 Task: Create new contact,   with mail id: 'TrinityDoe@tiffany.com', first name: 'Trinity', Last name: 'Doe', Job Title: Digital Marketing Manager, Phone number (916) 555-4567. Change life cycle stage to  'Lead' and lead status to 'New'. Add new company to the associated contact: www.freddiemac.com and type: Prospect. Logged in from softage.6@softage.net
Action: Mouse moved to (114, 77)
Screenshot: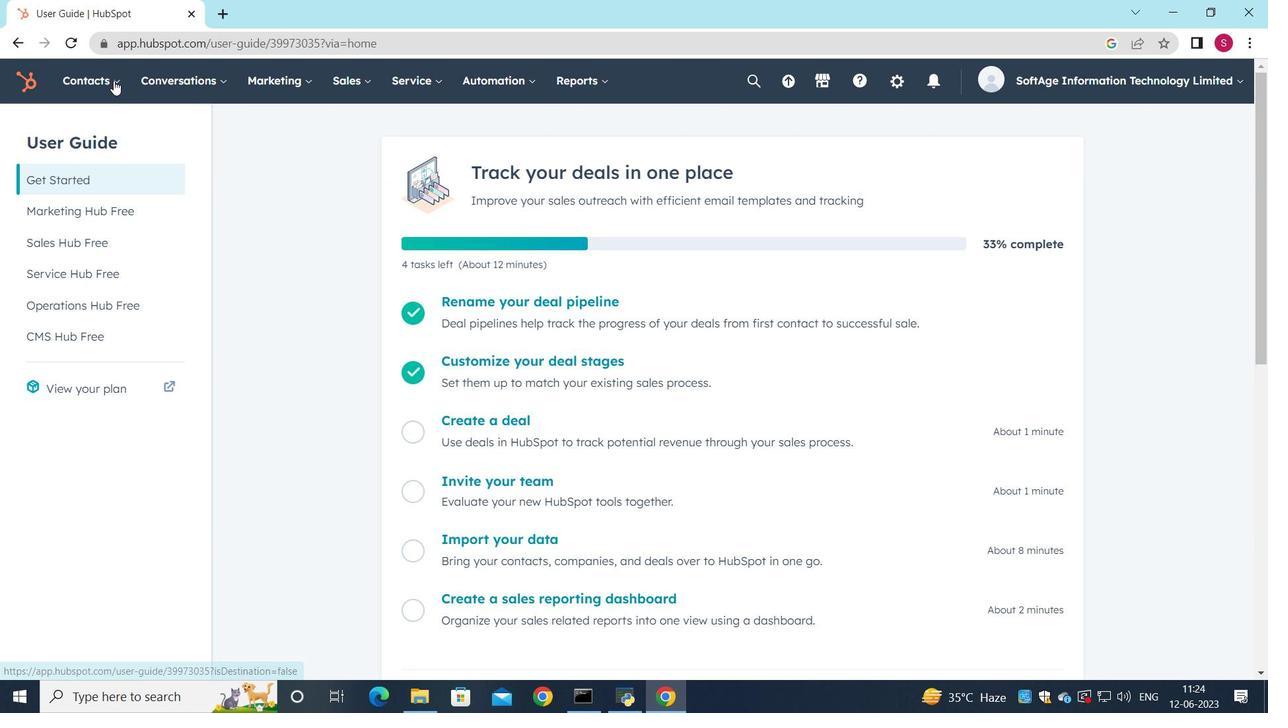 
Action: Mouse pressed left at (114, 77)
Screenshot: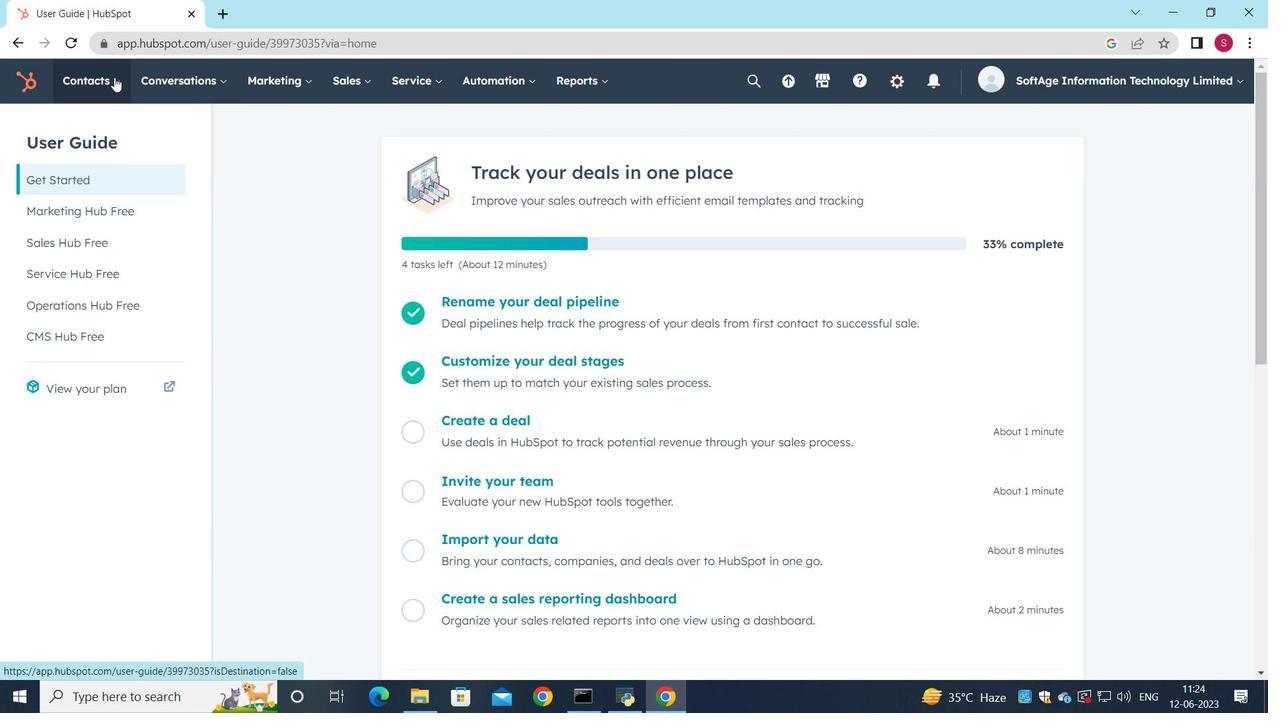 
Action: Mouse moved to (121, 132)
Screenshot: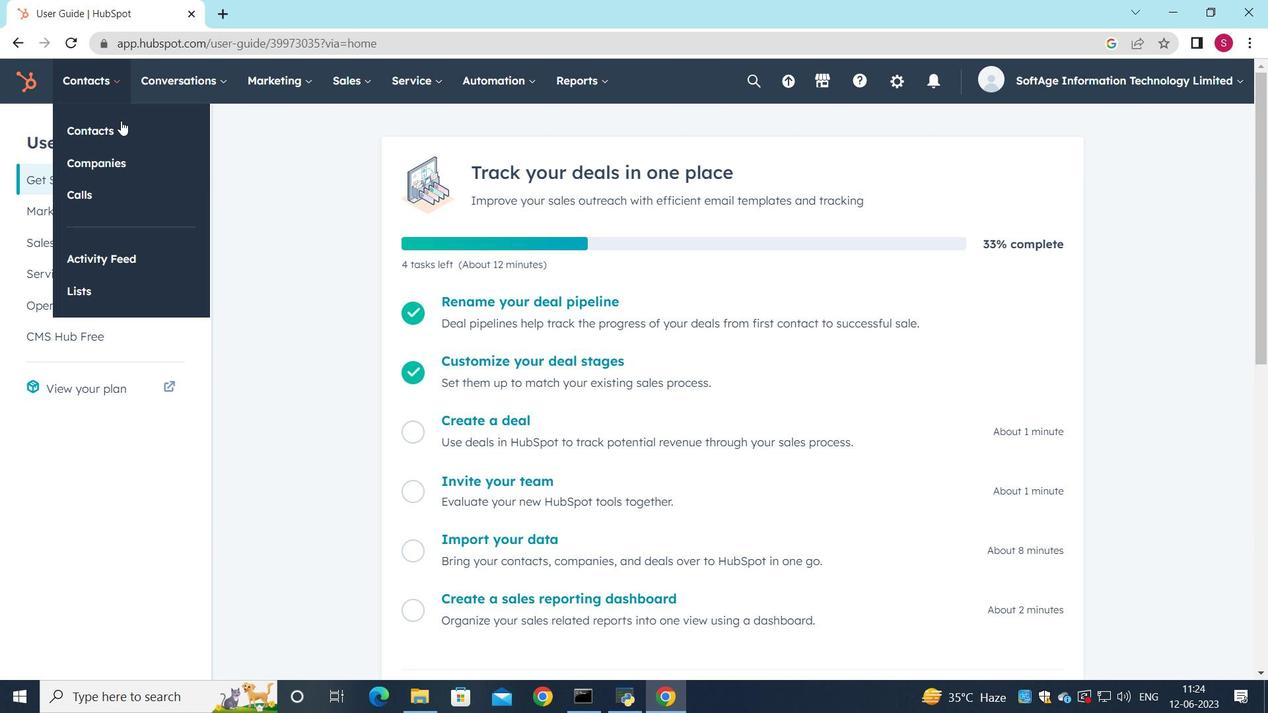 
Action: Mouse pressed left at (121, 132)
Screenshot: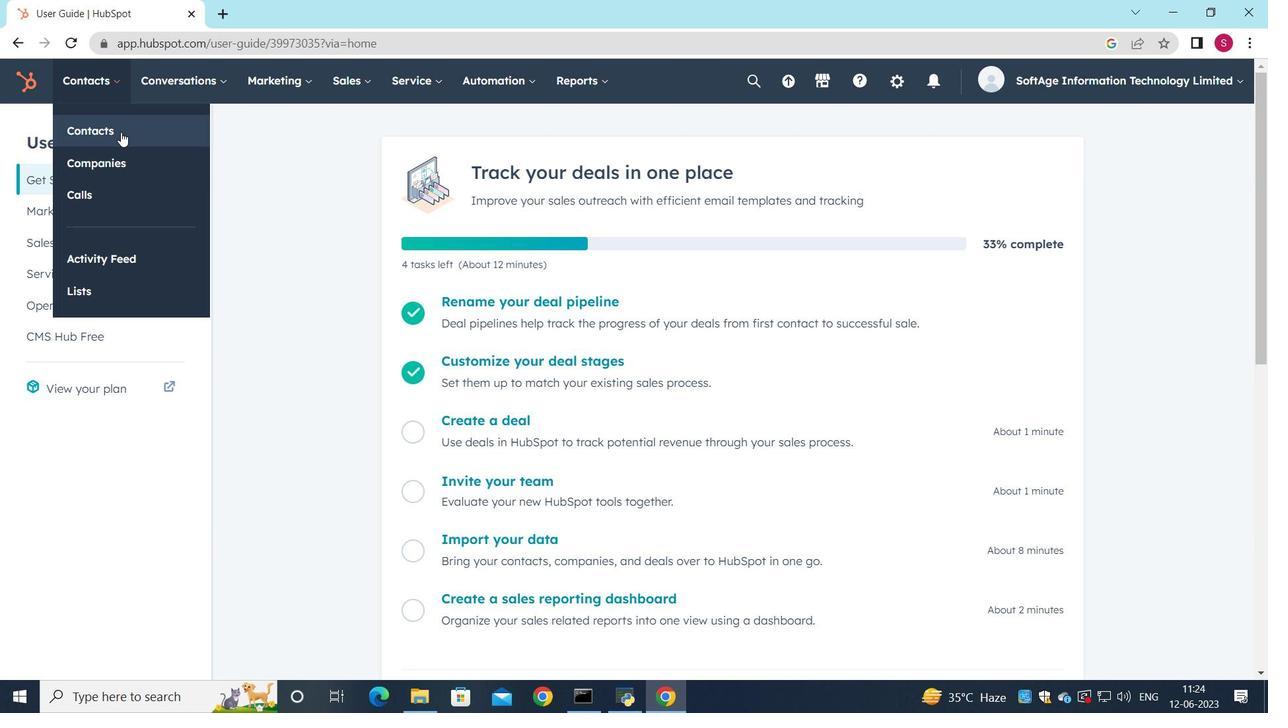 
Action: Mouse moved to (1149, 132)
Screenshot: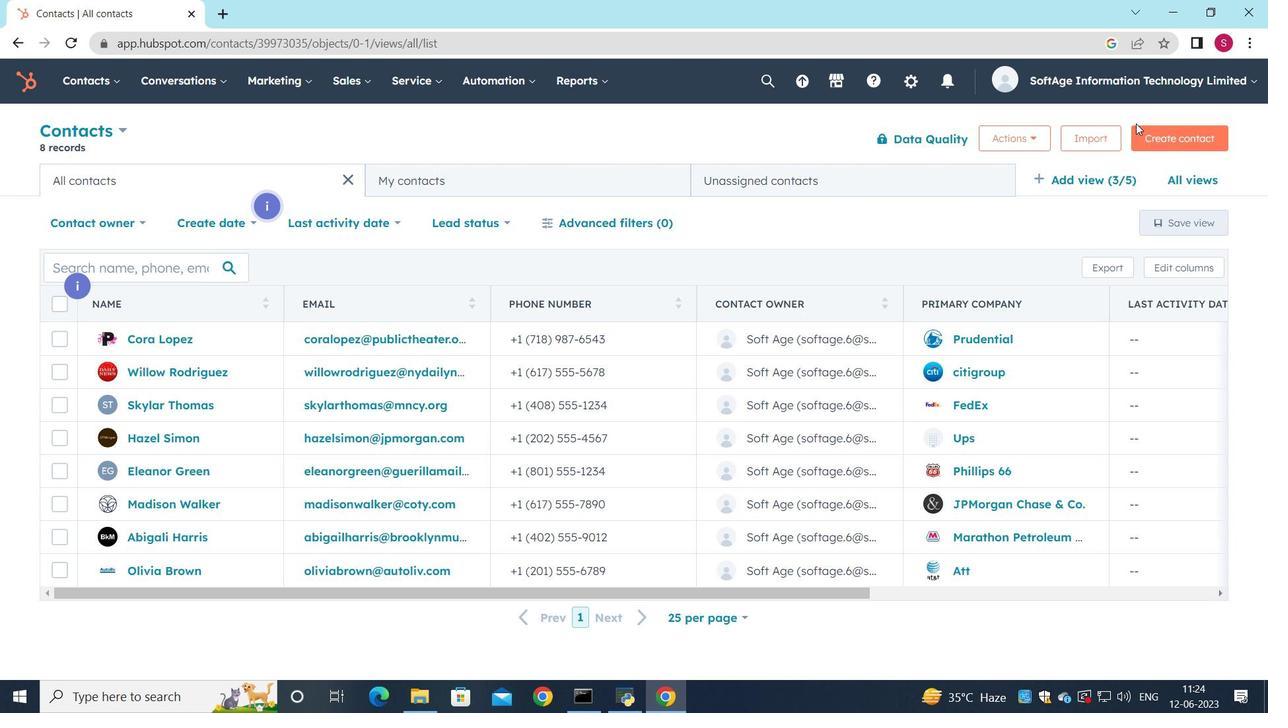 
Action: Mouse pressed left at (1149, 132)
Screenshot: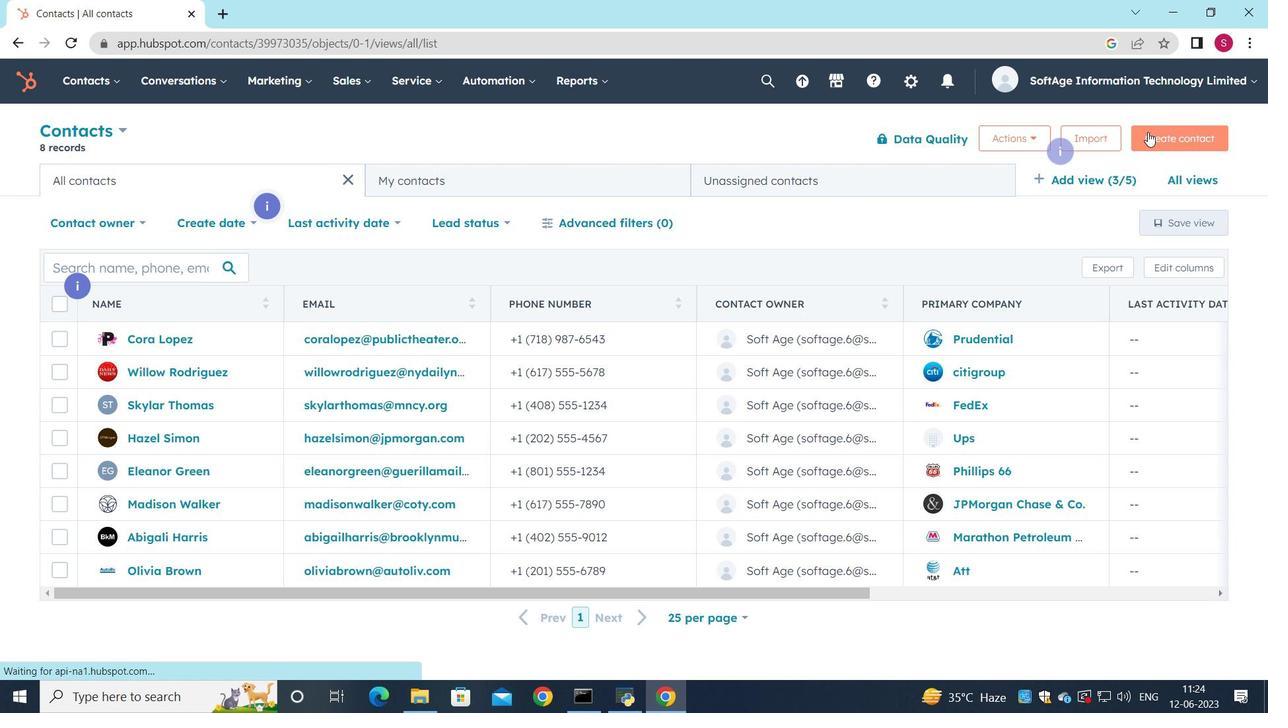 
Action: Mouse moved to (937, 225)
Screenshot: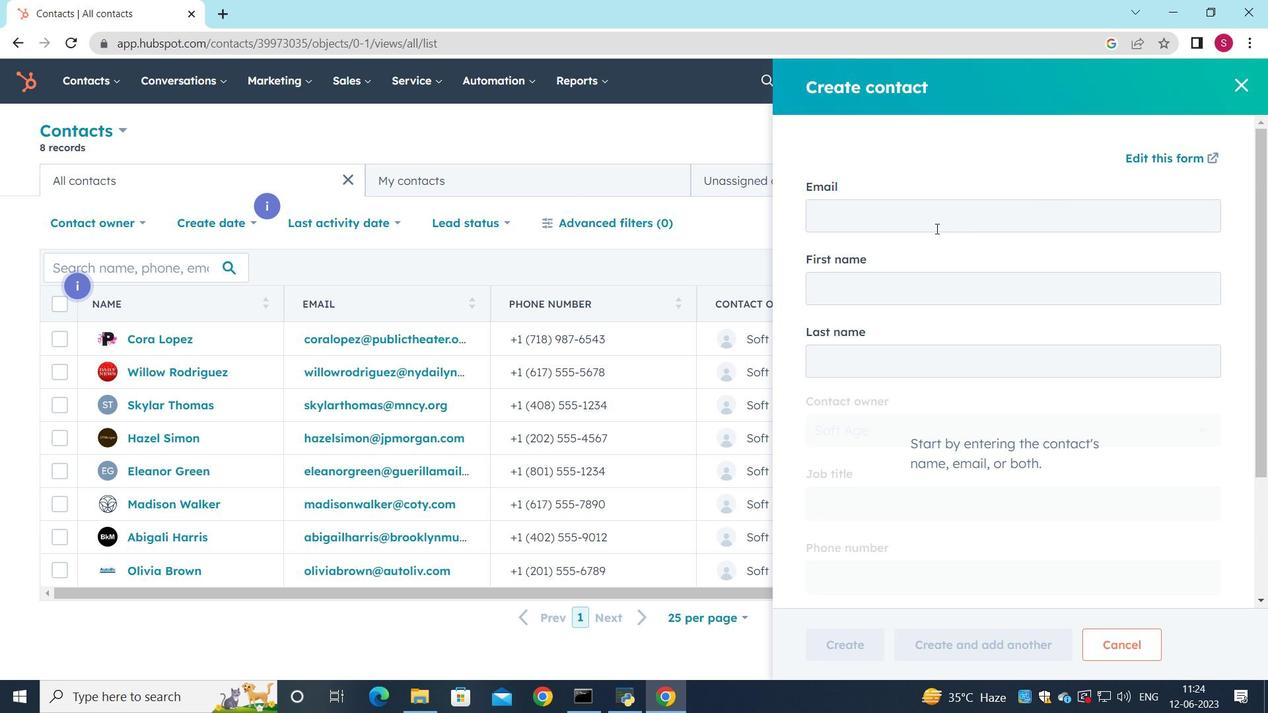 
Action: Mouse pressed left at (937, 225)
Screenshot: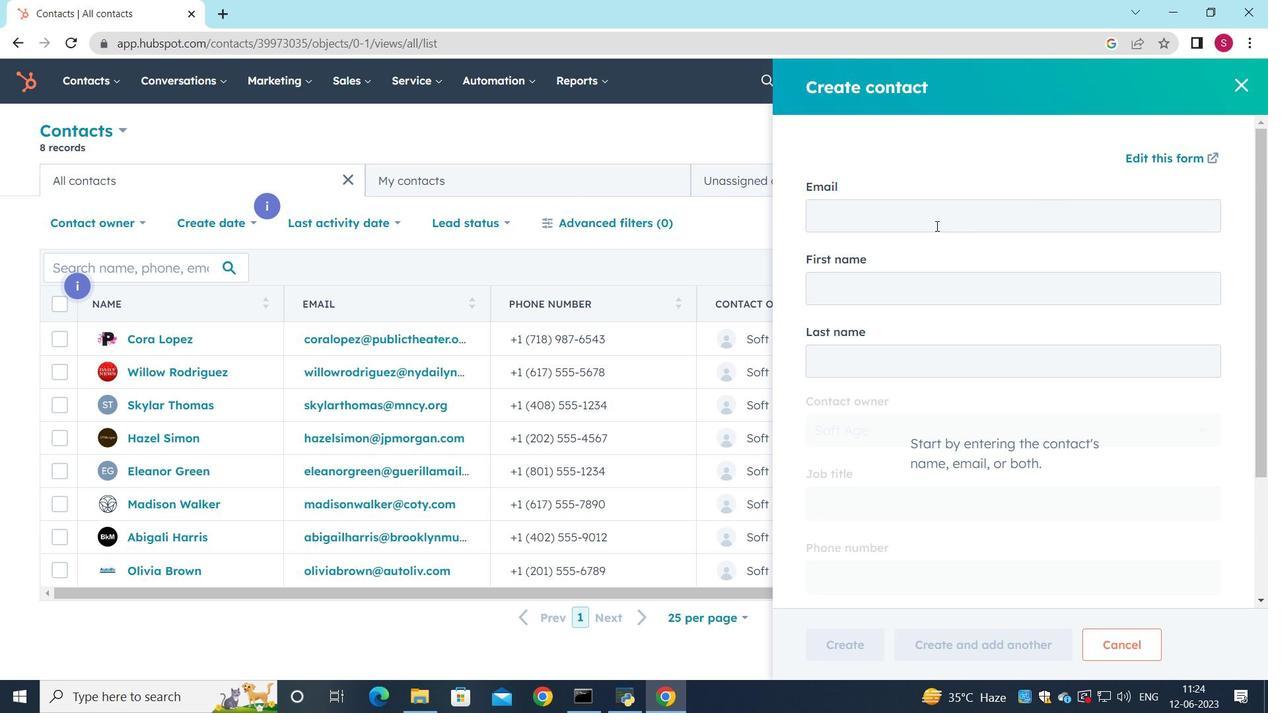 
Action: Key pressed <Key.shift><Key.shift><Key.shift><Key.shift><Key.shift><Key.shift><Key.shift><Key.shift><Key.shift><Key.shift><Key.shift><Key.shift>Trinity<Key.shift>Doe
Screenshot: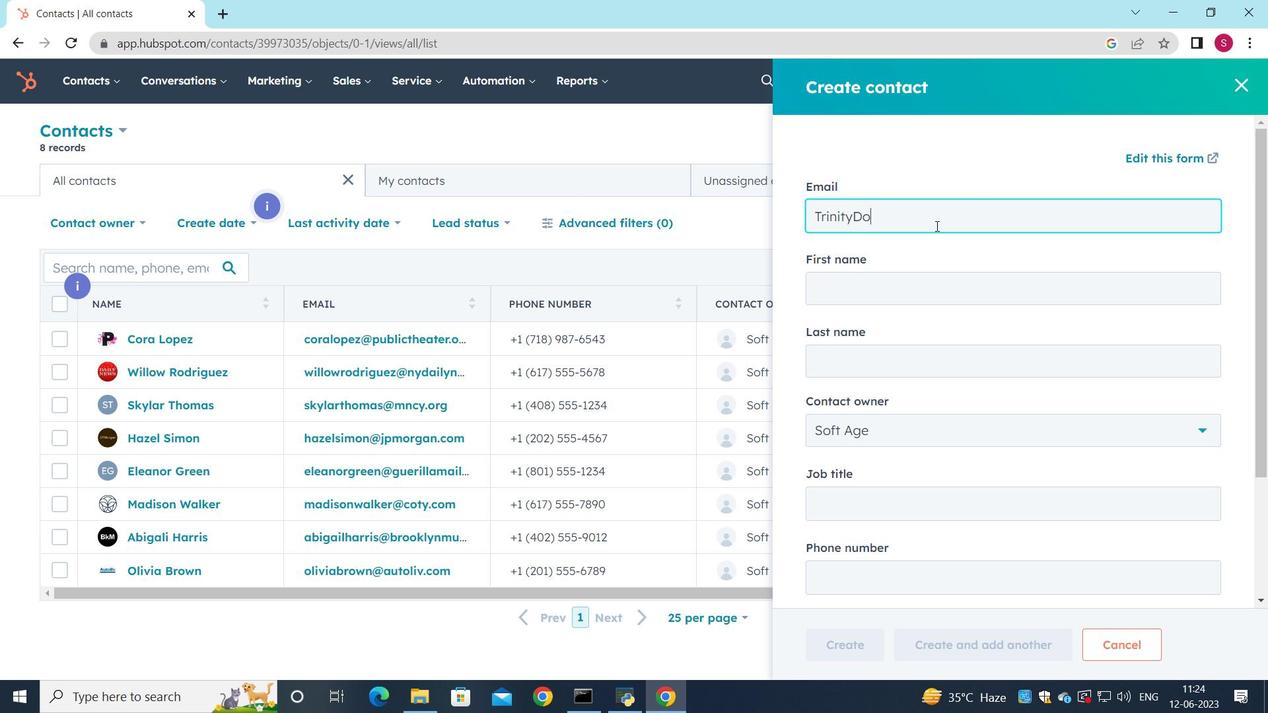 
Action: Mouse moved to (1213, 0)
Screenshot: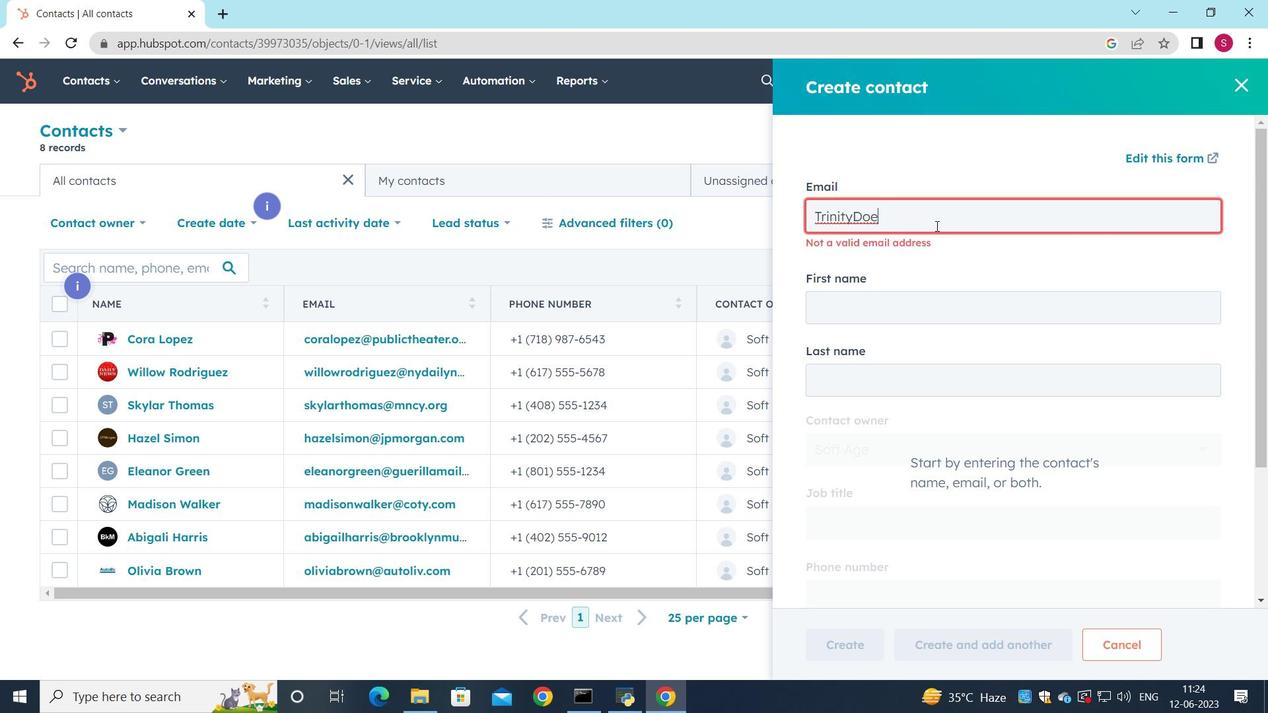 
Action: Key pressed <Key.shift><Key.shift><Key.shift><Key.shift><Key.shift><Key.shift><Key.shift>@tiffany.com
Screenshot: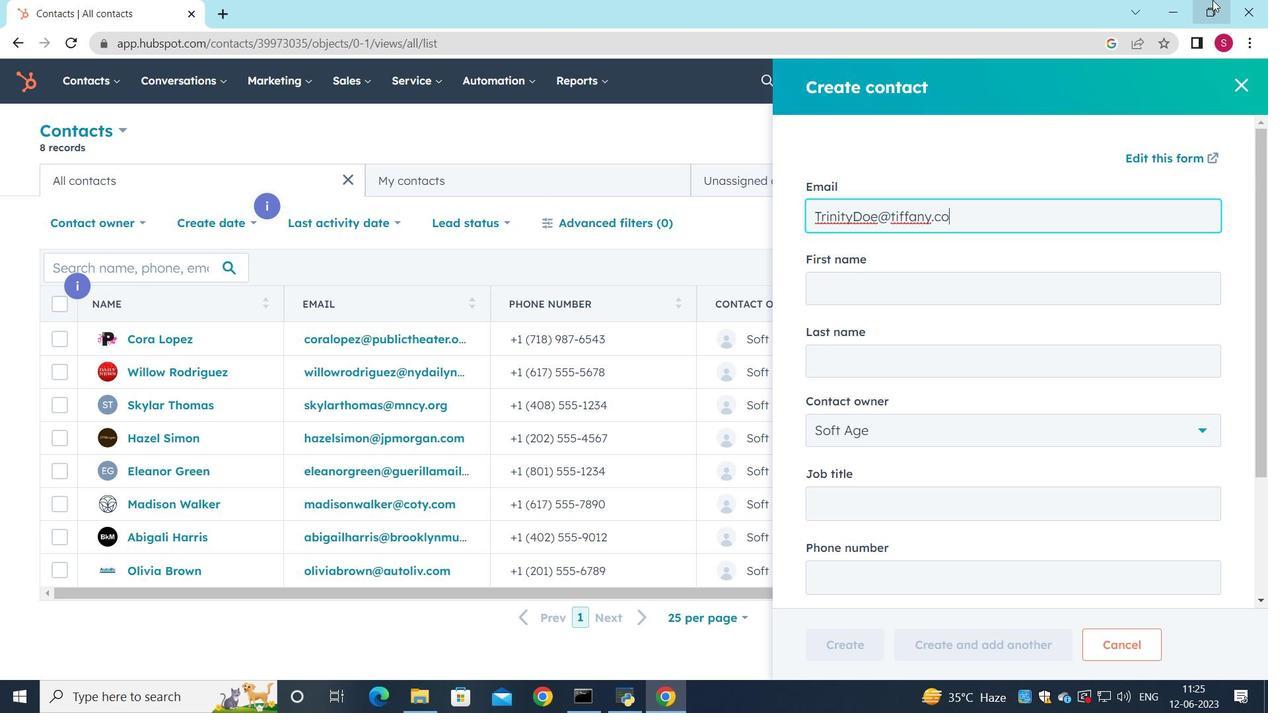 
Action: Mouse moved to (929, 301)
Screenshot: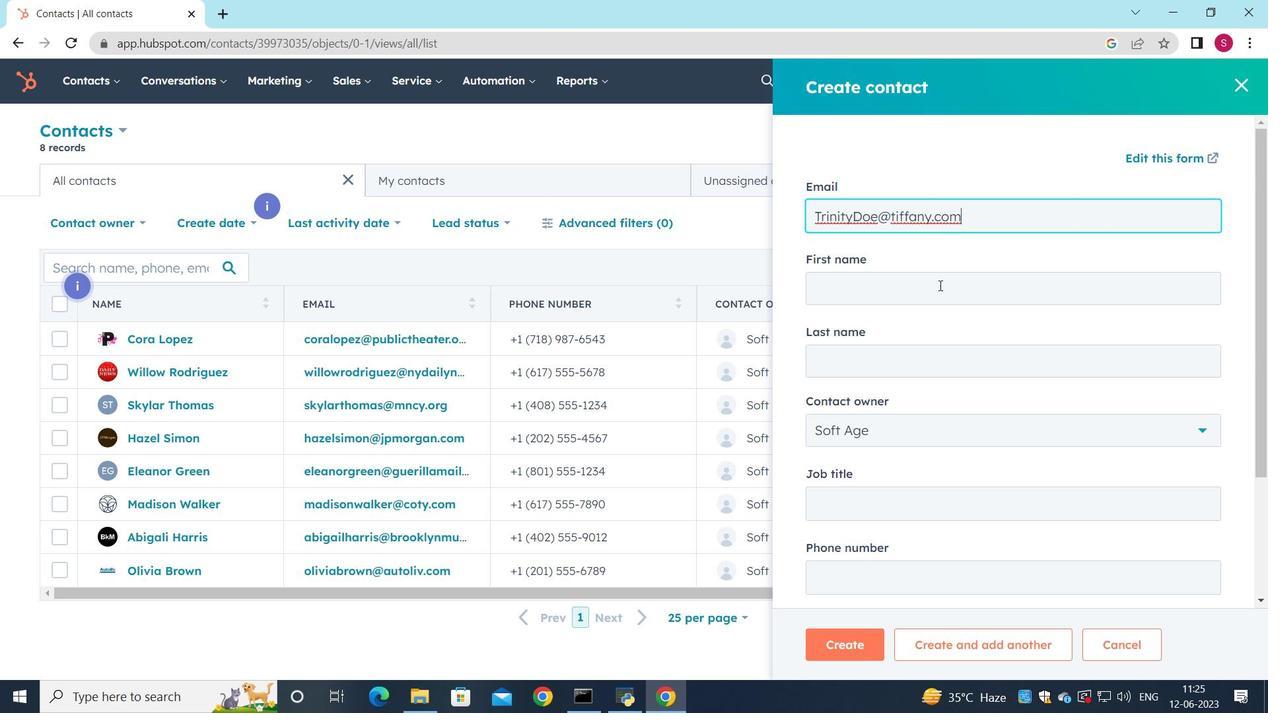 
Action: Mouse pressed left at (929, 301)
Screenshot: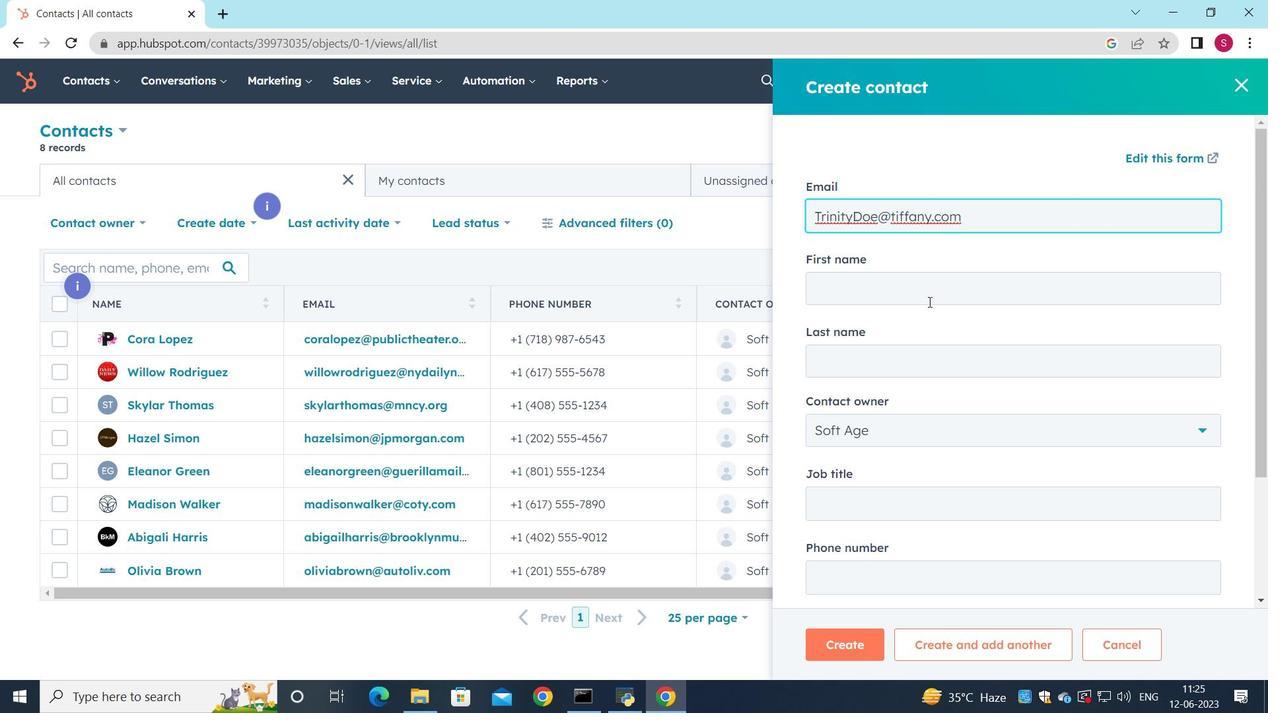 
Action: Mouse moved to (908, 151)
Screenshot: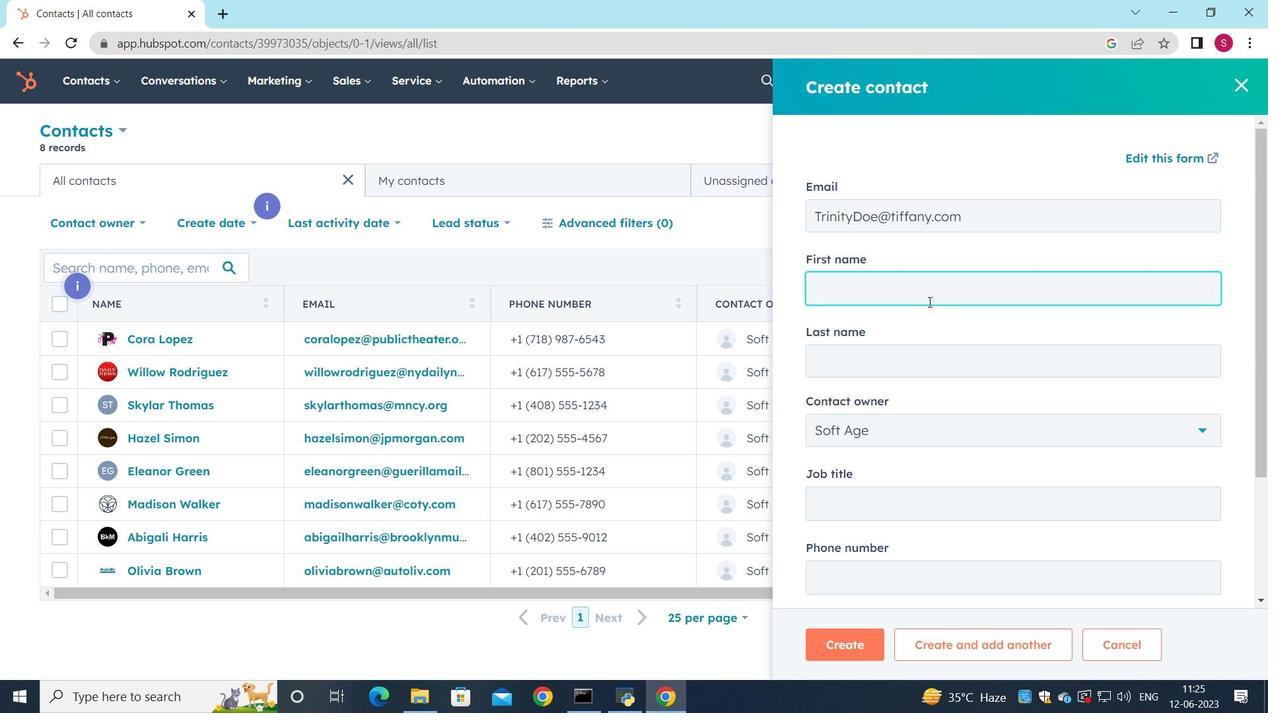 
Action: Key pressed <Key.shift><Key.shift><Key.shift><Key.shift><Key.shift><Key.shift><Key.shift><Key.shift><Key.shift><Key.shift><Key.shift><Key.shift>Trinity
Screenshot: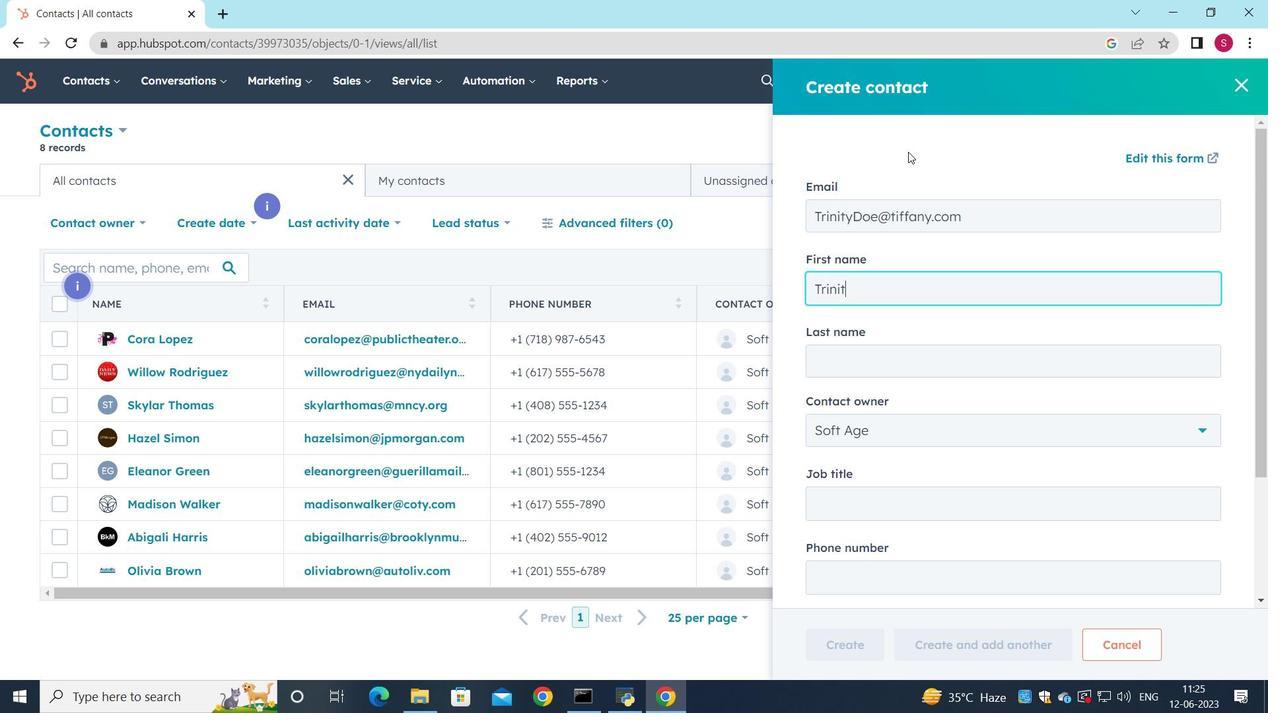 
Action: Mouse moved to (826, 358)
Screenshot: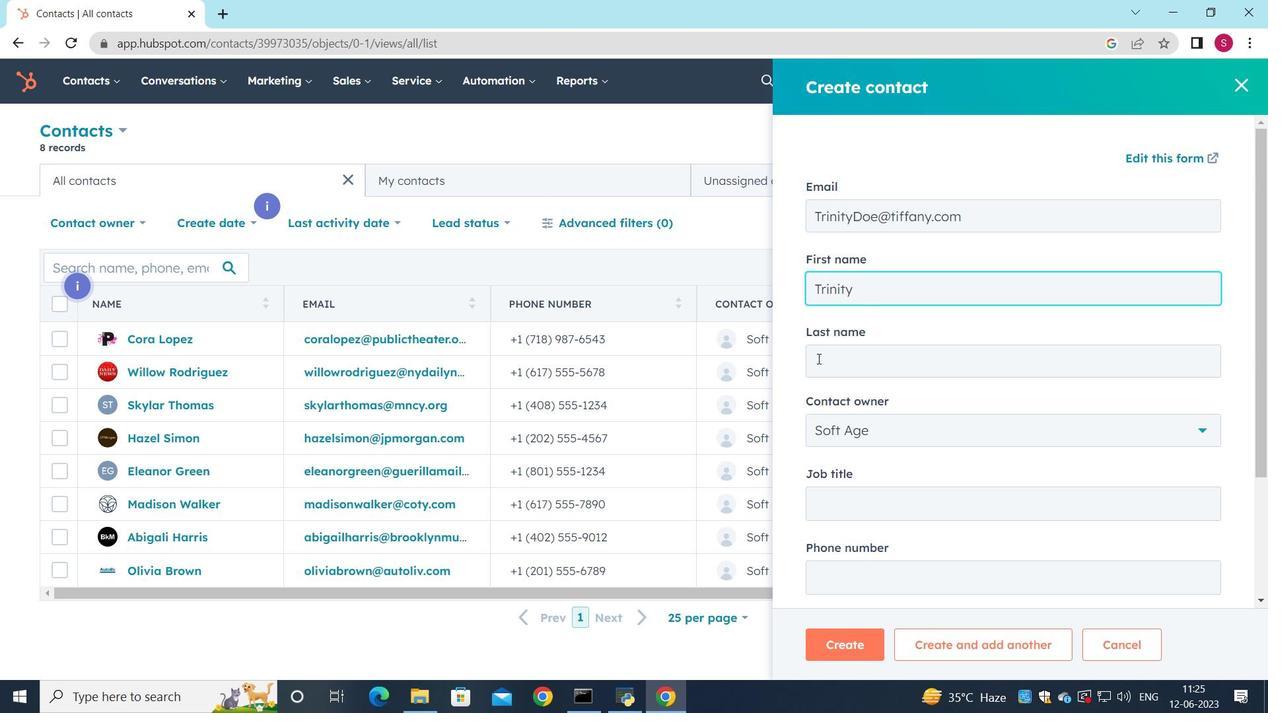 
Action: Mouse pressed left at (826, 358)
Screenshot: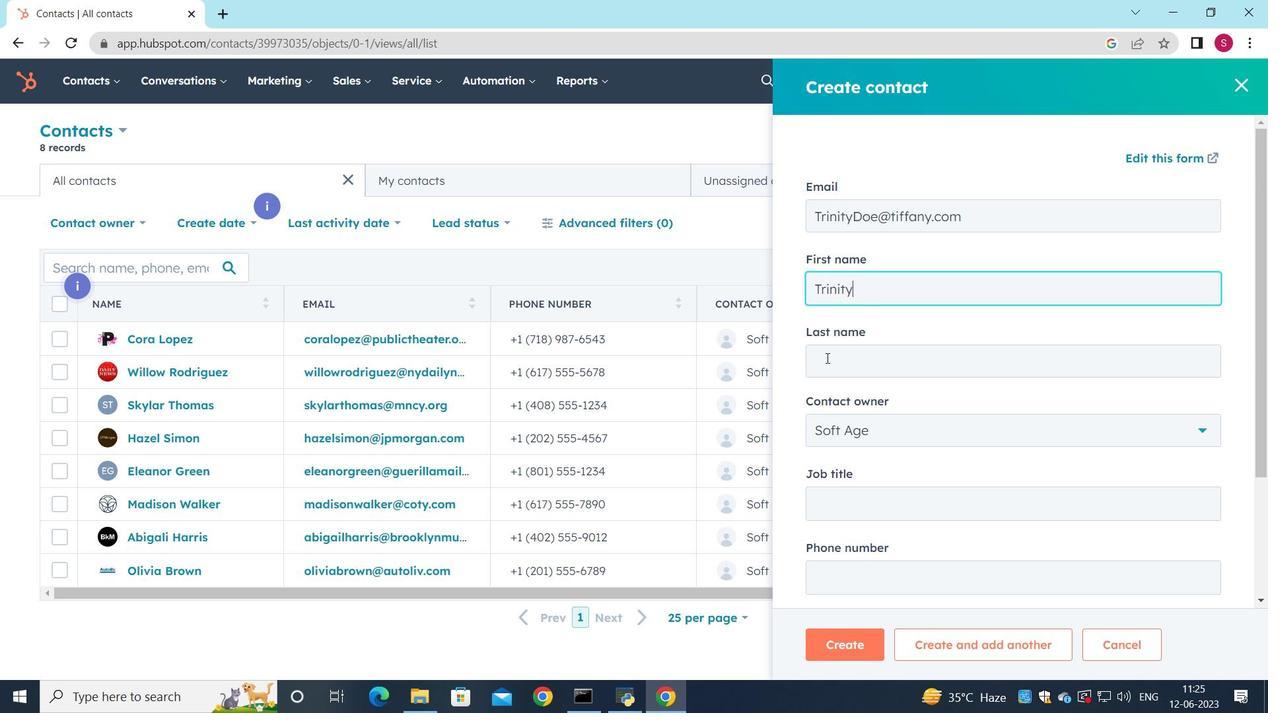 
Action: Mouse moved to (804, 348)
Screenshot: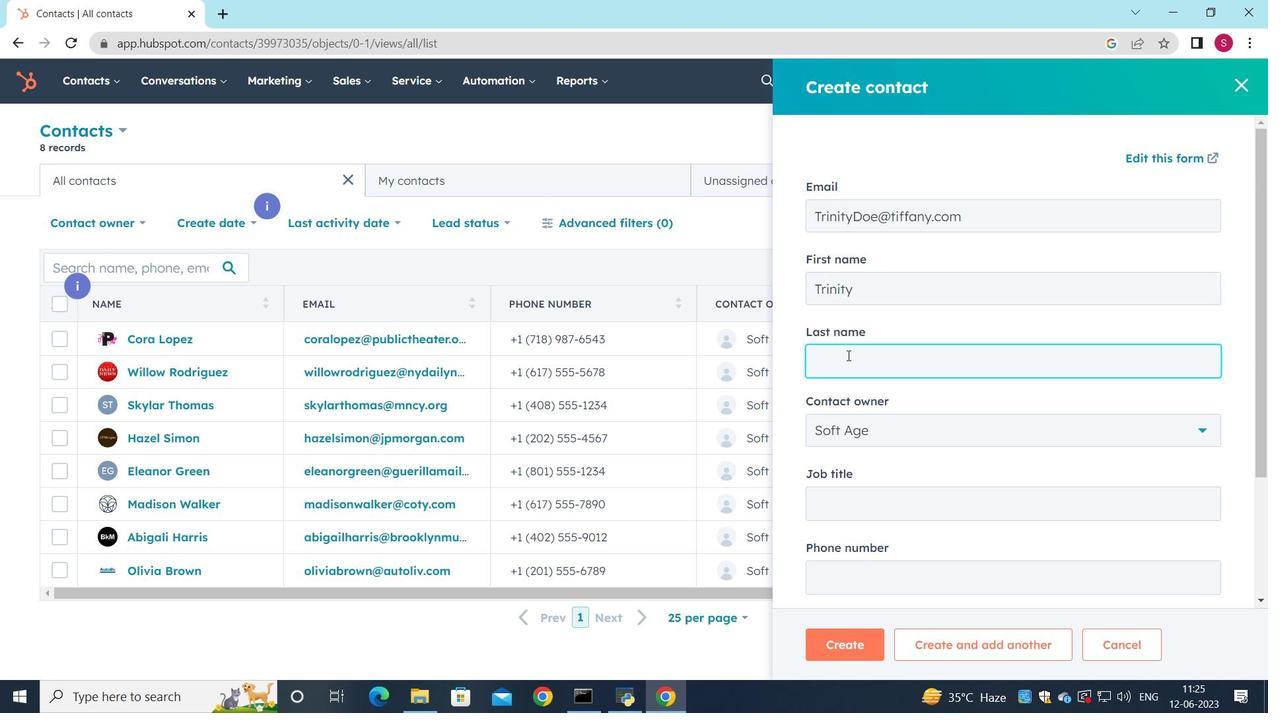 
Action: Key pressed <Key.shift>Doe
Screenshot: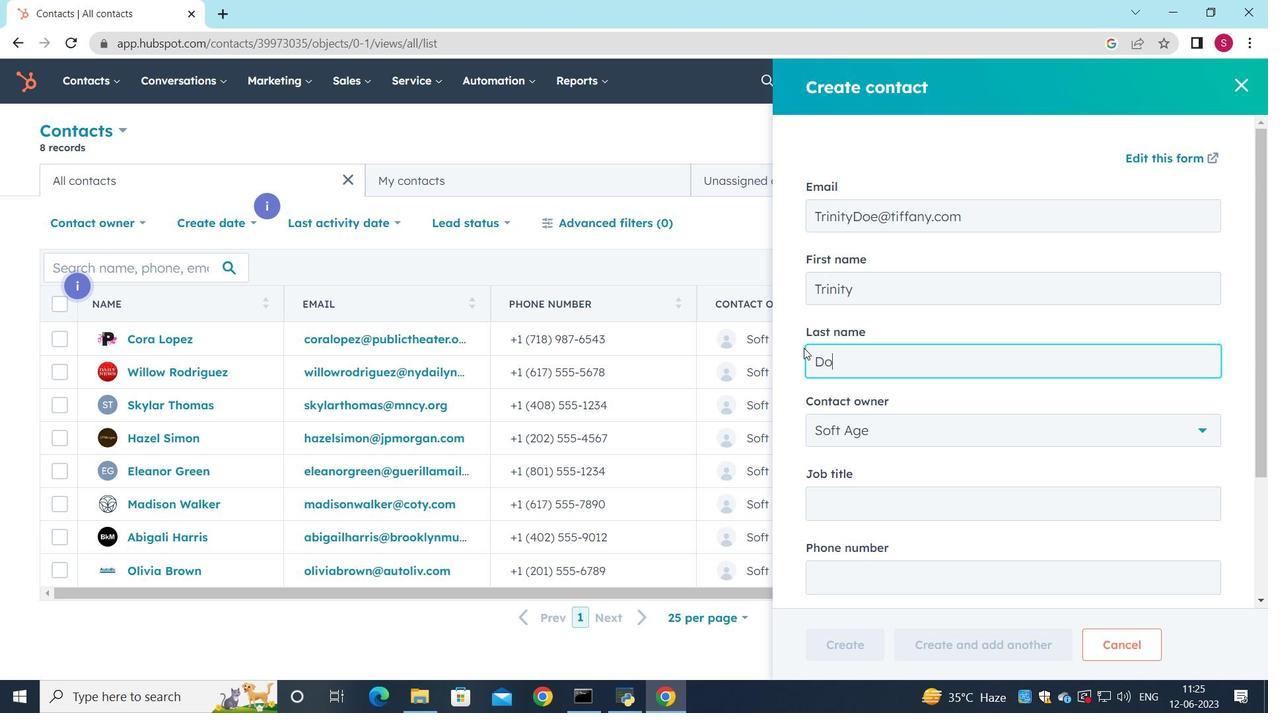 
Action: Mouse moved to (900, 451)
Screenshot: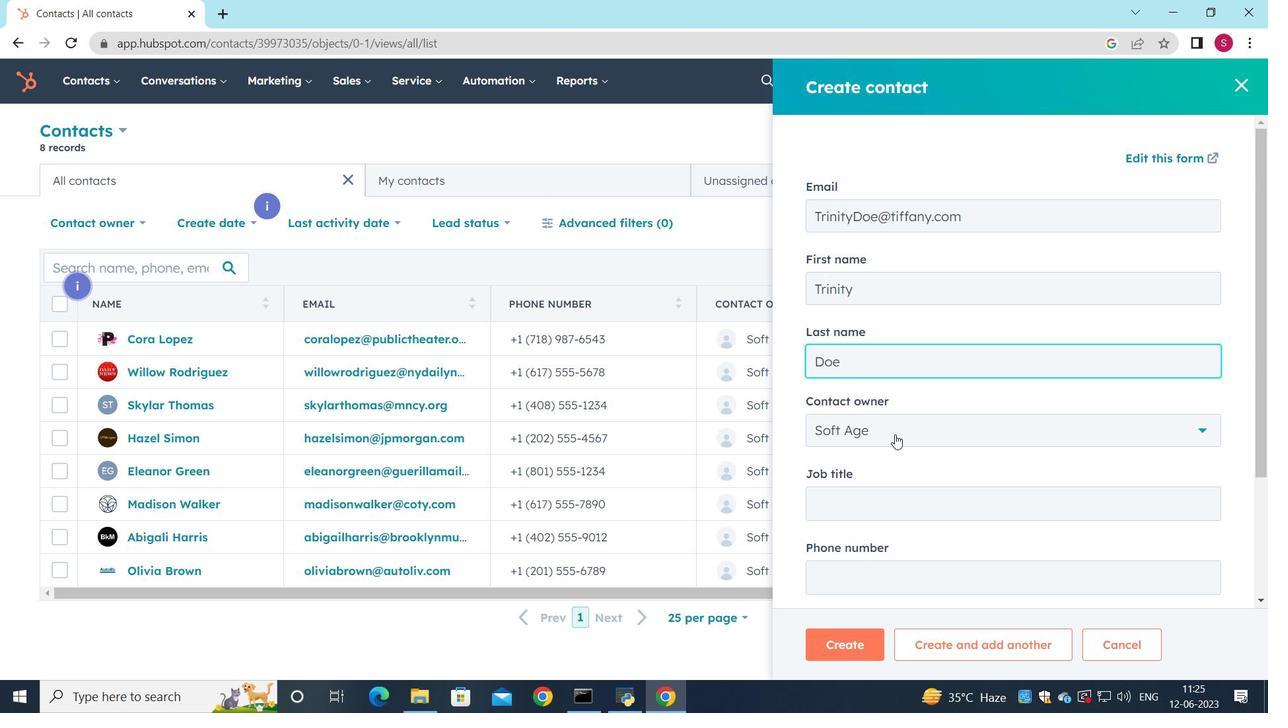 
Action: Mouse scrolled (900, 451) with delta (0, 0)
Screenshot: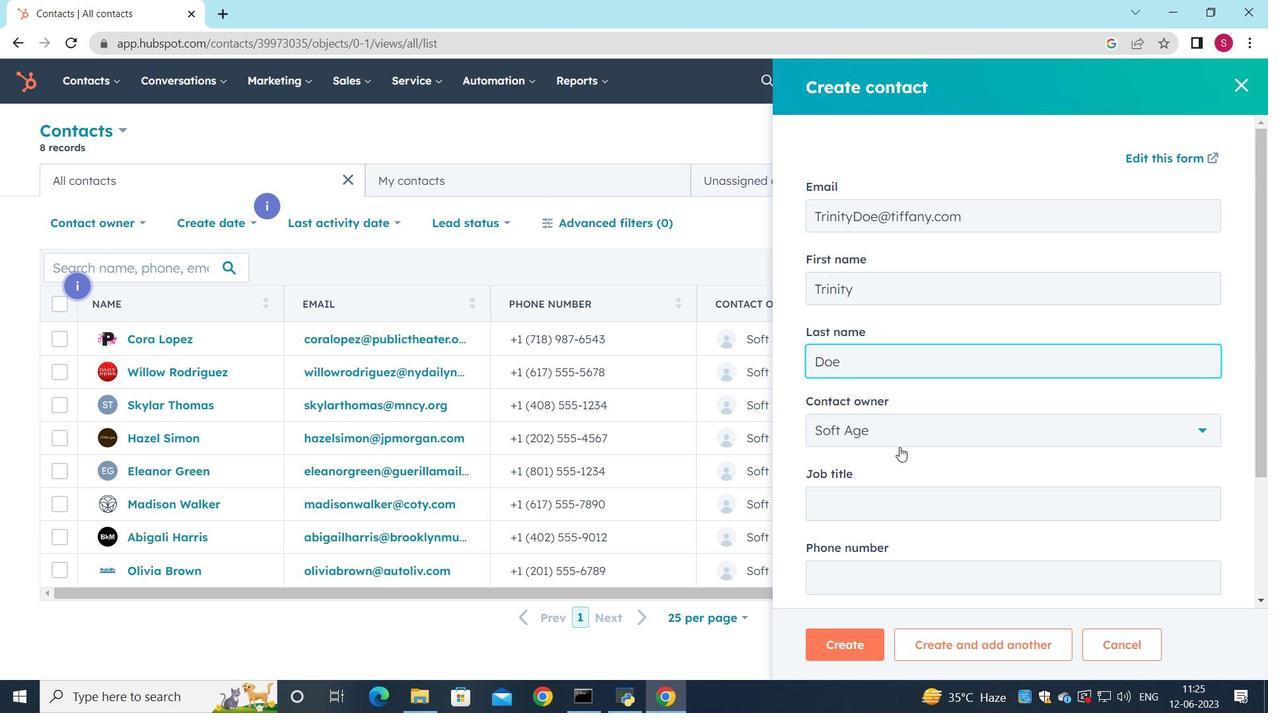 
Action: Mouse moved to (900, 452)
Screenshot: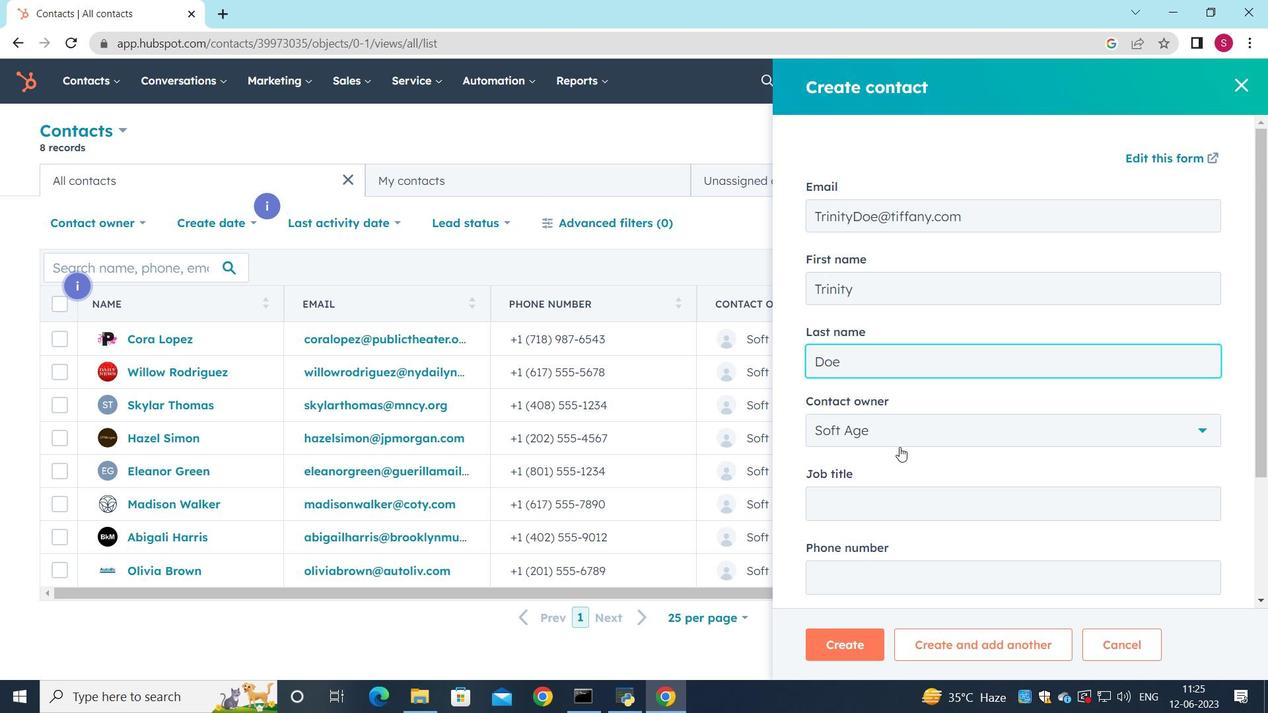 
Action: Mouse scrolled (900, 451) with delta (0, 0)
Screenshot: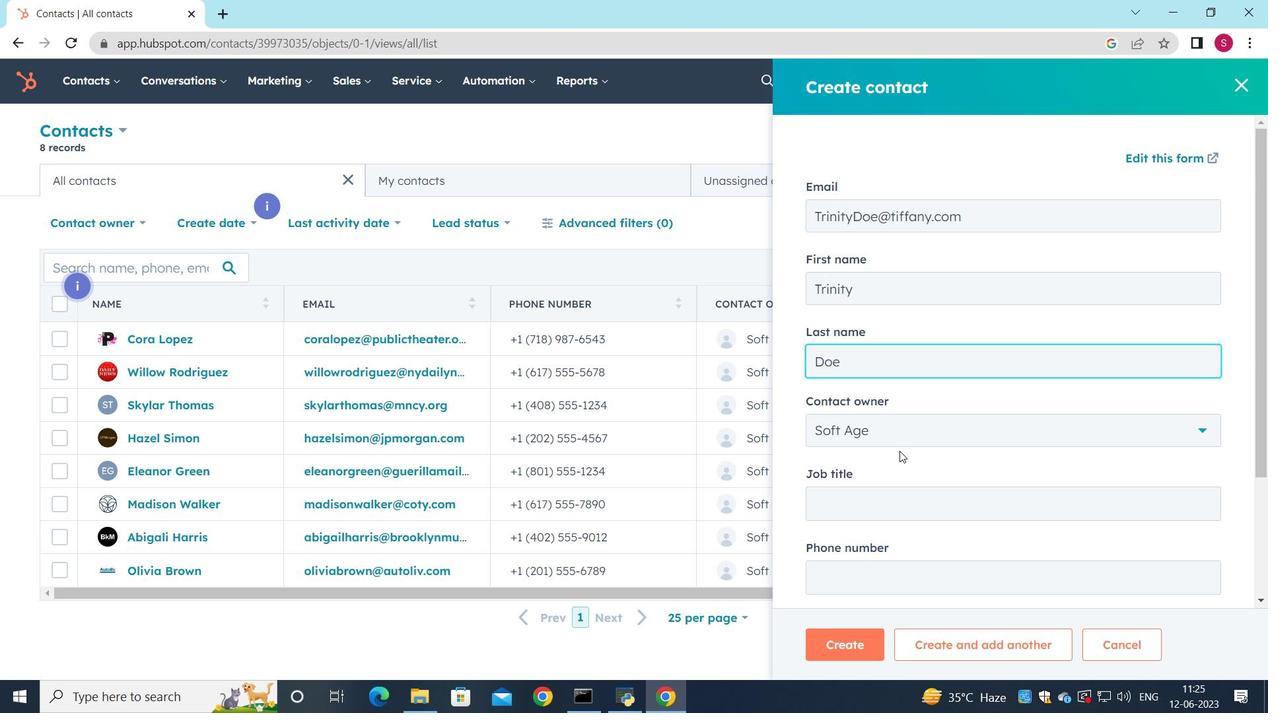 
Action: Mouse moved to (925, 331)
Screenshot: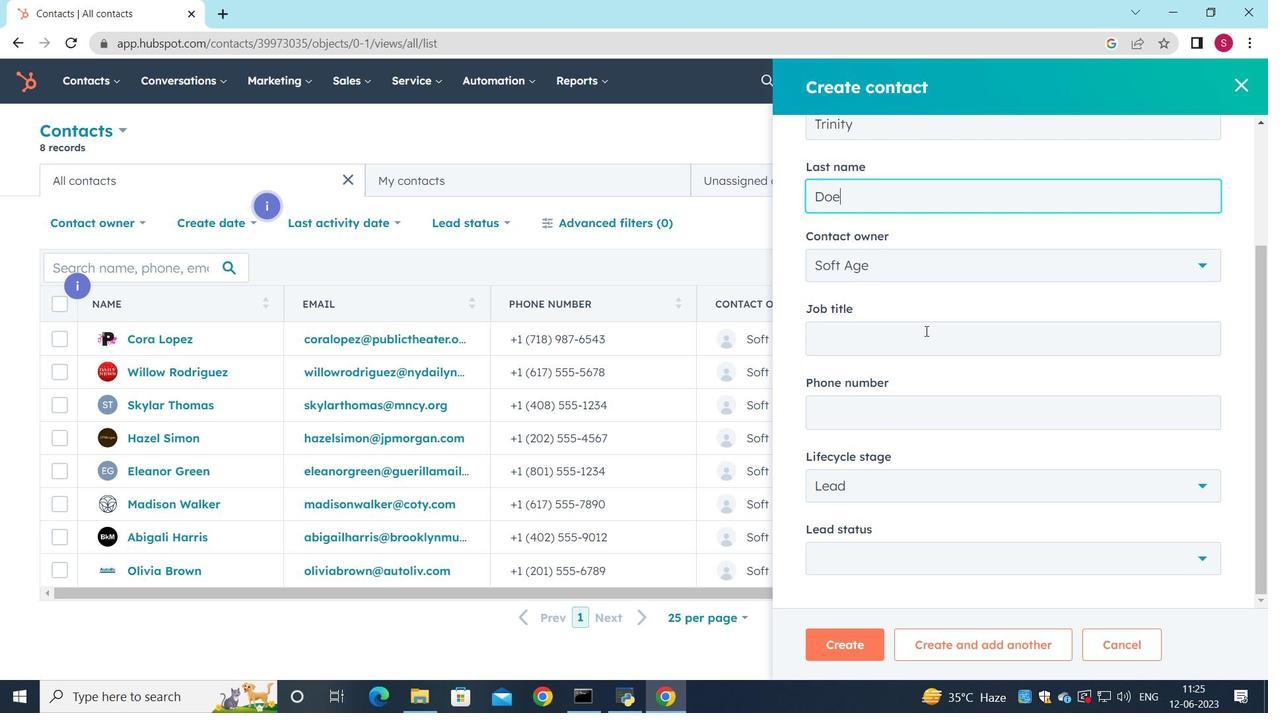 
Action: Mouse pressed left at (925, 331)
Screenshot: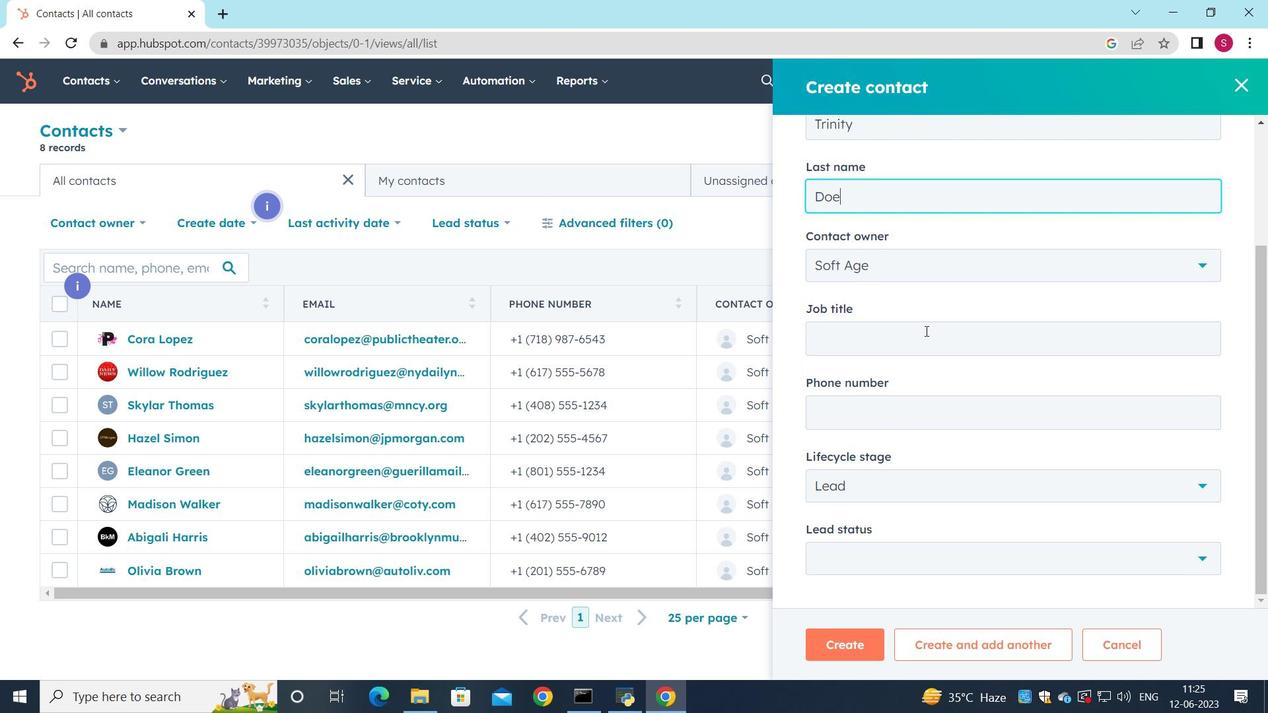 
Action: Key pressed <Key.shift>Digital<Key.space><Key.shift_r>Marj<Key.backspace>keting<Key.space><Key.shift_r>Manager
Screenshot: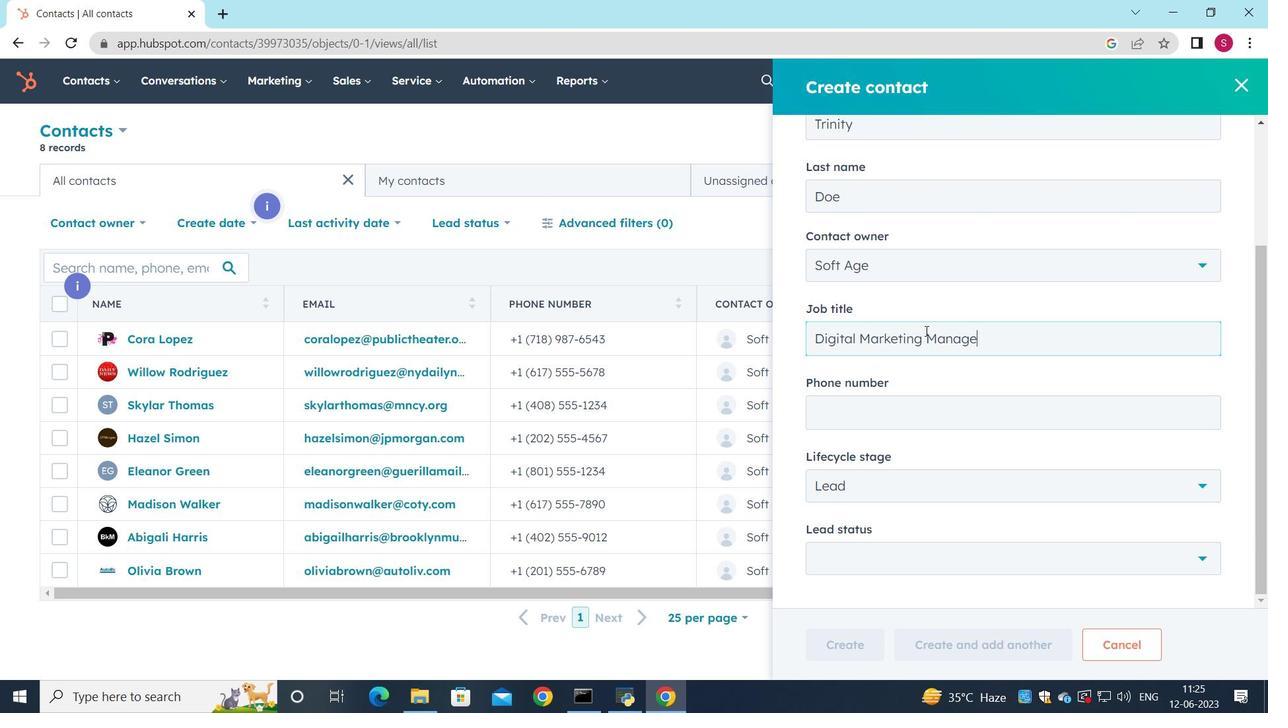 
Action: Mouse moved to (913, 400)
Screenshot: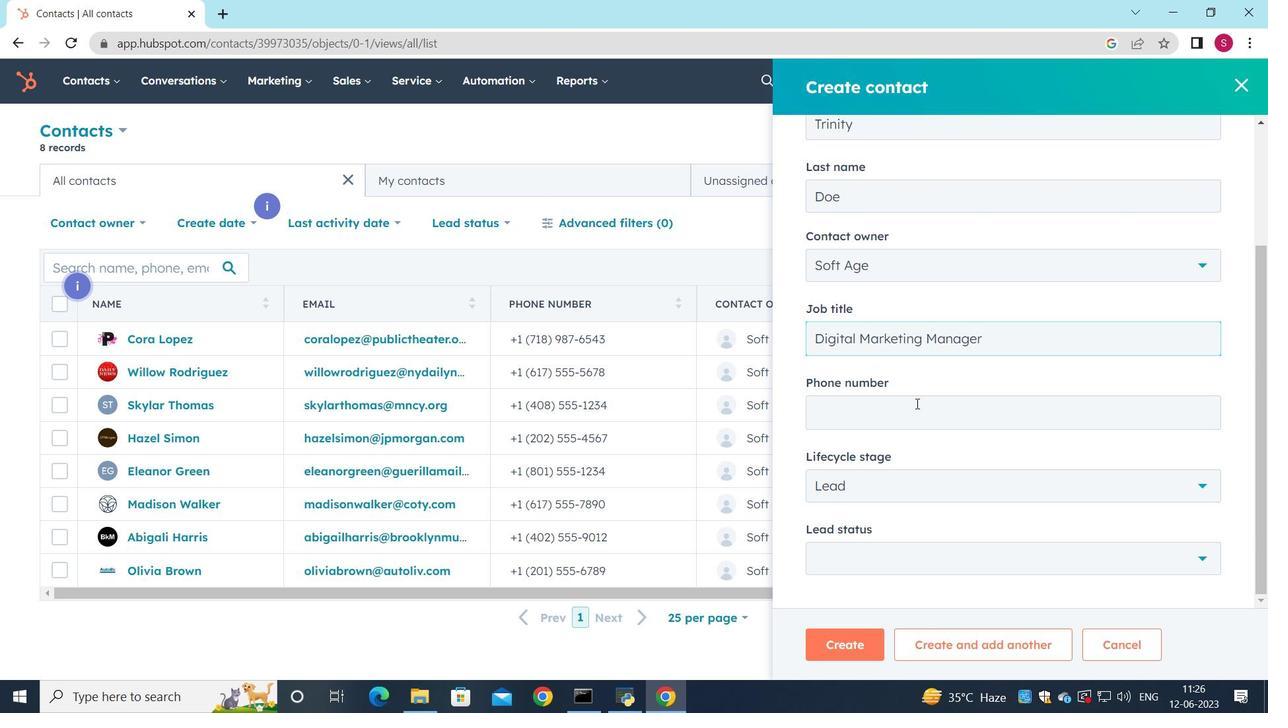 
Action: Mouse pressed left at (913, 400)
Screenshot: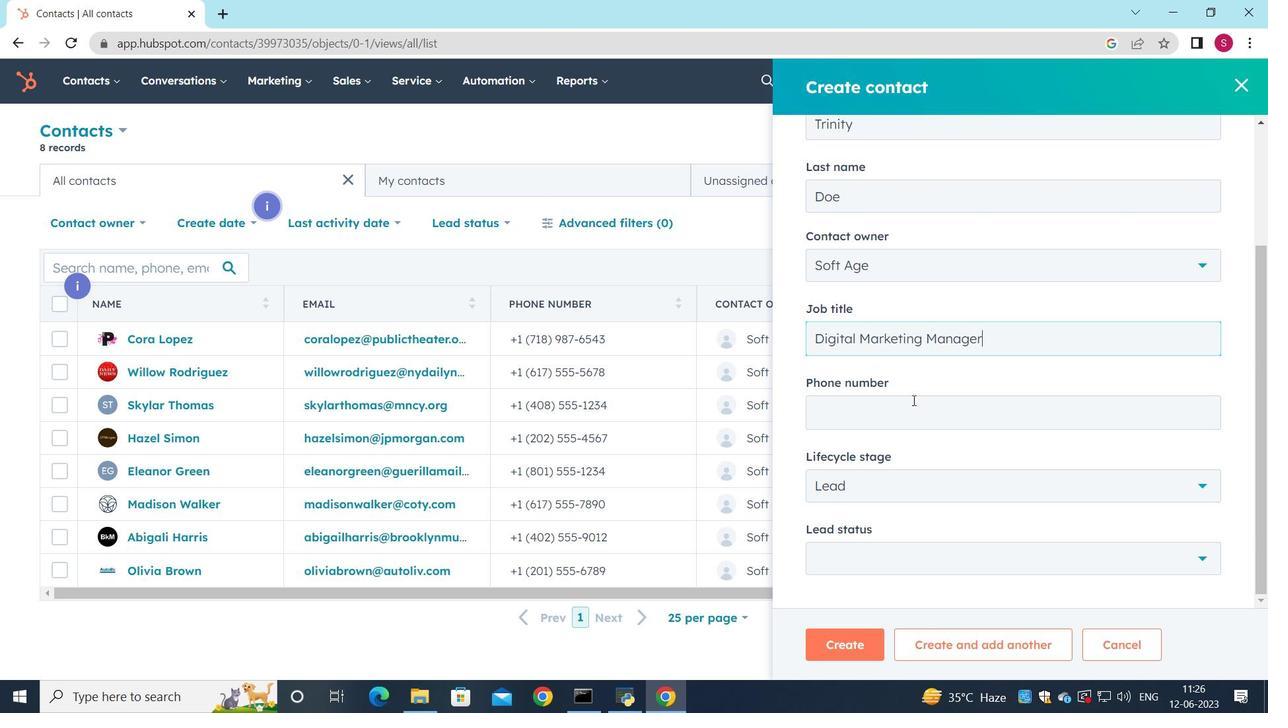 
Action: Key pressed 9165554567
Screenshot: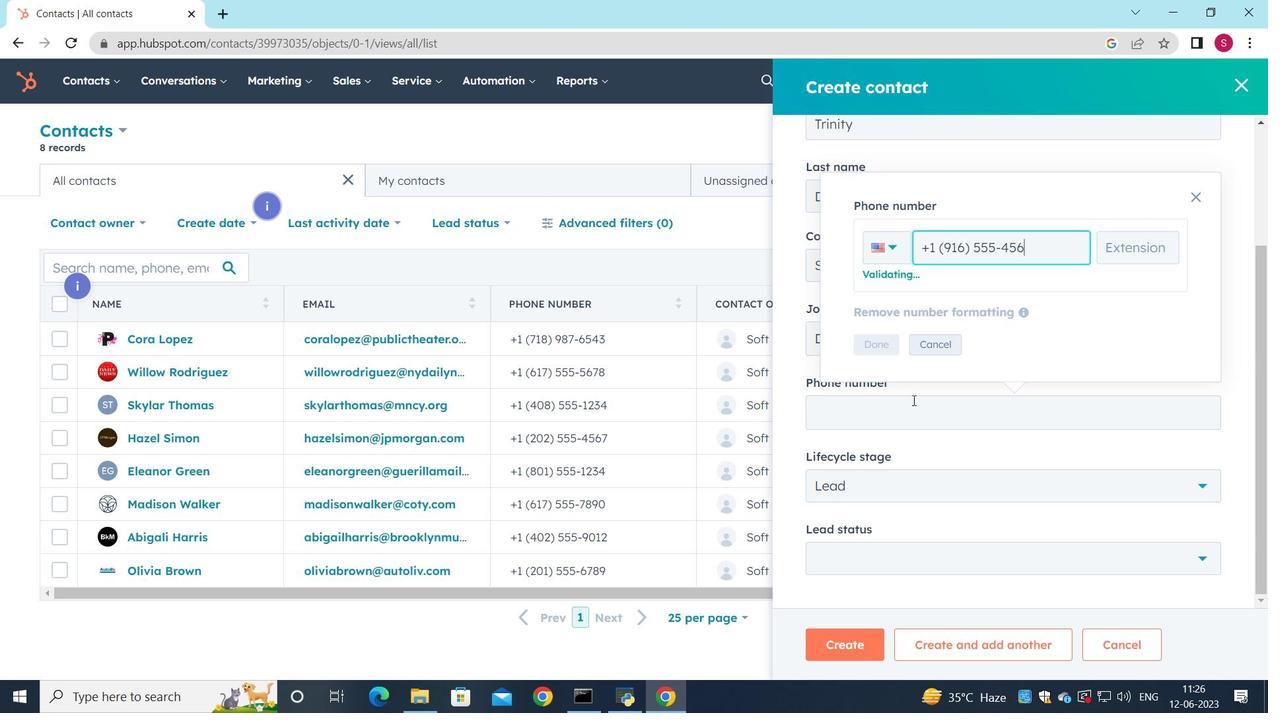 
Action: Mouse moved to (876, 340)
Screenshot: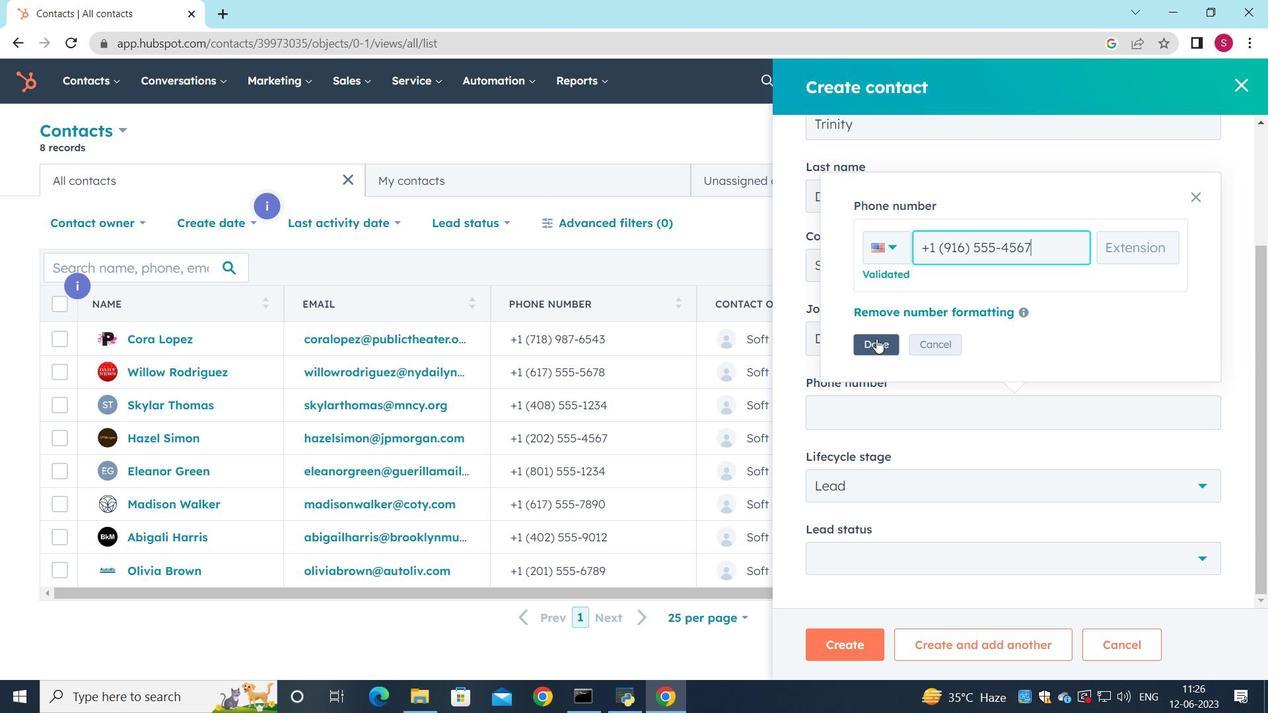
Action: Mouse pressed left at (876, 340)
Screenshot: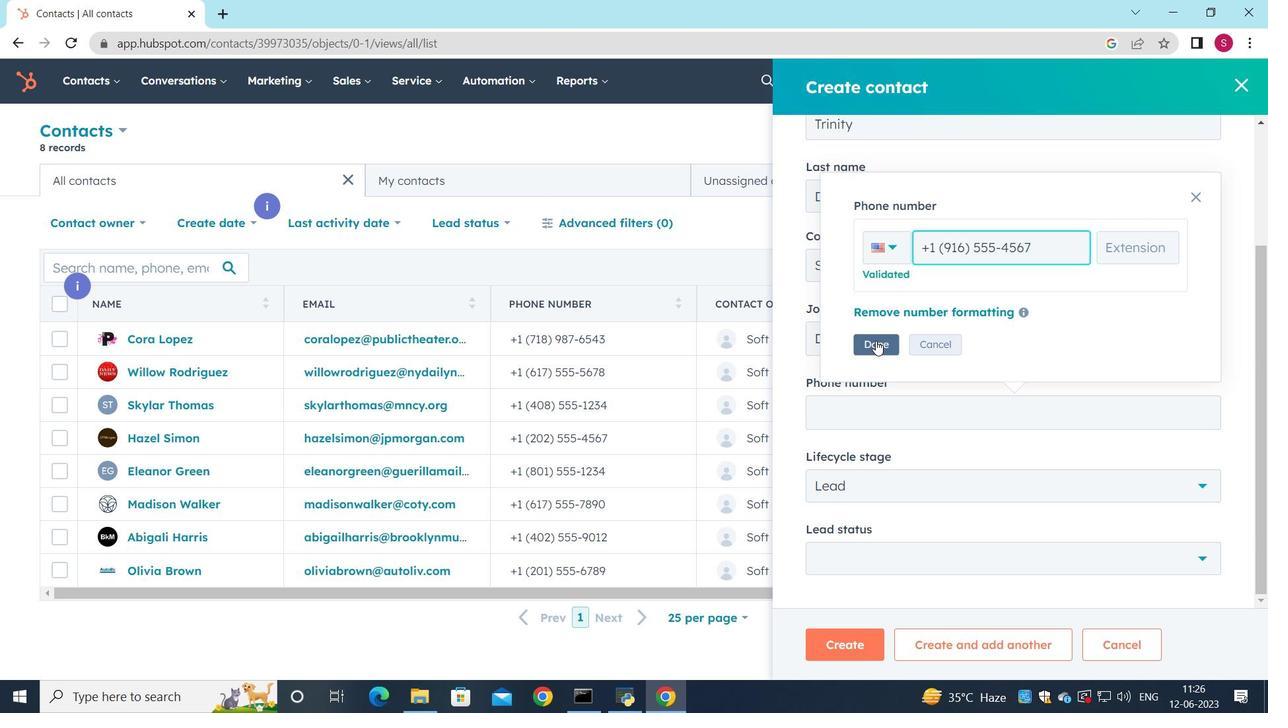 
Action: Mouse moved to (861, 361)
Screenshot: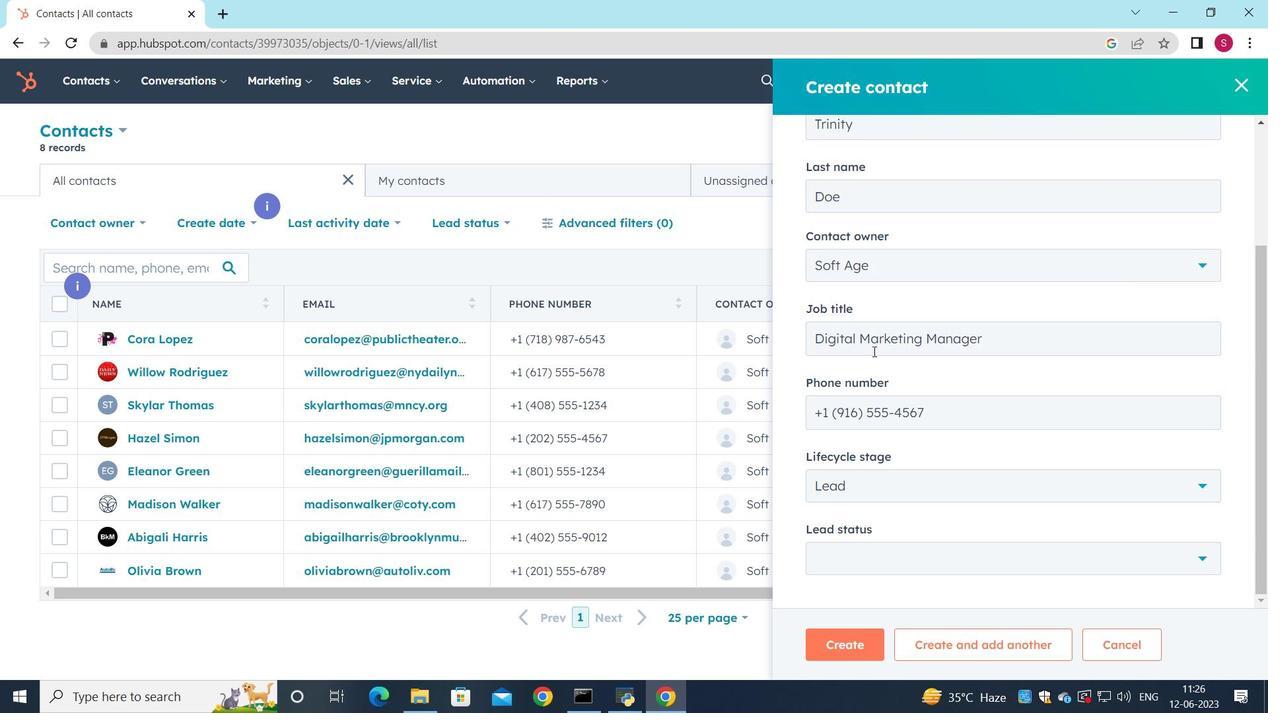 
Action: Mouse scrolled (861, 360) with delta (0, 0)
Screenshot: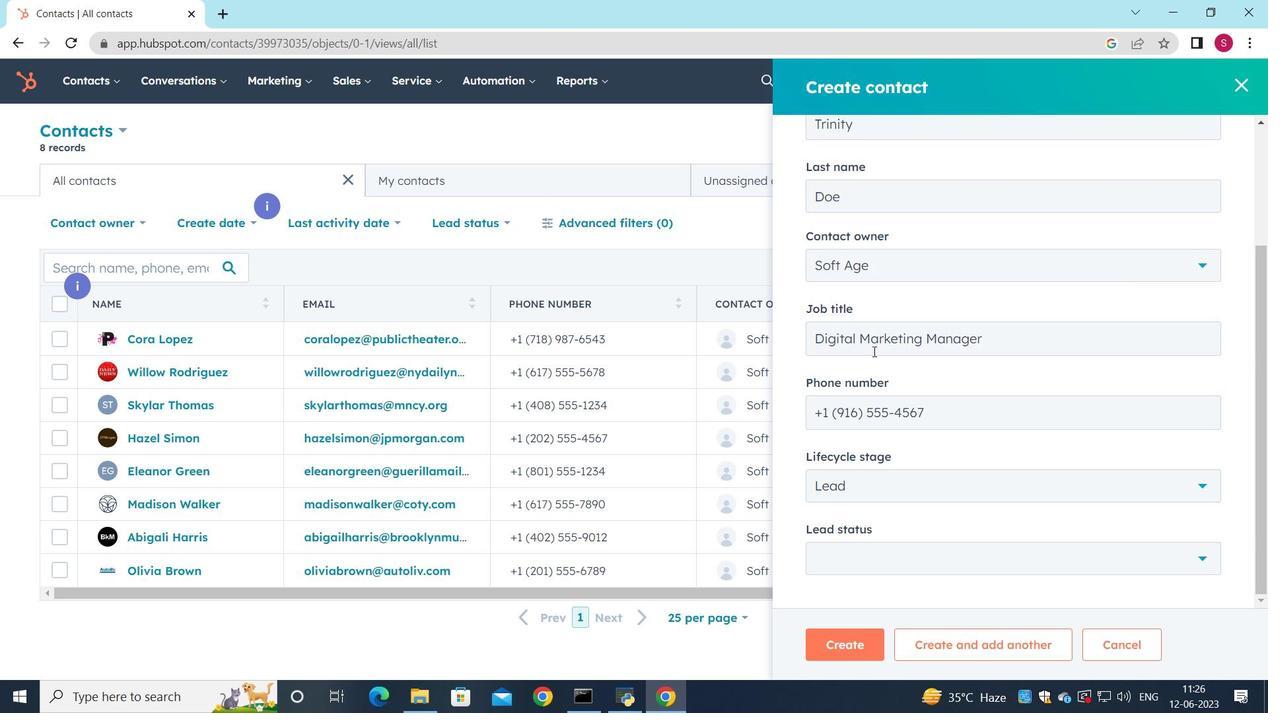 
Action: Mouse moved to (861, 362)
Screenshot: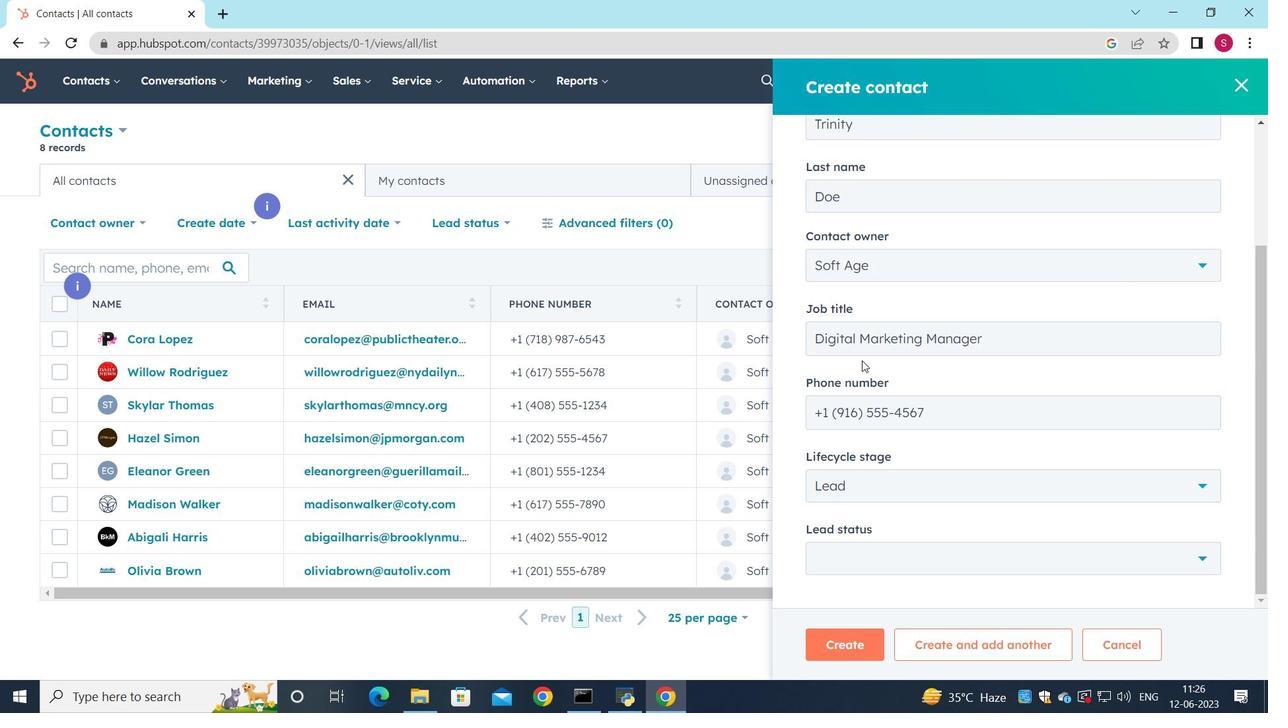 
Action: Mouse scrolled (861, 361) with delta (0, 0)
Screenshot: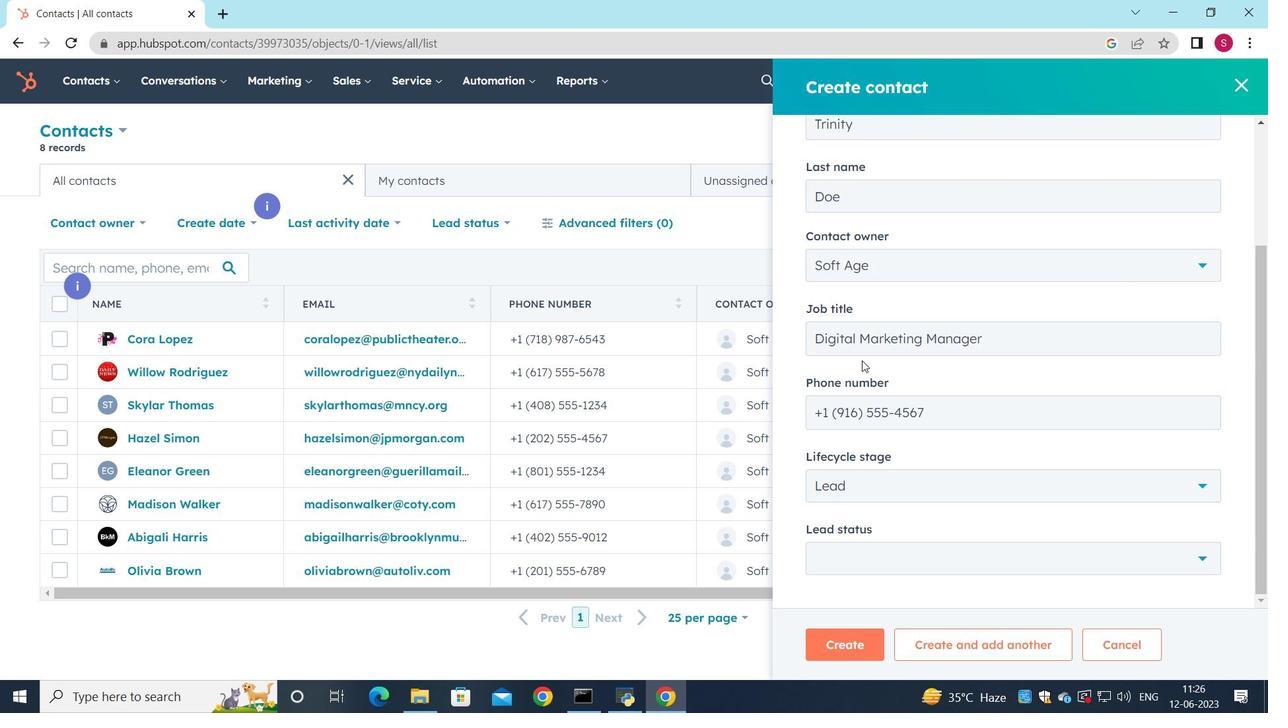 
Action: Mouse moved to (1187, 564)
Screenshot: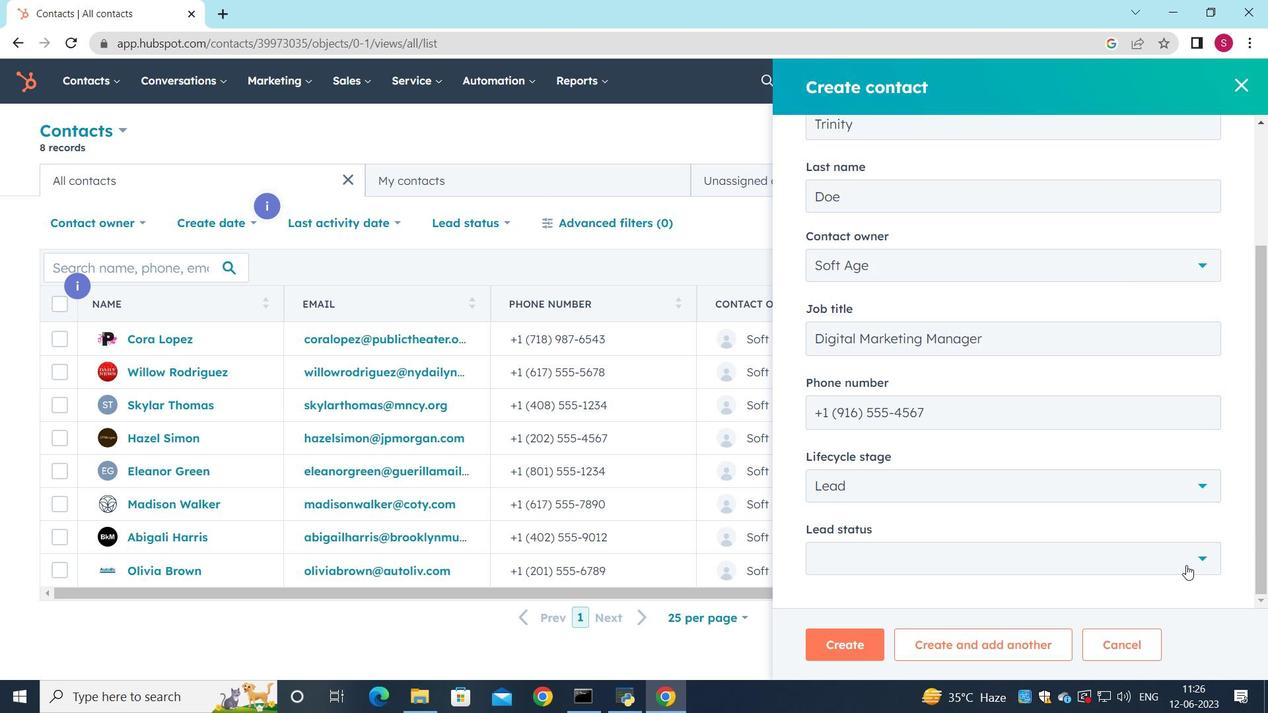
Action: Mouse pressed left at (1187, 564)
Screenshot: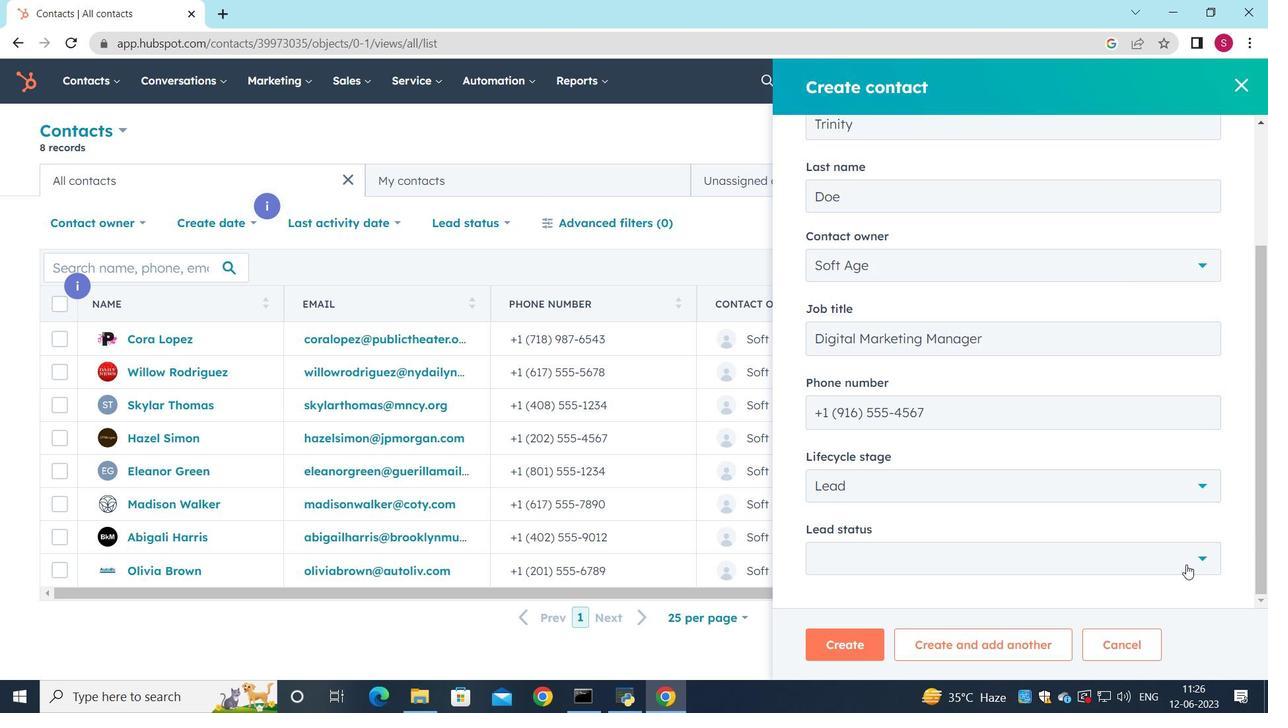 
Action: Mouse moved to (892, 409)
Screenshot: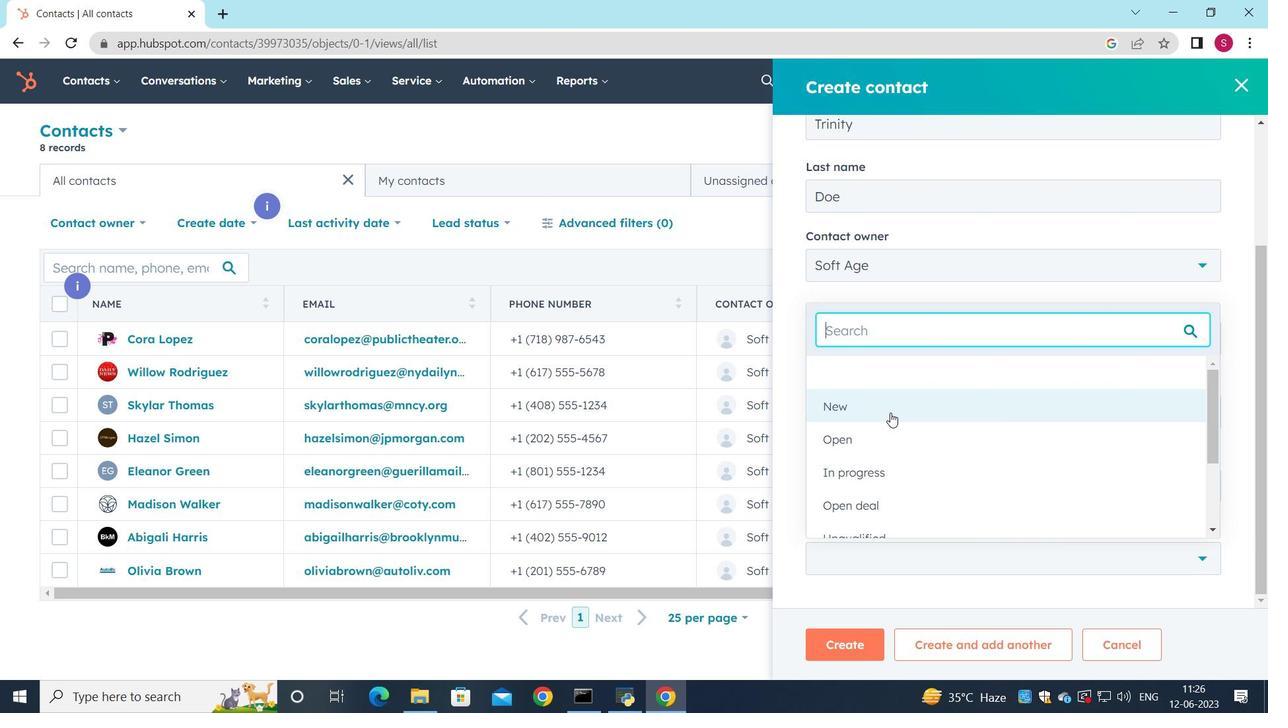 
Action: Mouse pressed left at (892, 409)
Screenshot: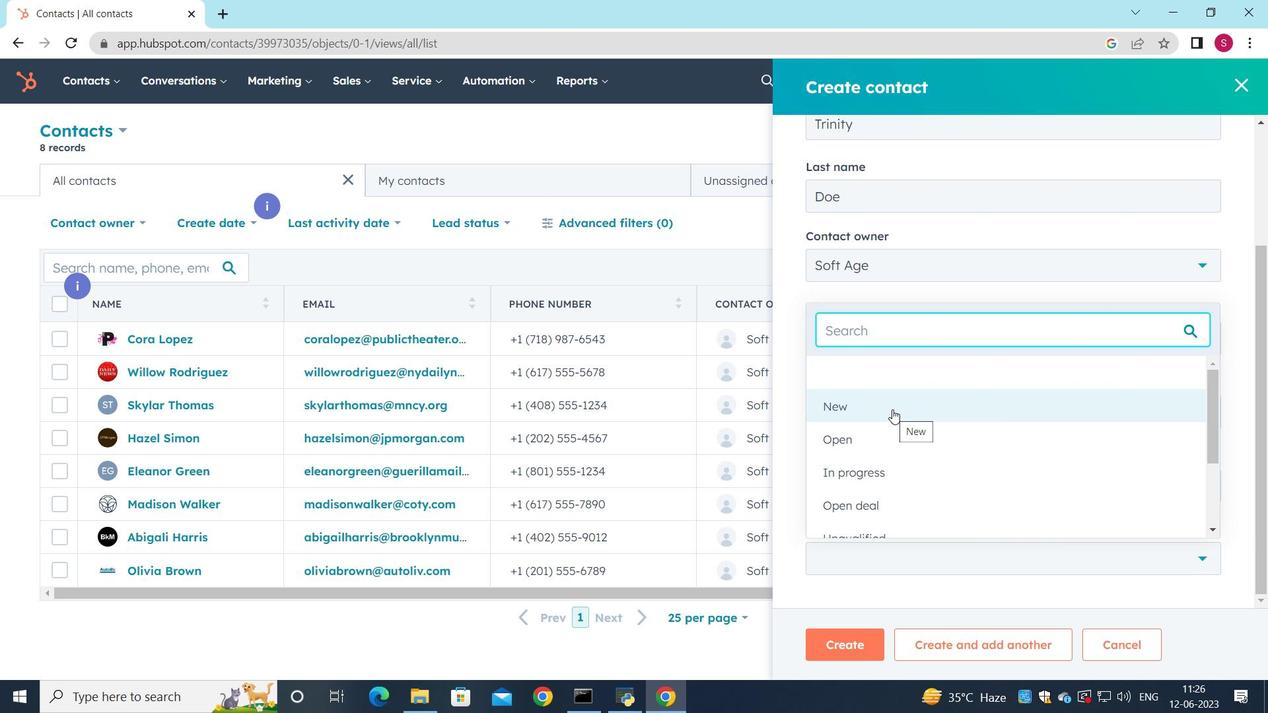 
Action: Mouse scrolled (892, 409) with delta (0, 0)
Screenshot: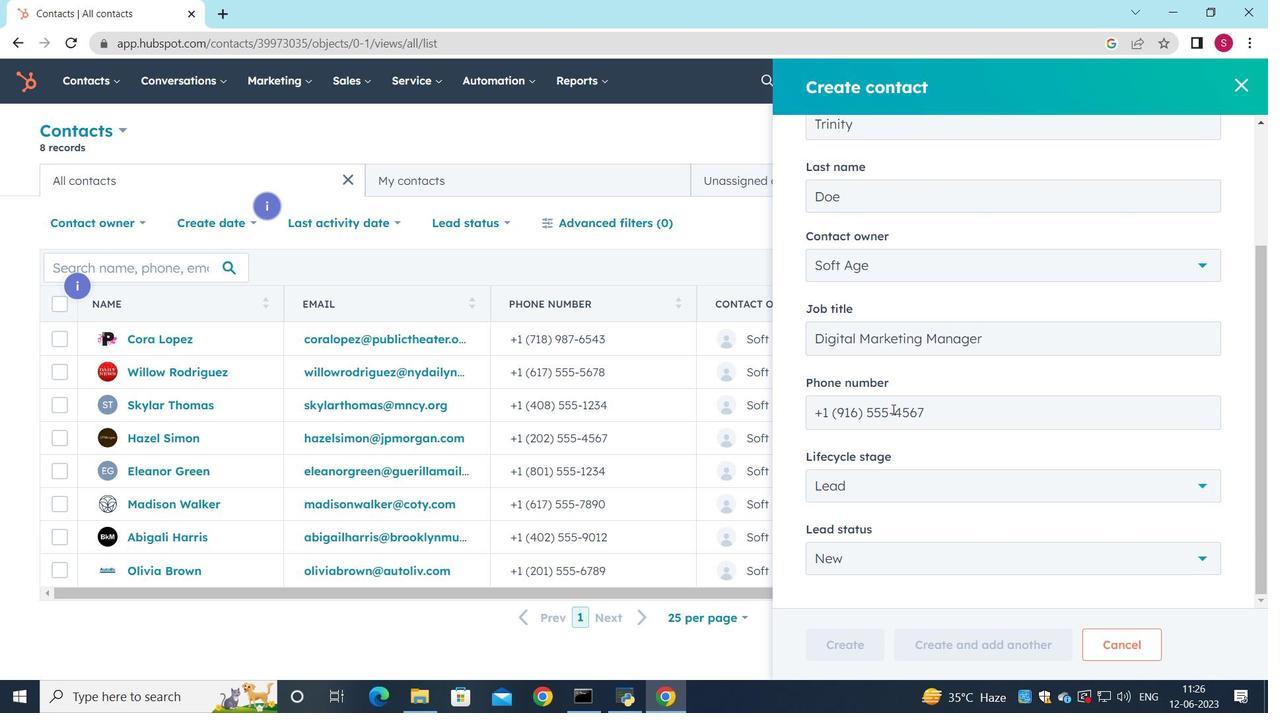 
Action: Mouse scrolled (892, 409) with delta (0, 0)
Screenshot: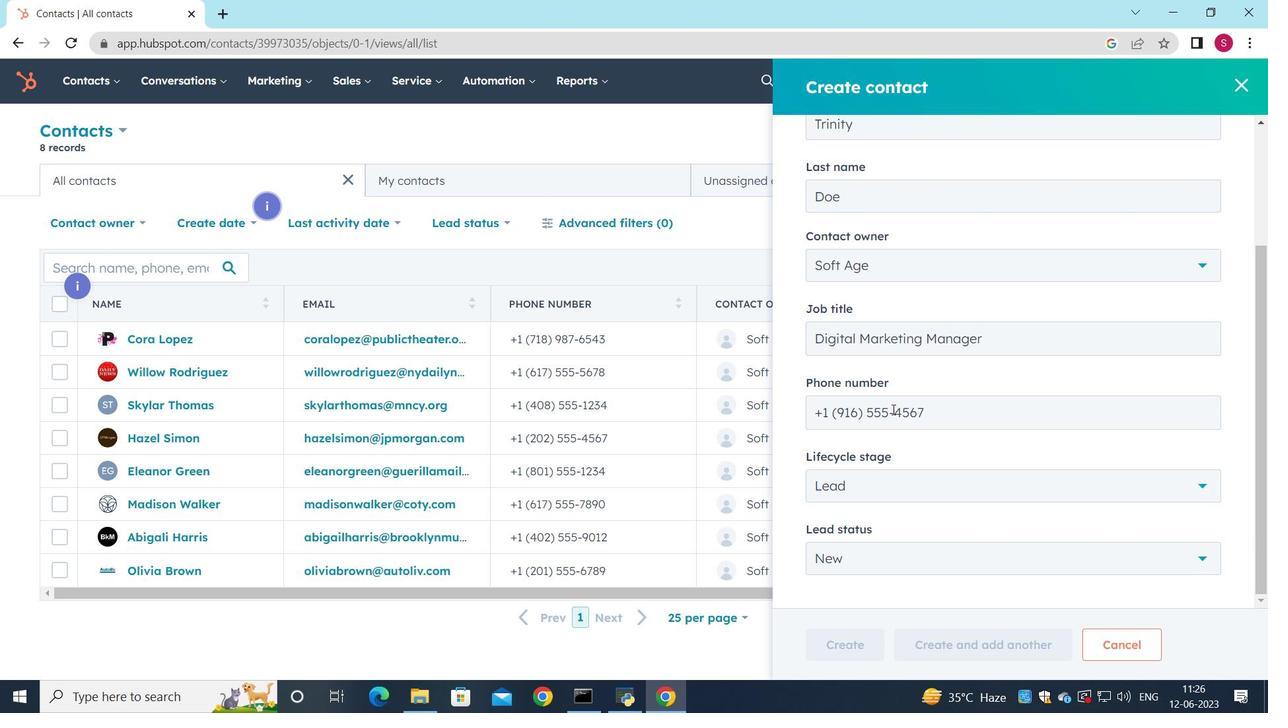 
Action: Mouse scrolled (892, 409) with delta (0, 0)
Screenshot: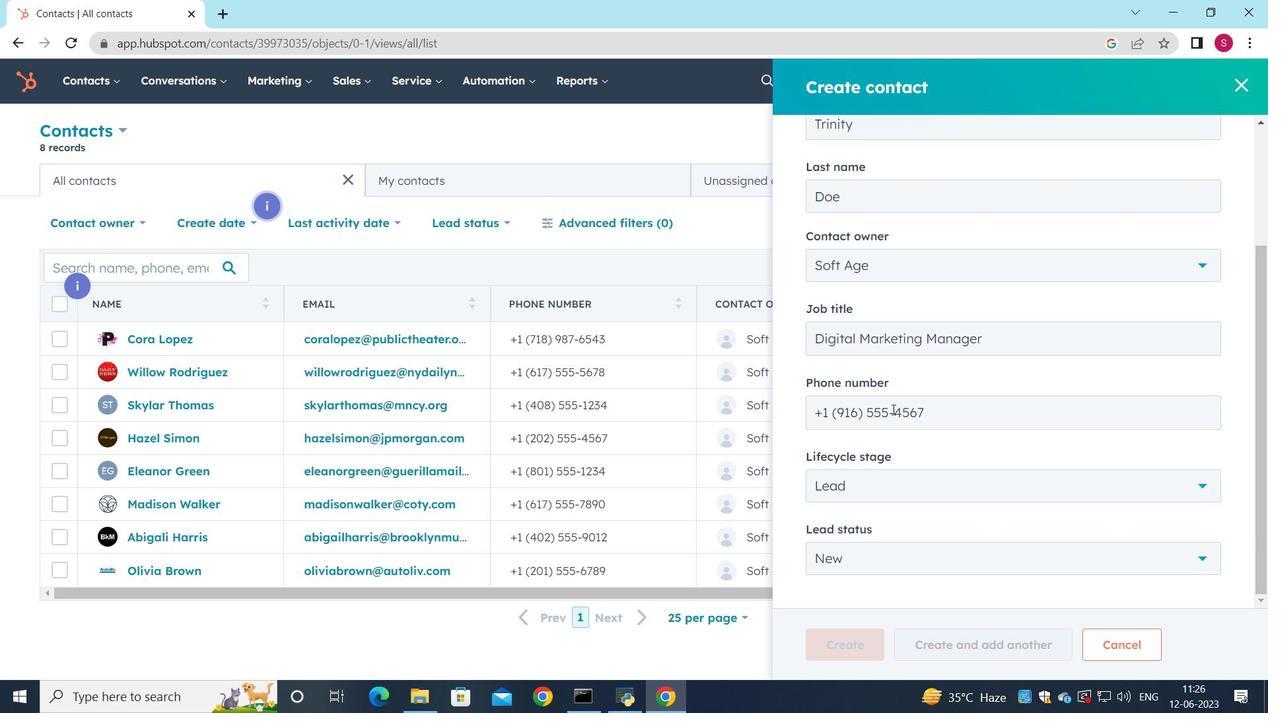 
Action: Mouse moved to (847, 654)
Screenshot: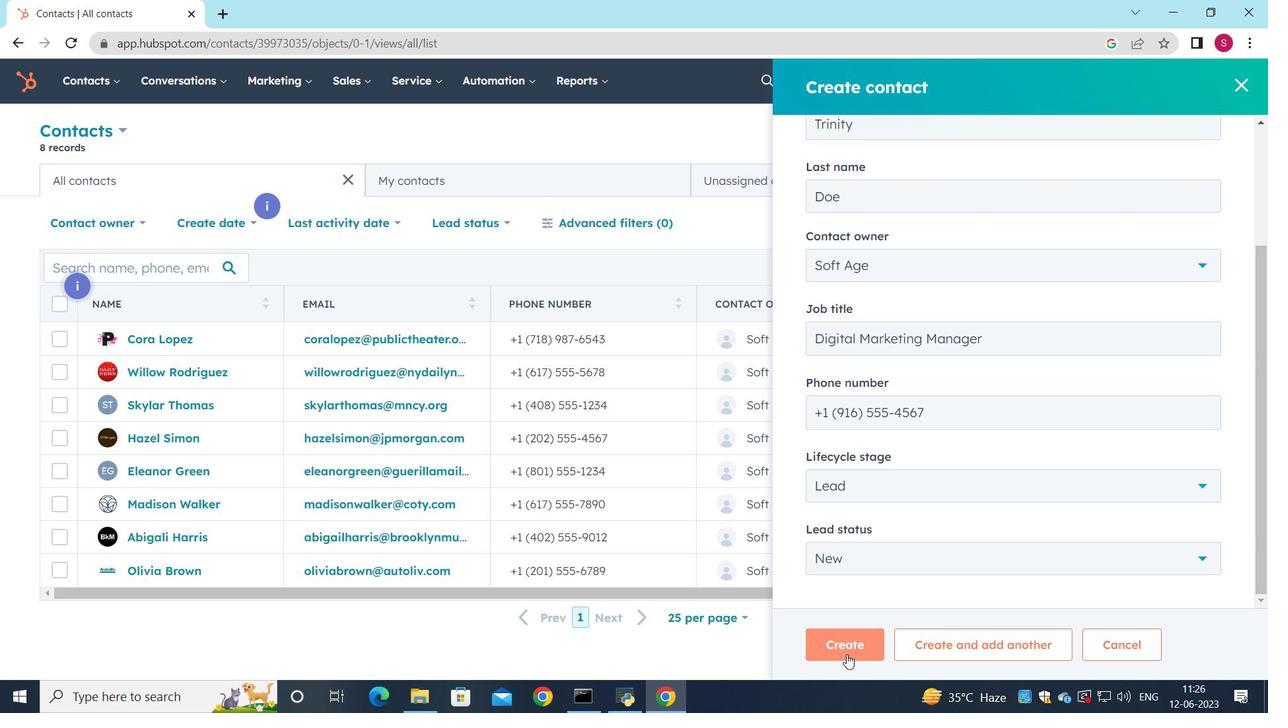 
Action: Mouse pressed left at (847, 654)
Screenshot: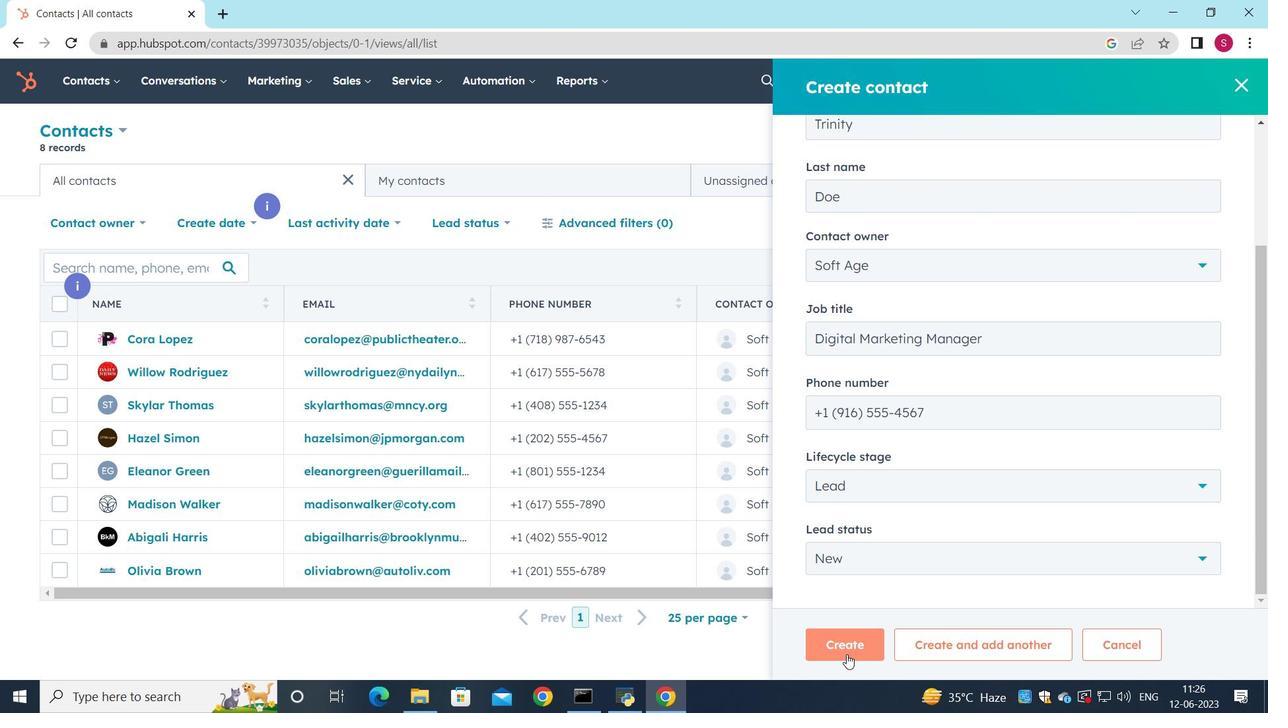 
Action: Mouse moved to (703, 457)
Screenshot: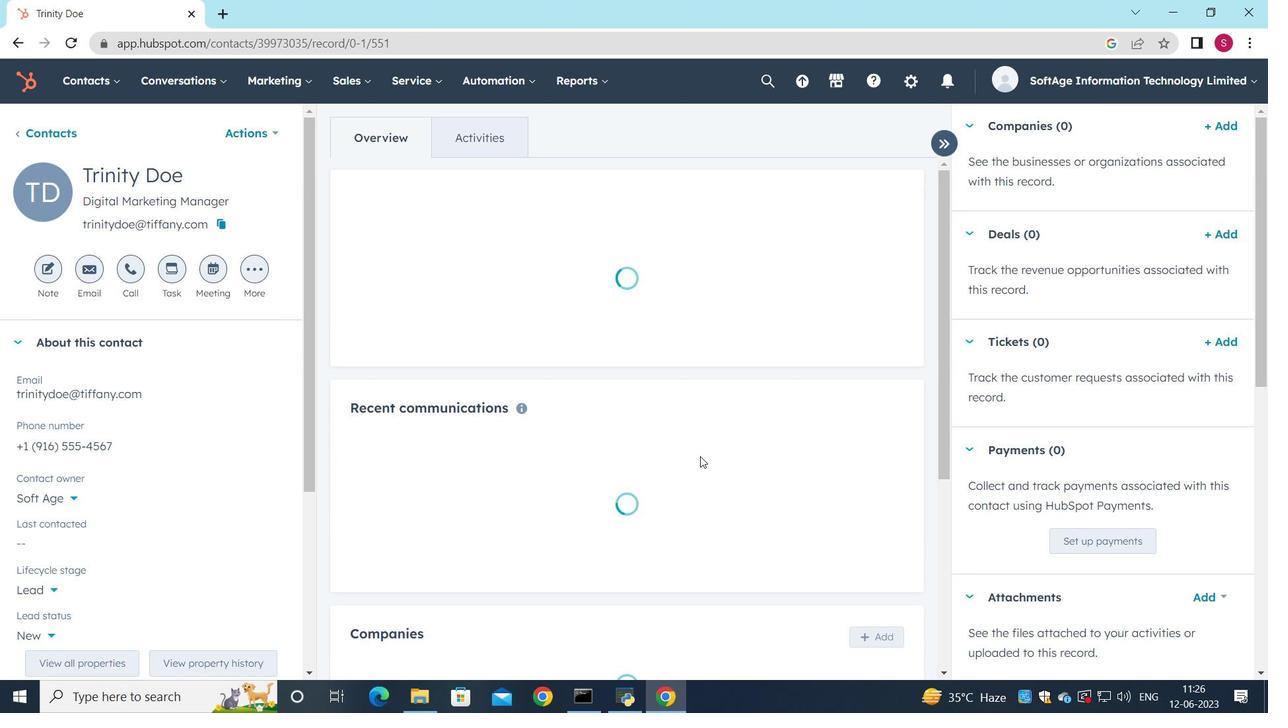 
Action: Mouse scrolled (703, 457) with delta (0, 0)
Screenshot: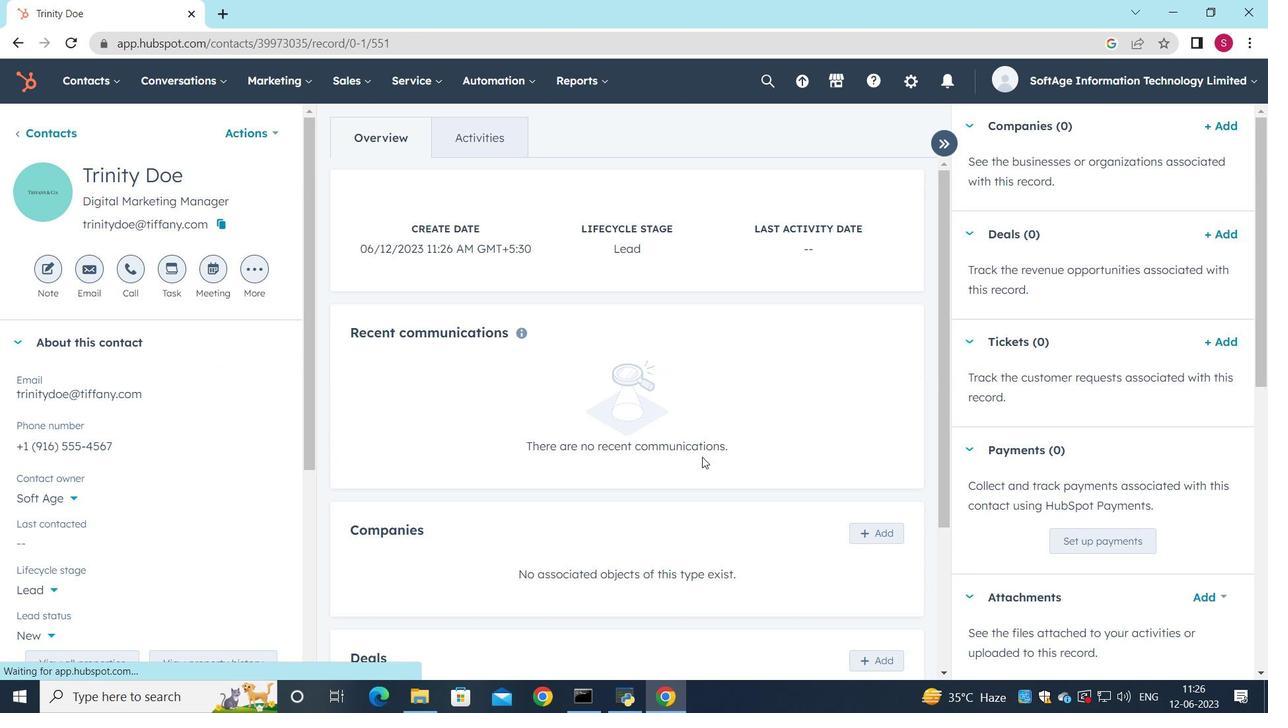 
Action: Mouse scrolled (703, 457) with delta (0, 0)
Screenshot: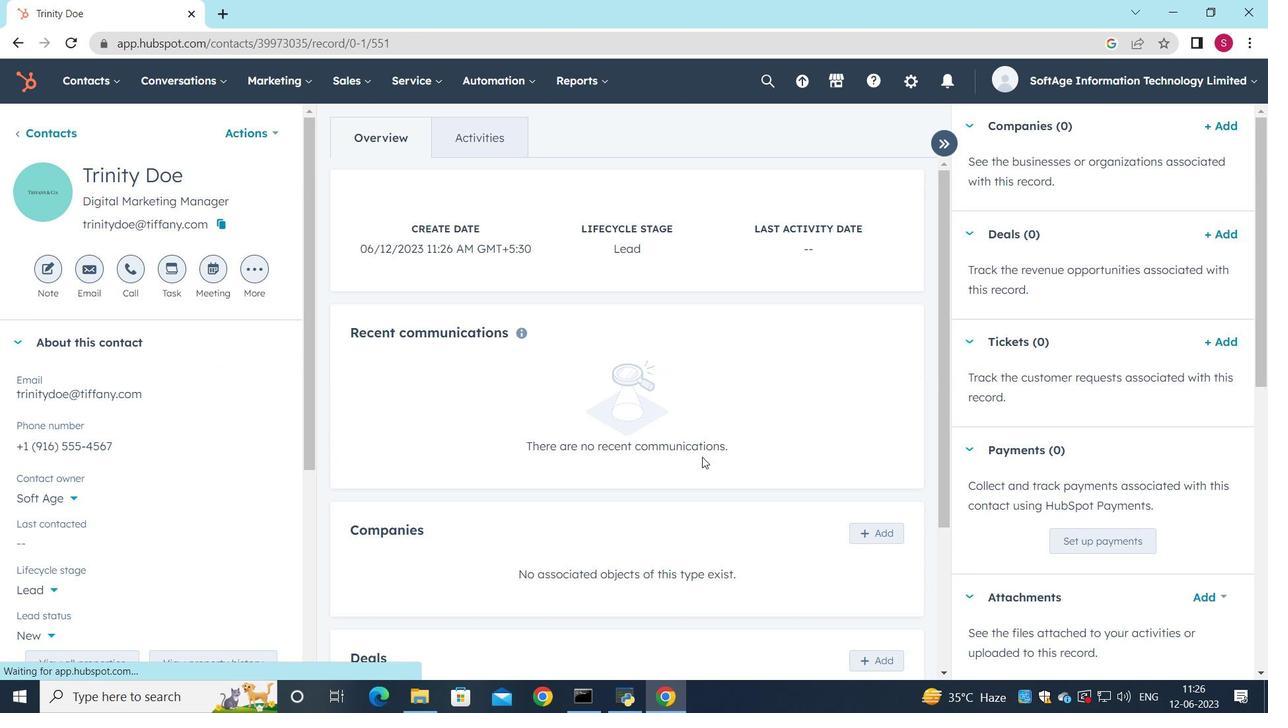 
Action: Mouse moved to (879, 376)
Screenshot: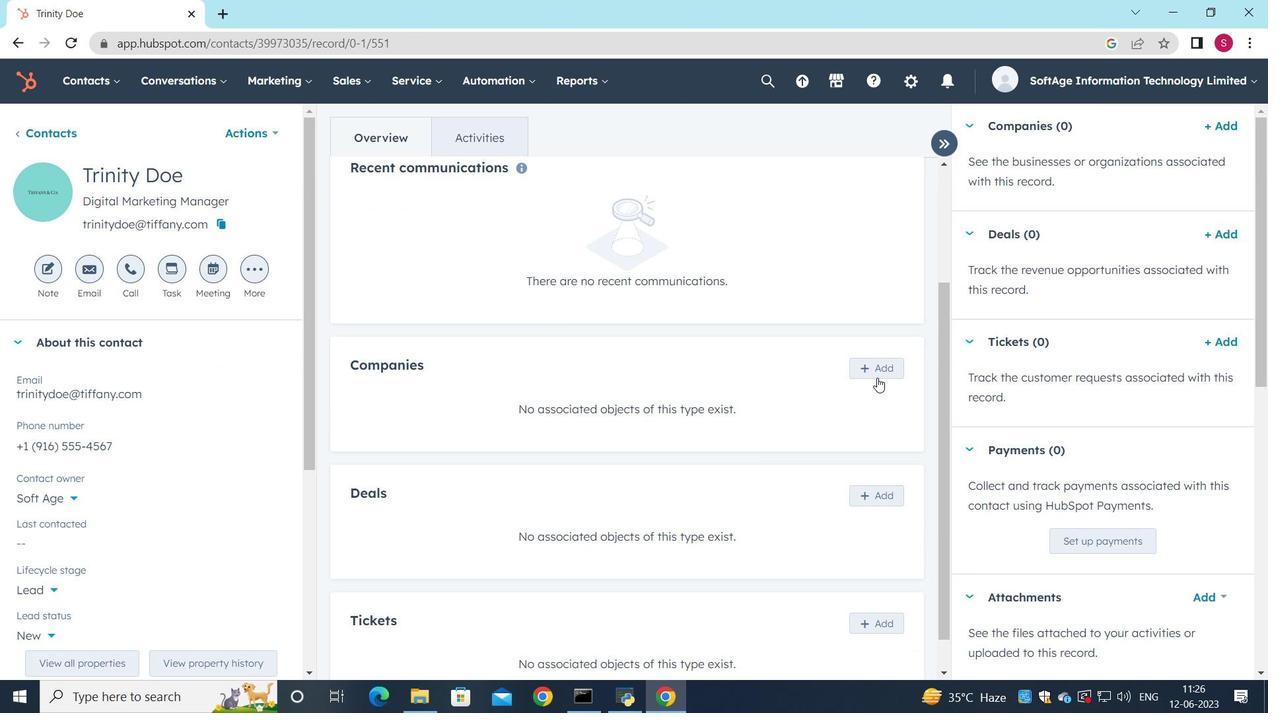 
Action: Mouse pressed left at (879, 376)
Screenshot: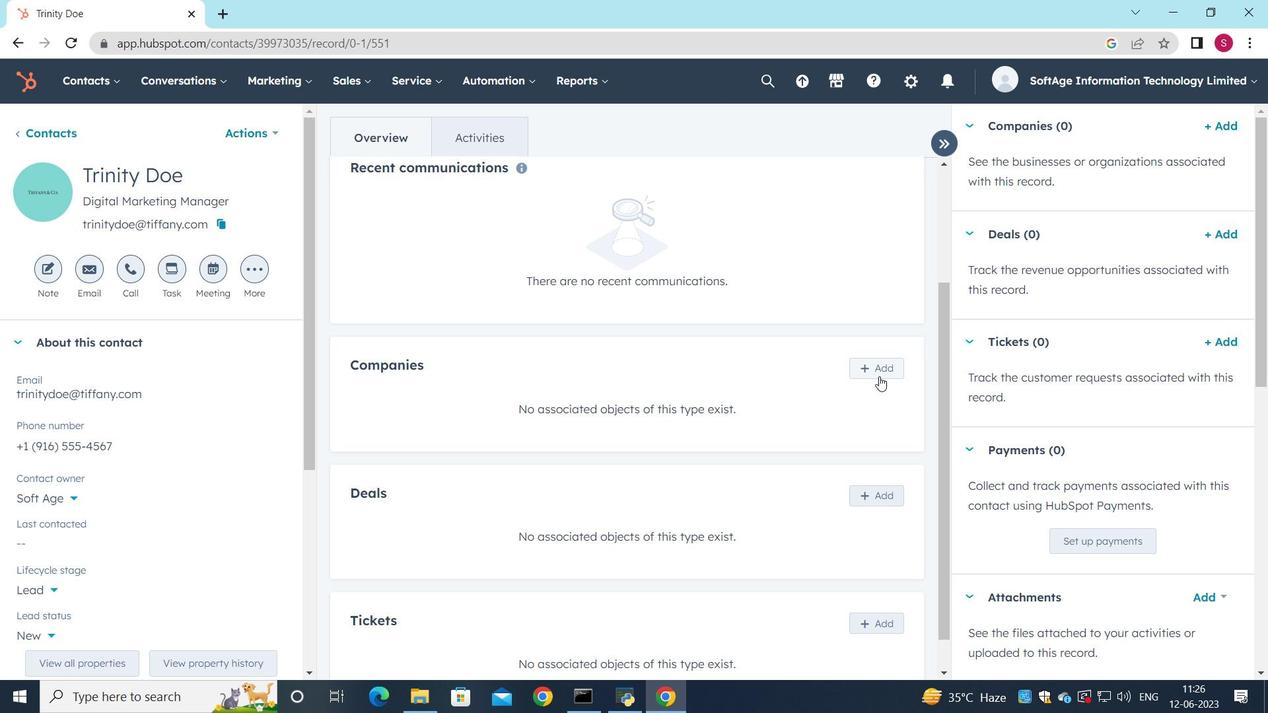 
Action: Mouse moved to (928, 162)
Screenshot: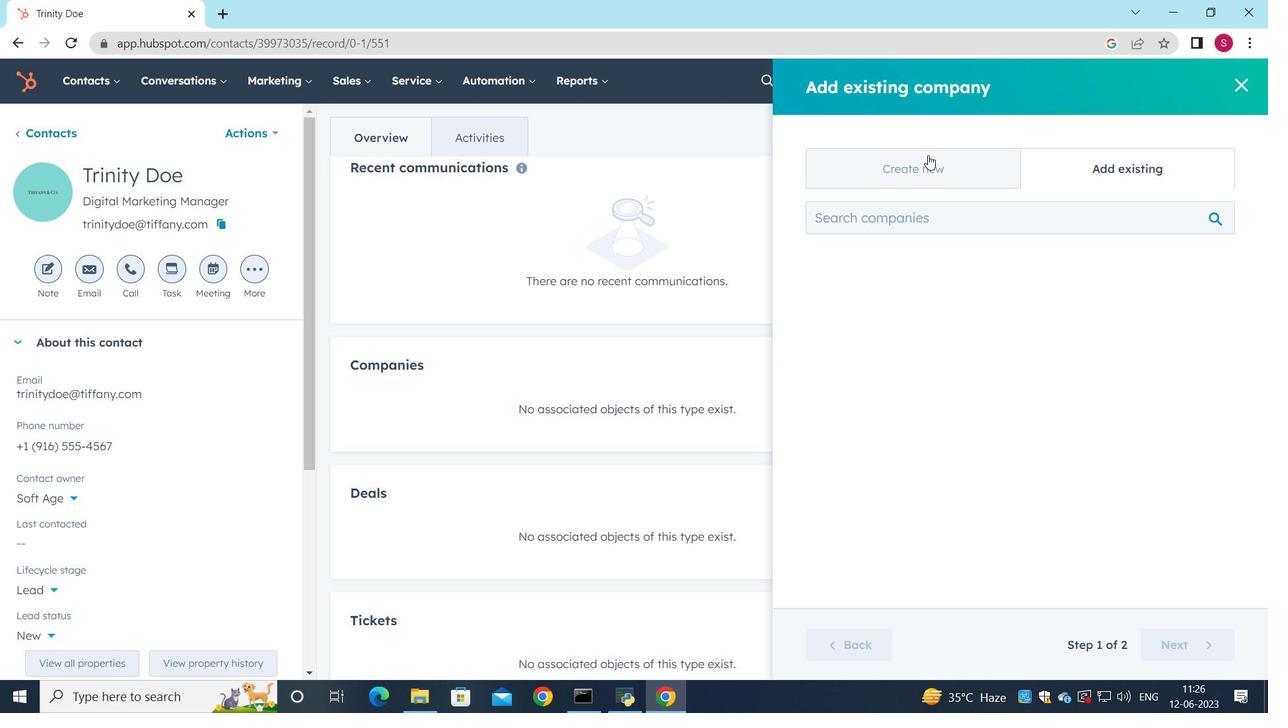 
Action: Mouse pressed left at (928, 162)
Screenshot: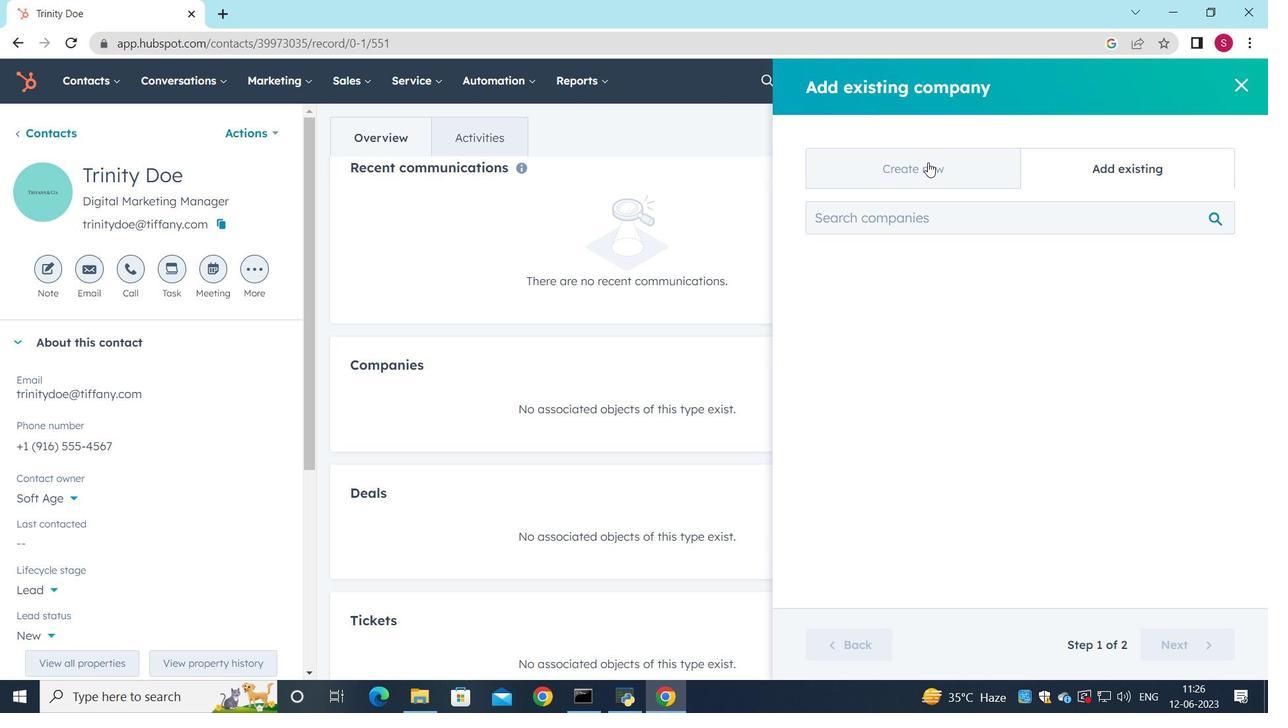 
Action: Mouse moved to (994, 264)
Screenshot: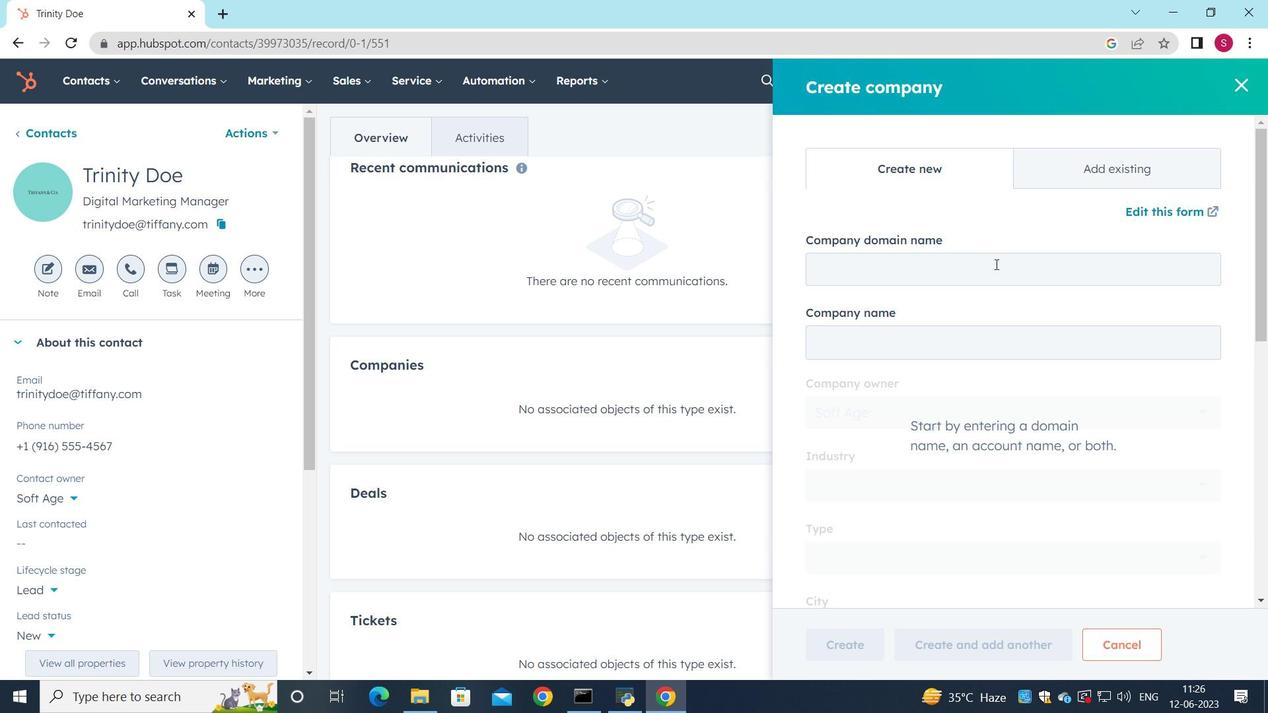 
Action: Mouse pressed left at (994, 264)
Screenshot: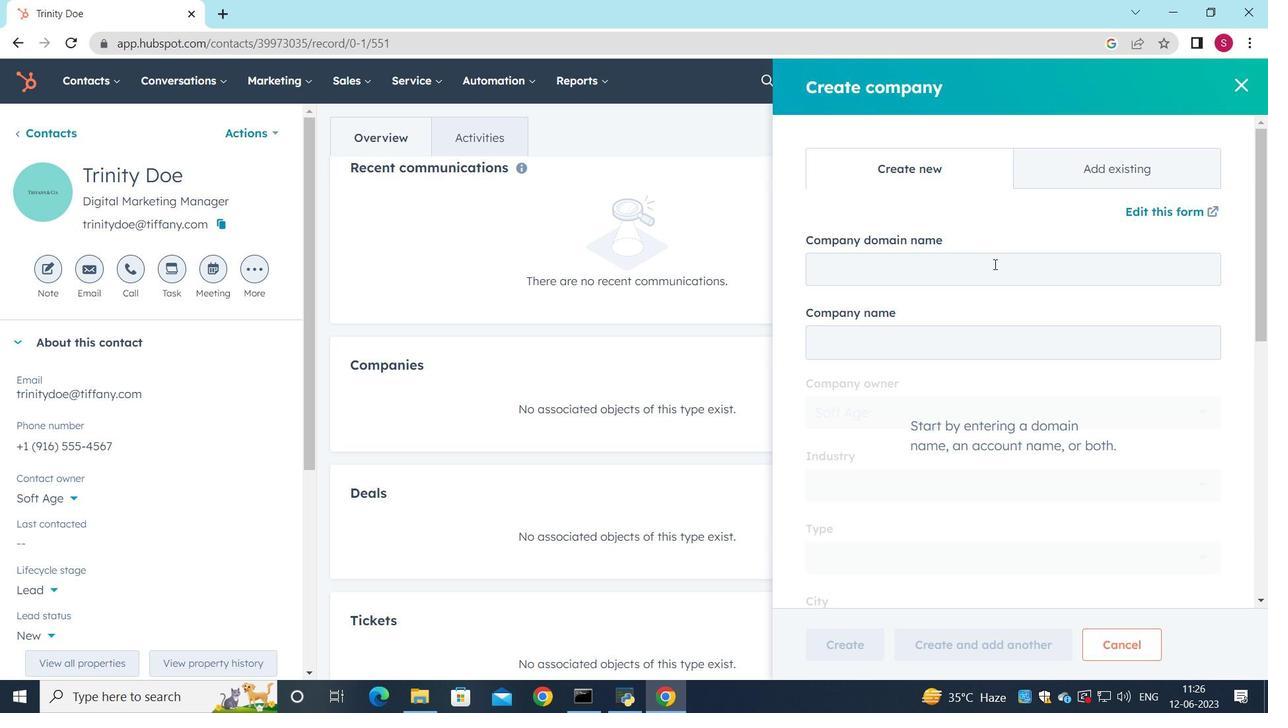 
Action: Key pressed www.freddiemac.com
Screenshot: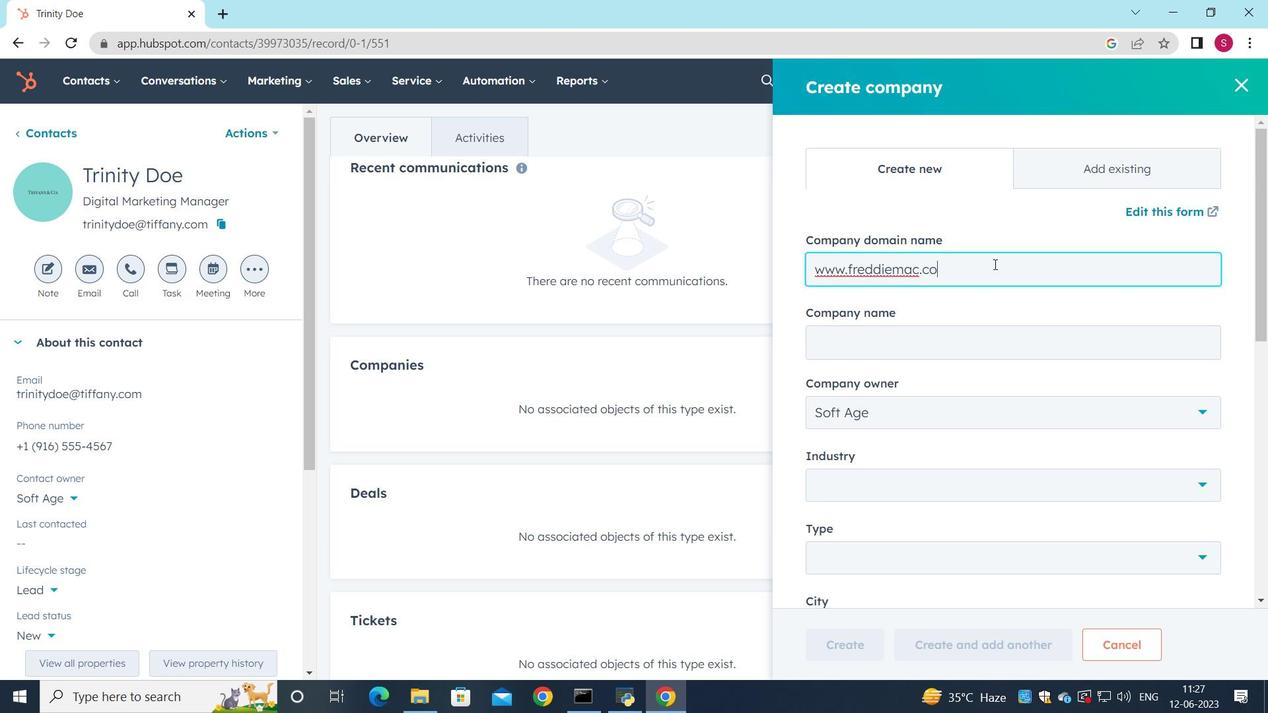 
Action: Mouse moved to (1005, 407)
Screenshot: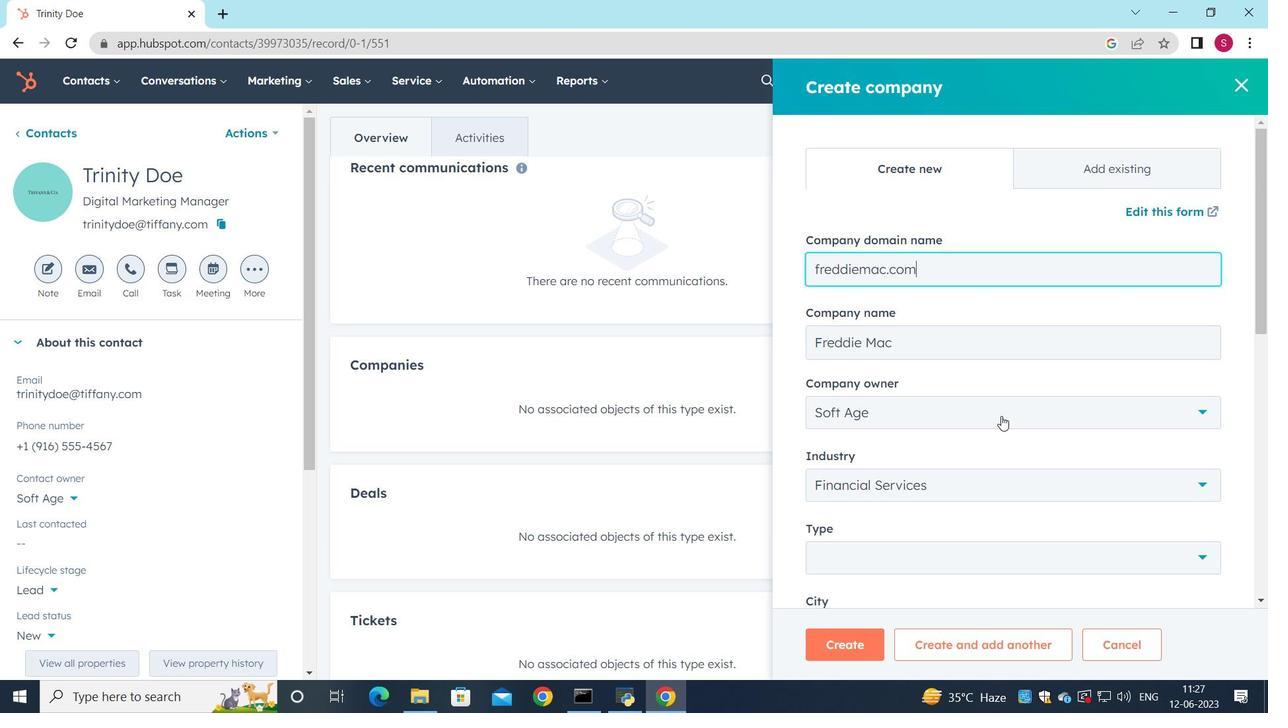 
Action: Mouse scrolled (1005, 407) with delta (0, 0)
Screenshot: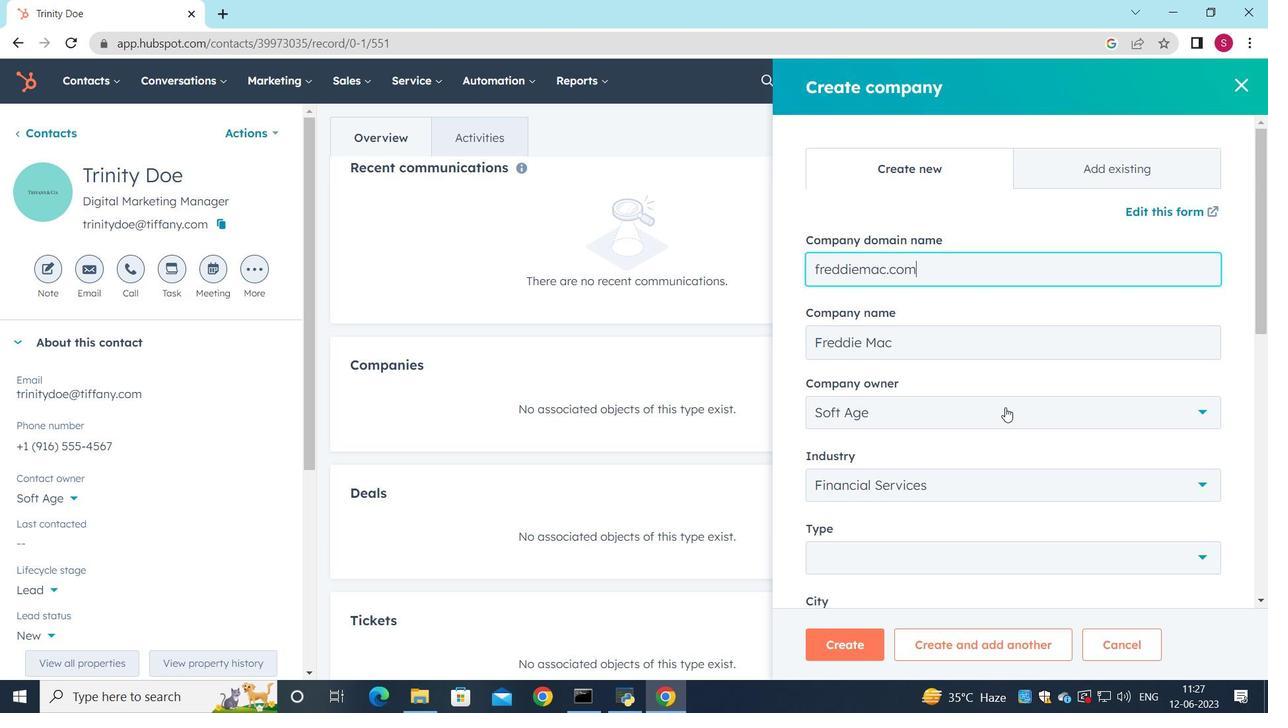 
Action: Mouse moved to (1005, 407)
Screenshot: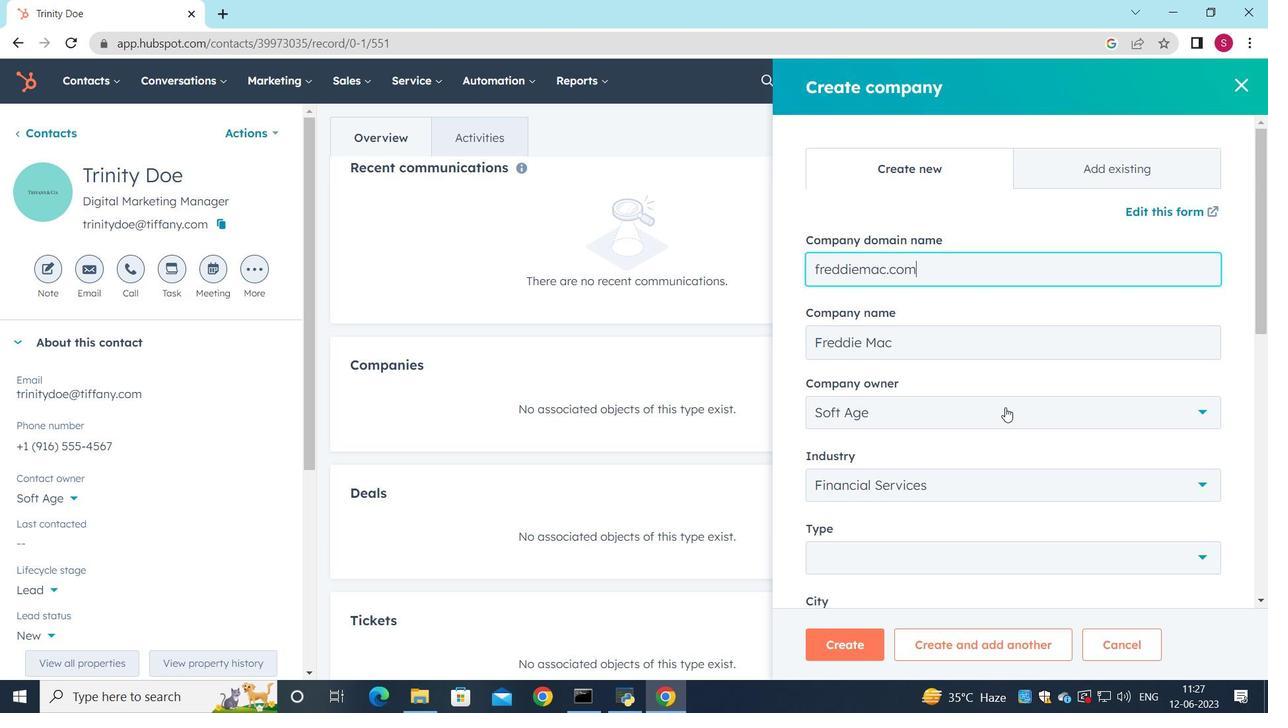 
Action: Mouse scrolled (1005, 407) with delta (0, 0)
Screenshot: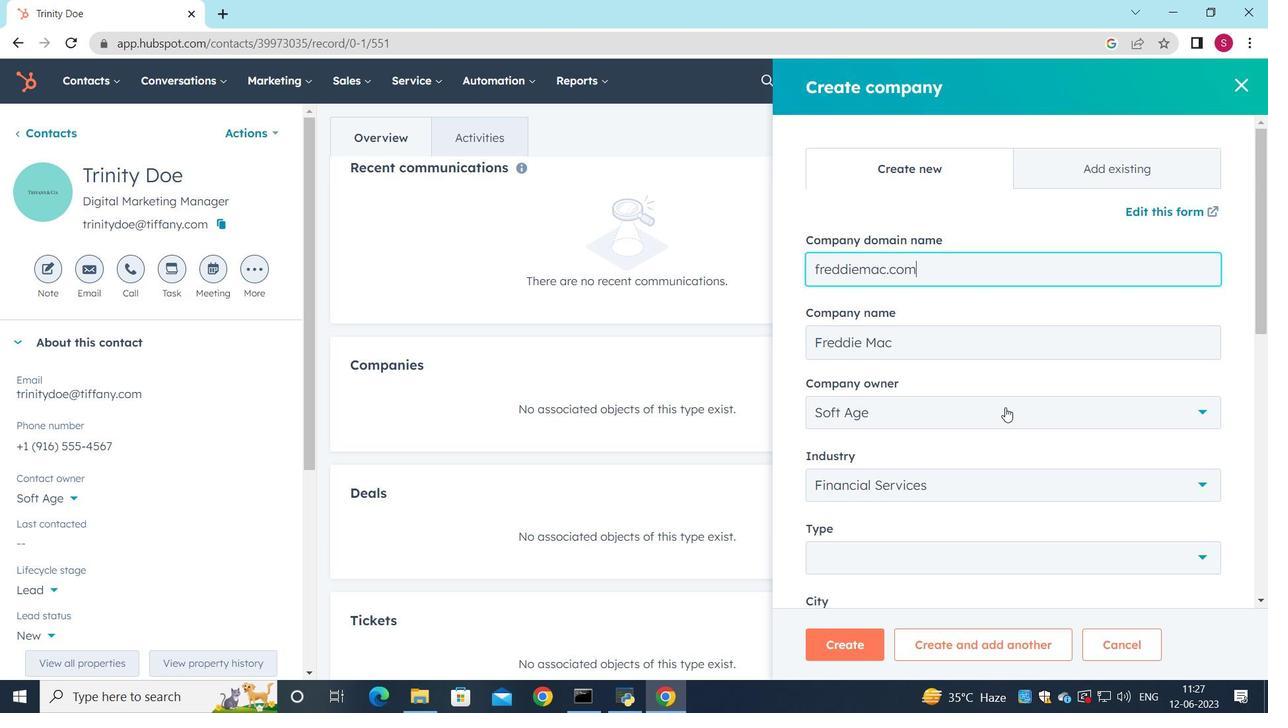 
Action: Mouse moved to (1194, 386)
Screenshot: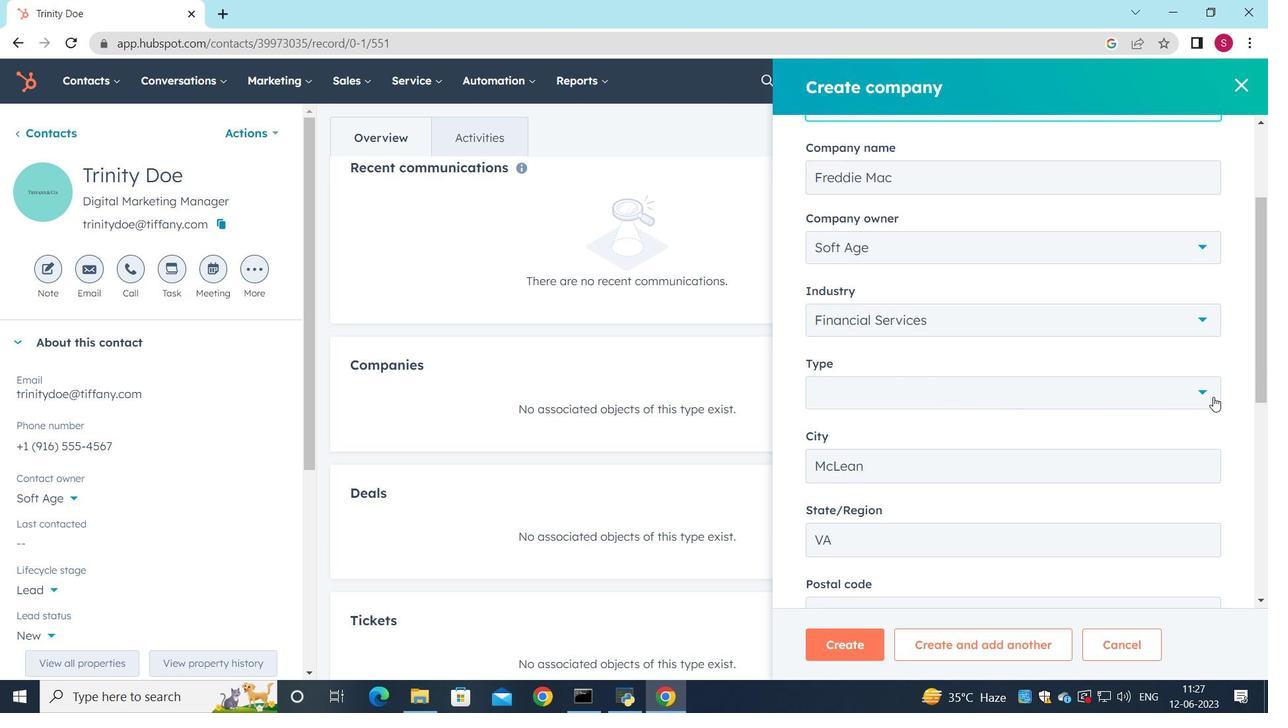 
Action: Mouse pressed left at (1194, 386)
Screenshot: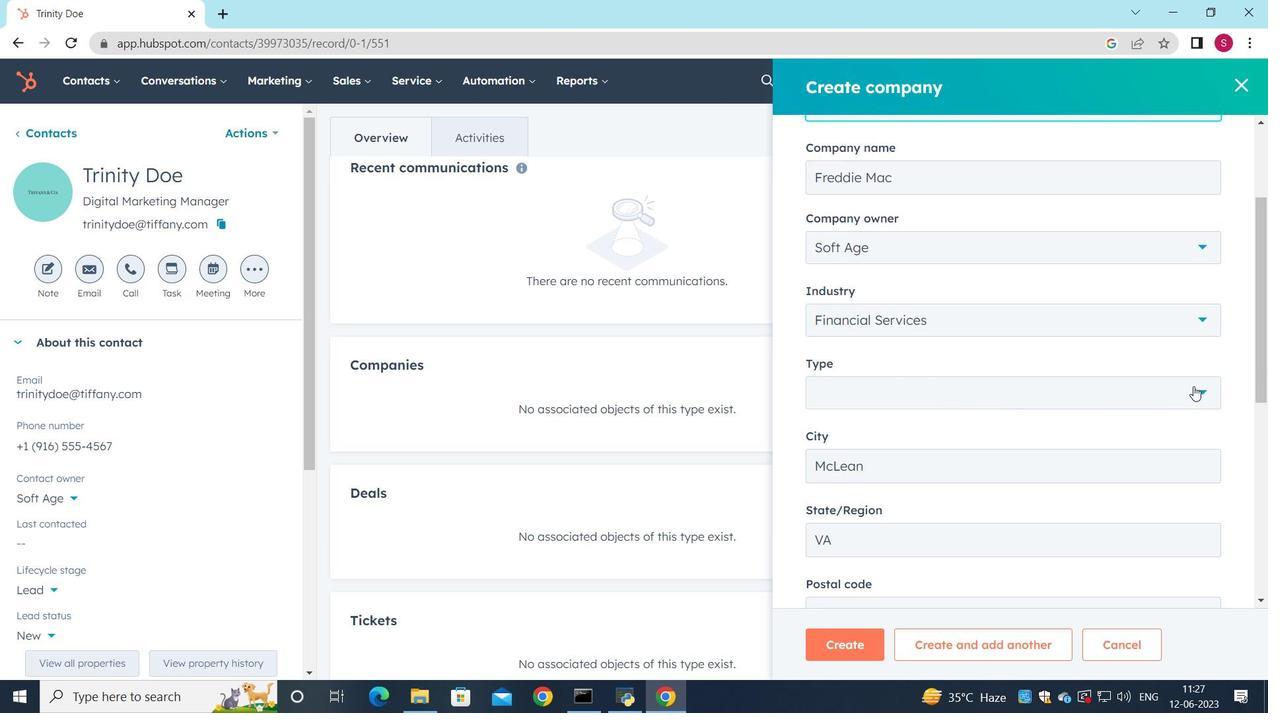 
Action: Mouse moved to (977, 435)
Screenshot: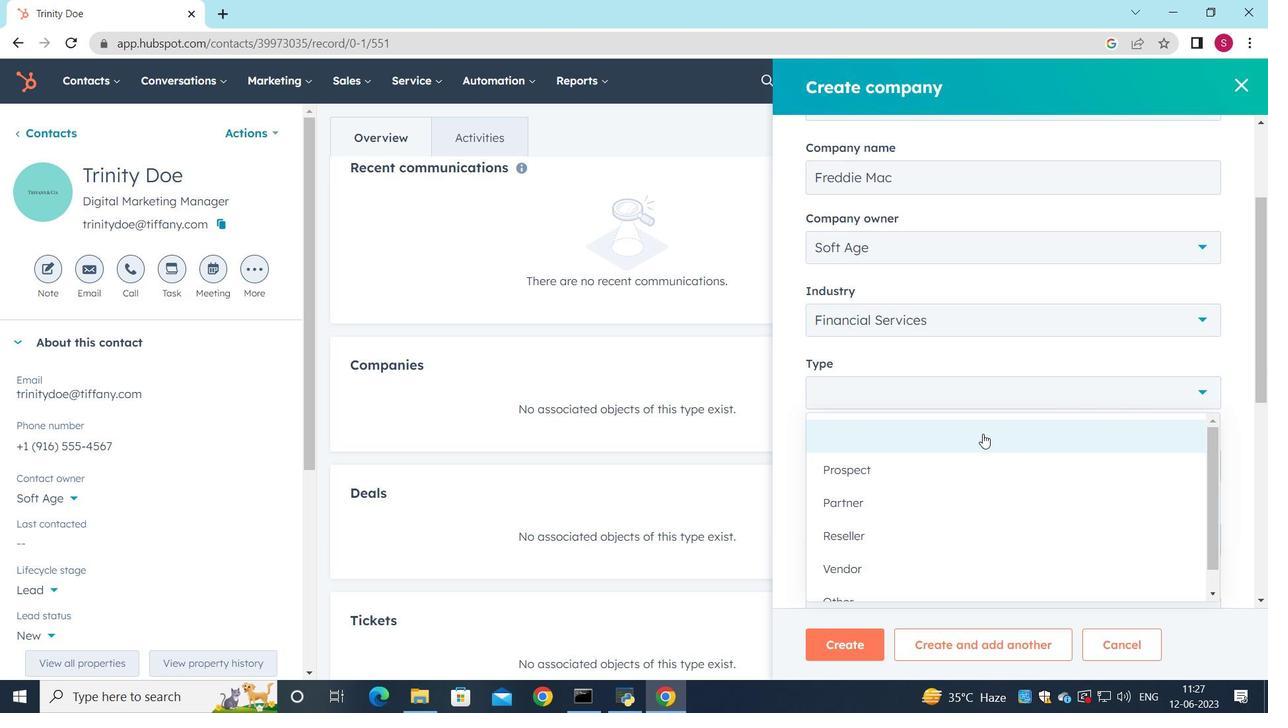 
Action: Mouse scrolled (977, 434) with delta (0, 0)
Screenshot: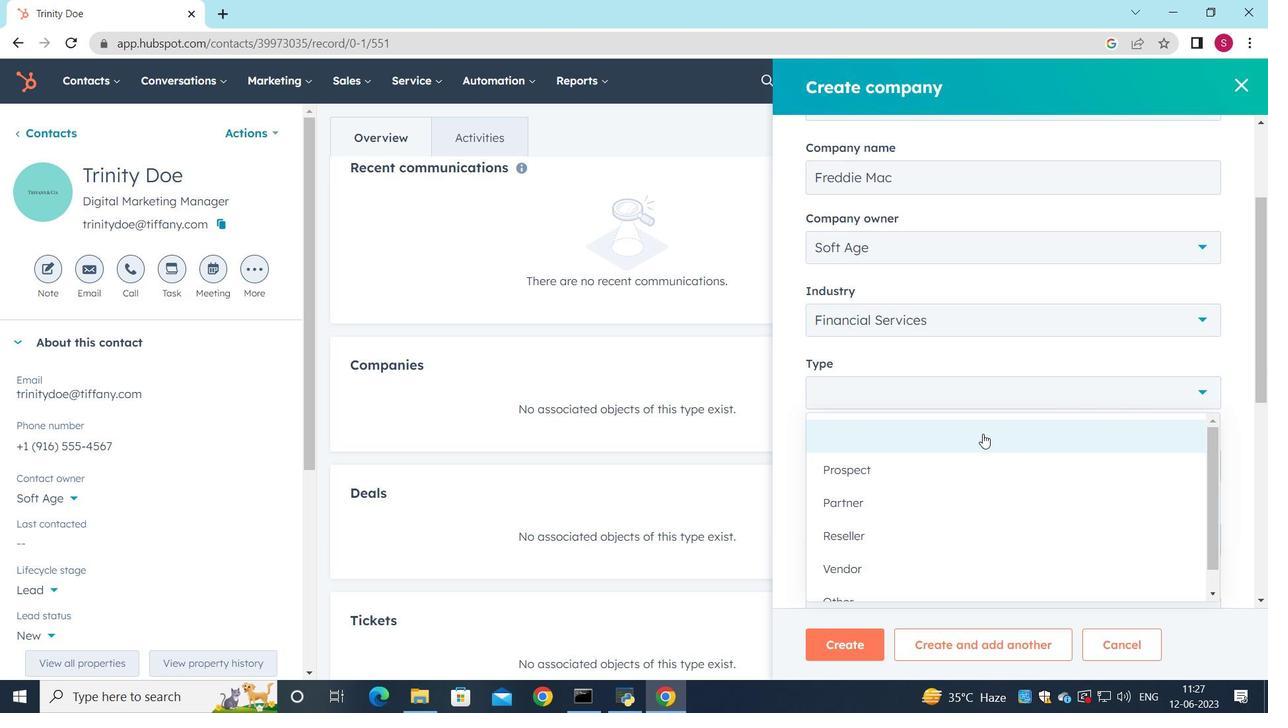 
Action: Mouse moved to (907, 438)
Screenshot: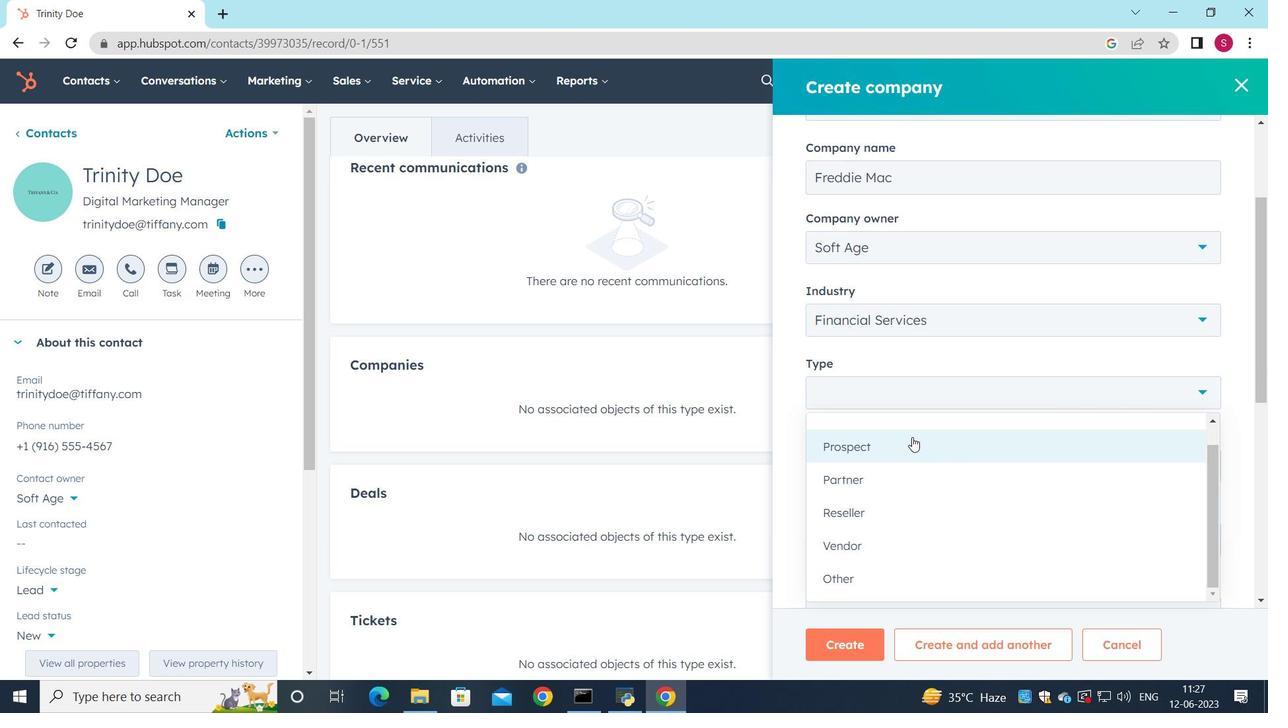
Action: Mouse pressed left at (907, 438)
Screenshot: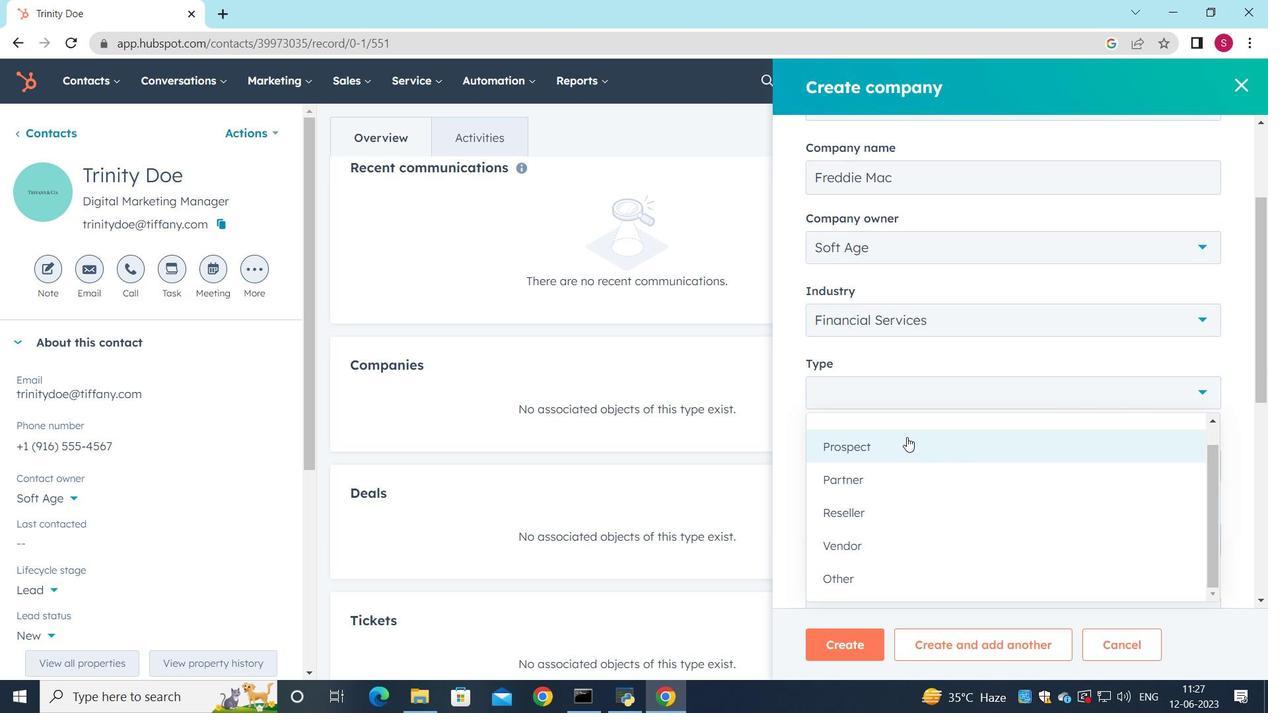 
Action: Mouse moved to (907, 434)
Screenshot: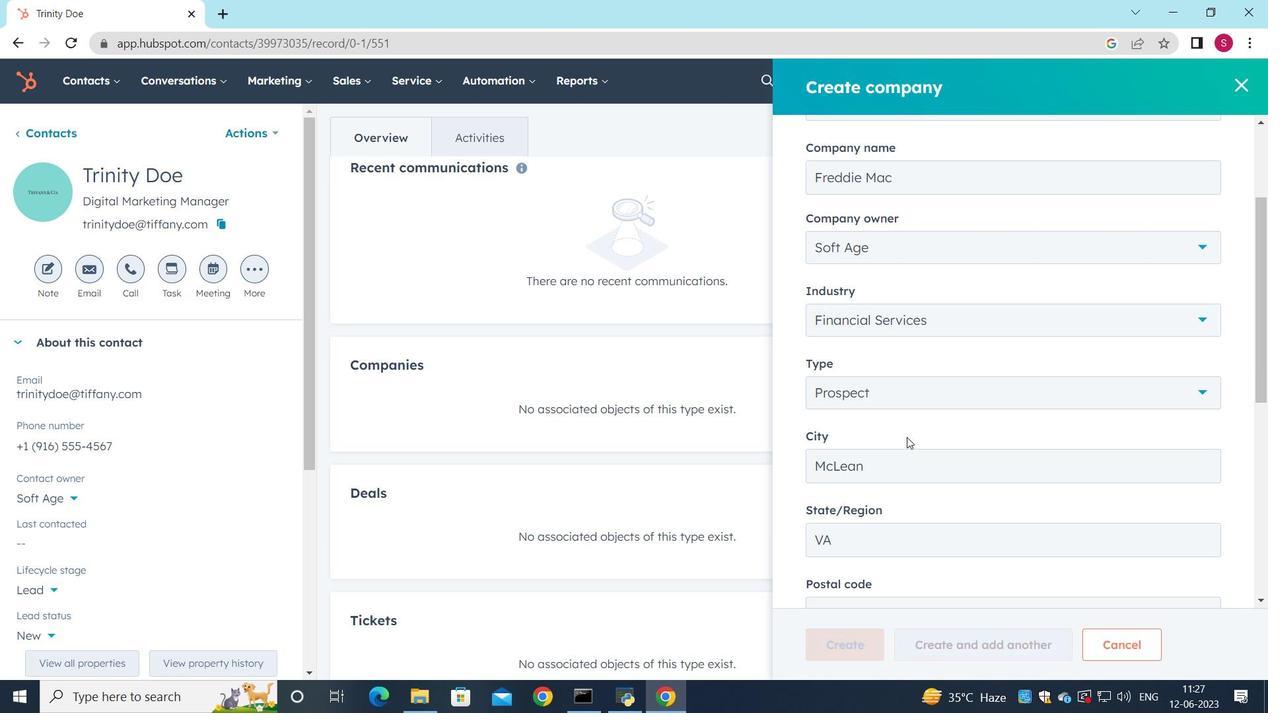 
Action: Mouse scrolled (907, 434) with delta (0, 0)
Screenshot: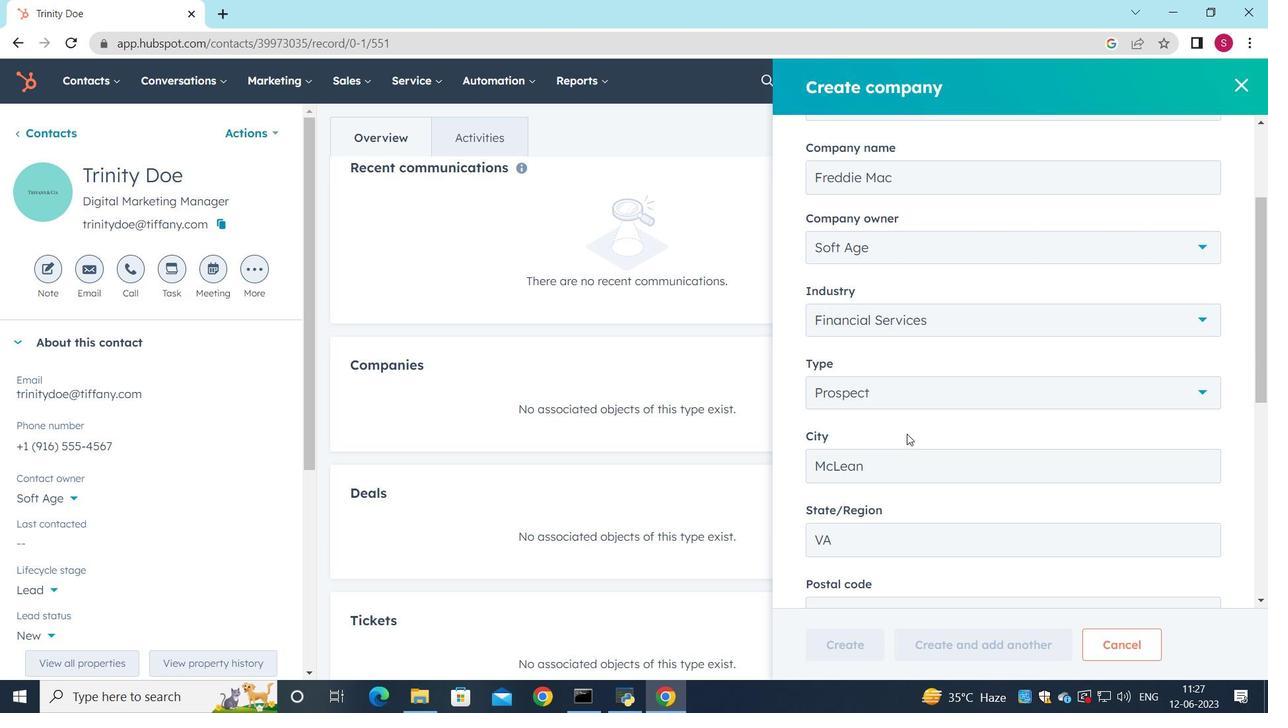 
Action: Mouse scrolled (907, 434) with delta (0, 0)
Screenshot: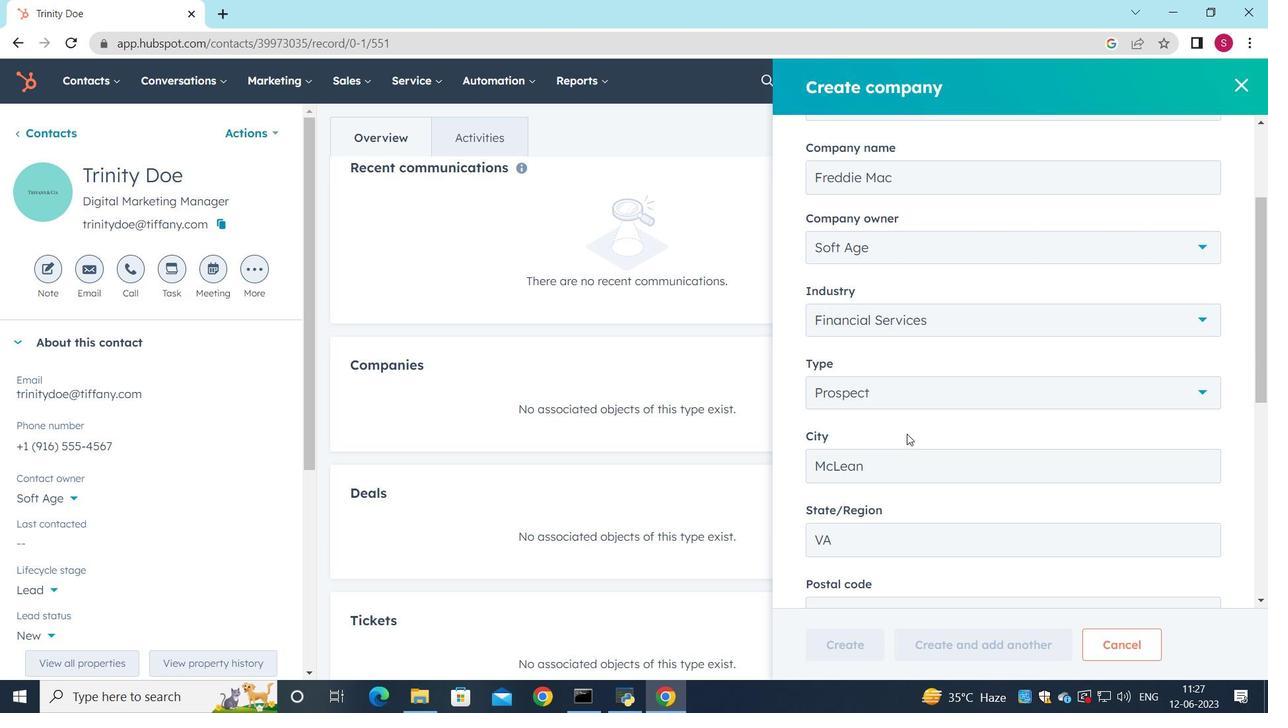 
Action: Mouse scrolled (907, 434) with delta (0, 0)
Screenshot: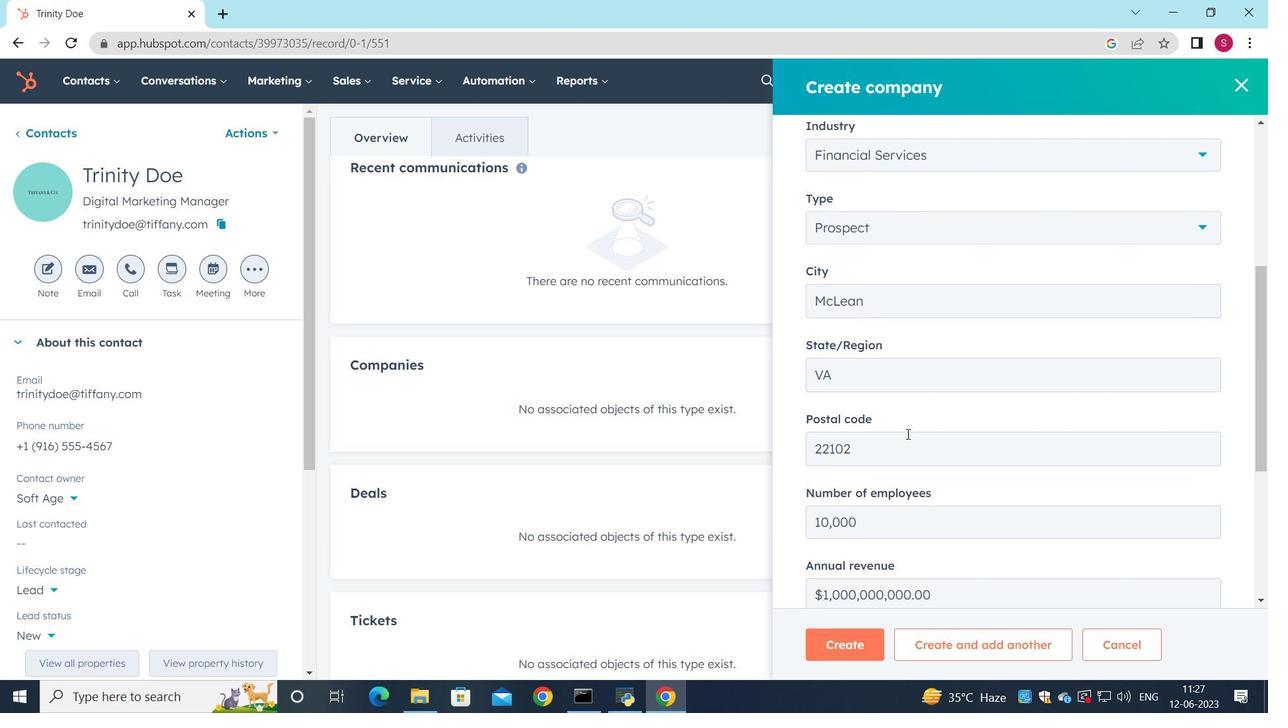 
Action: Mouse scrolled (907, 434) with delta (0, 0)
Screenshot: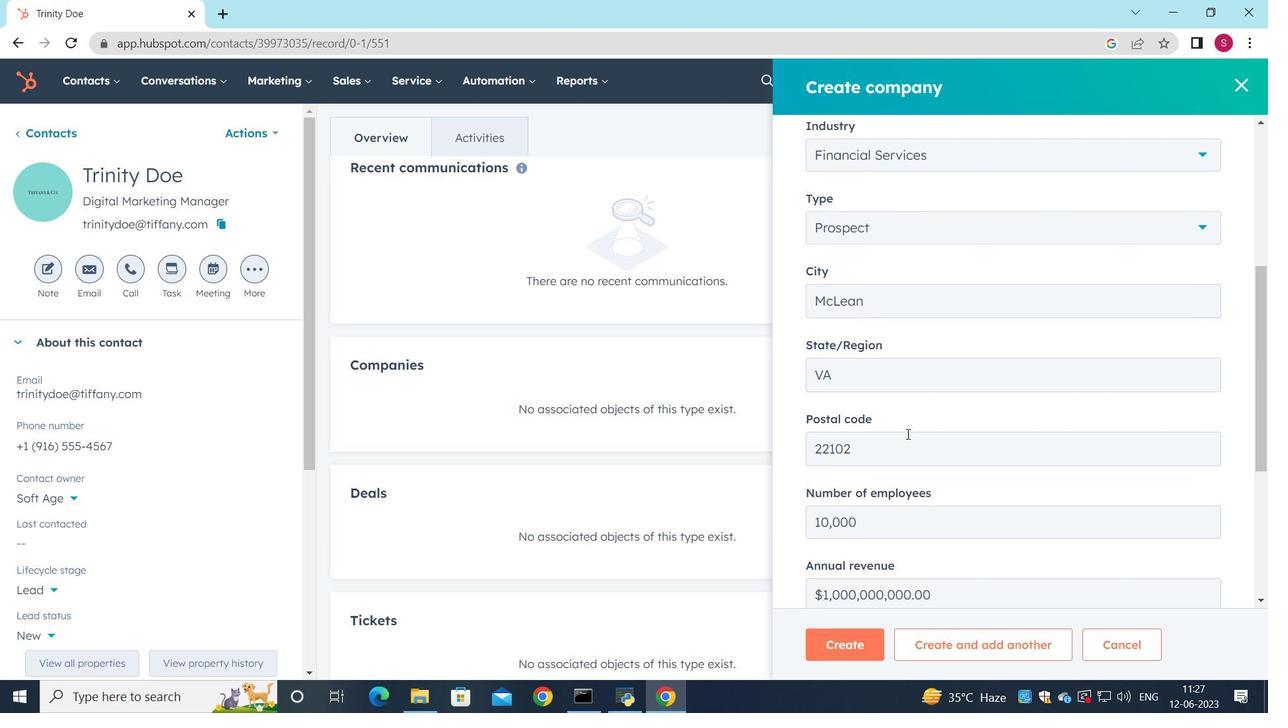 
Action: Mouse scrolled (907, 434) with delta (0, 0)
Screenshot: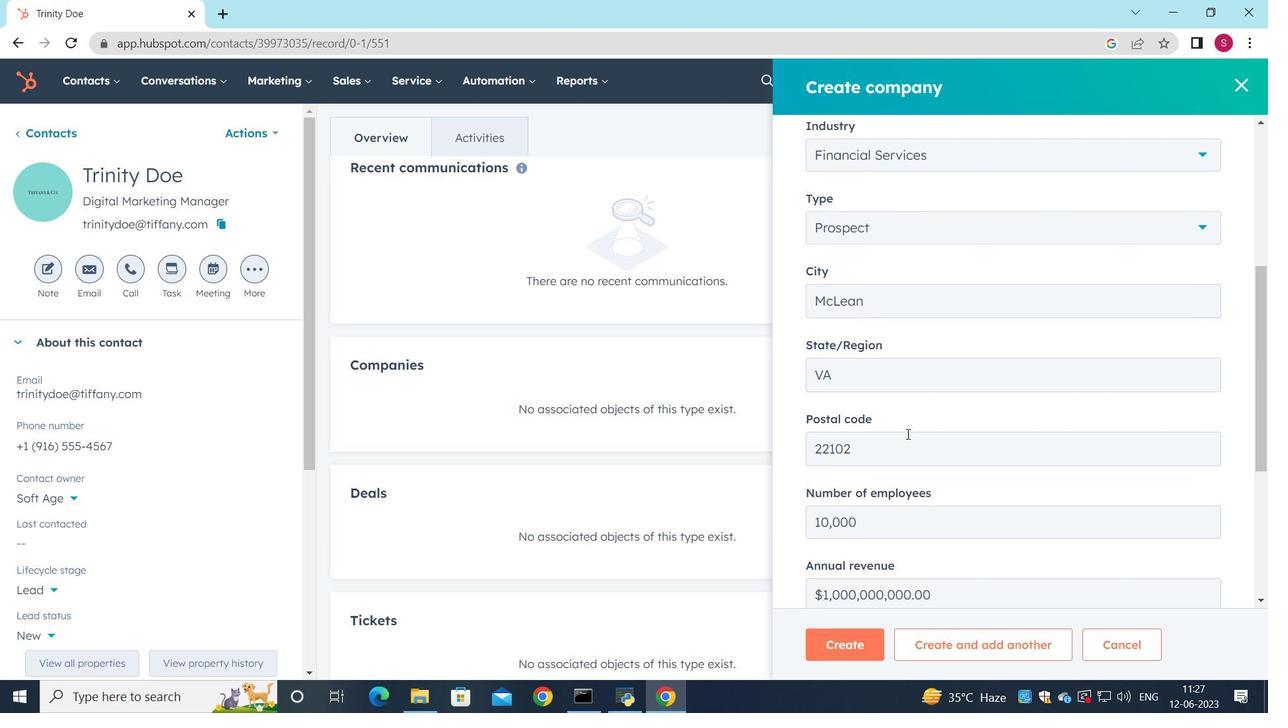 
Action: Mouse moved to (882, 553)
Screenshot: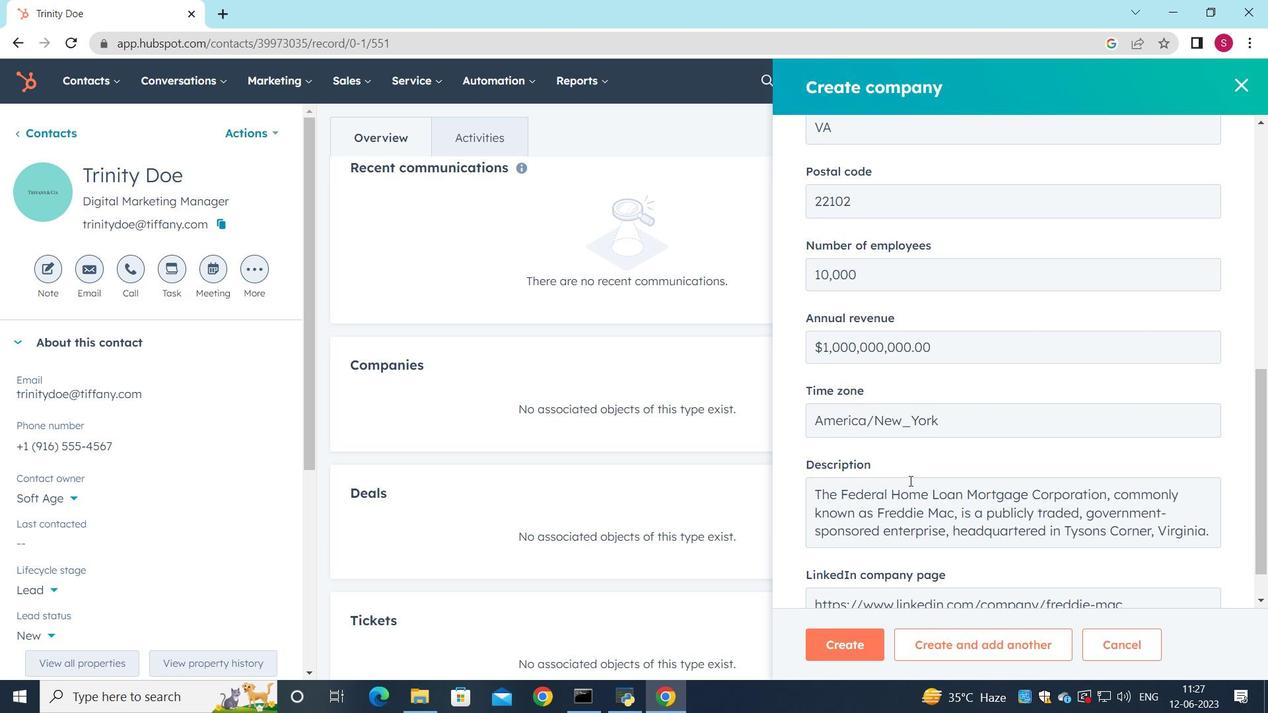 
Action: Mouse scrolled (903, 497) with delta (0, 0)
Screenshot: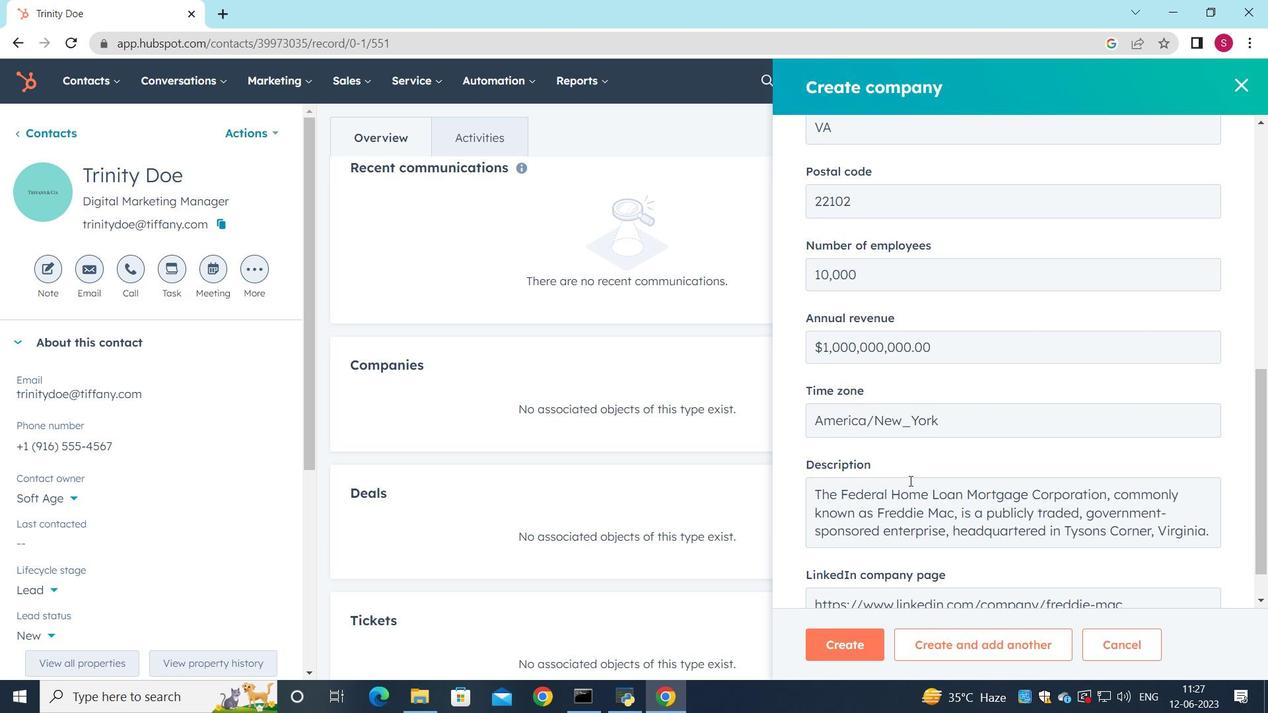 
Action: Mouse moved to (870, 582)
Screenshot: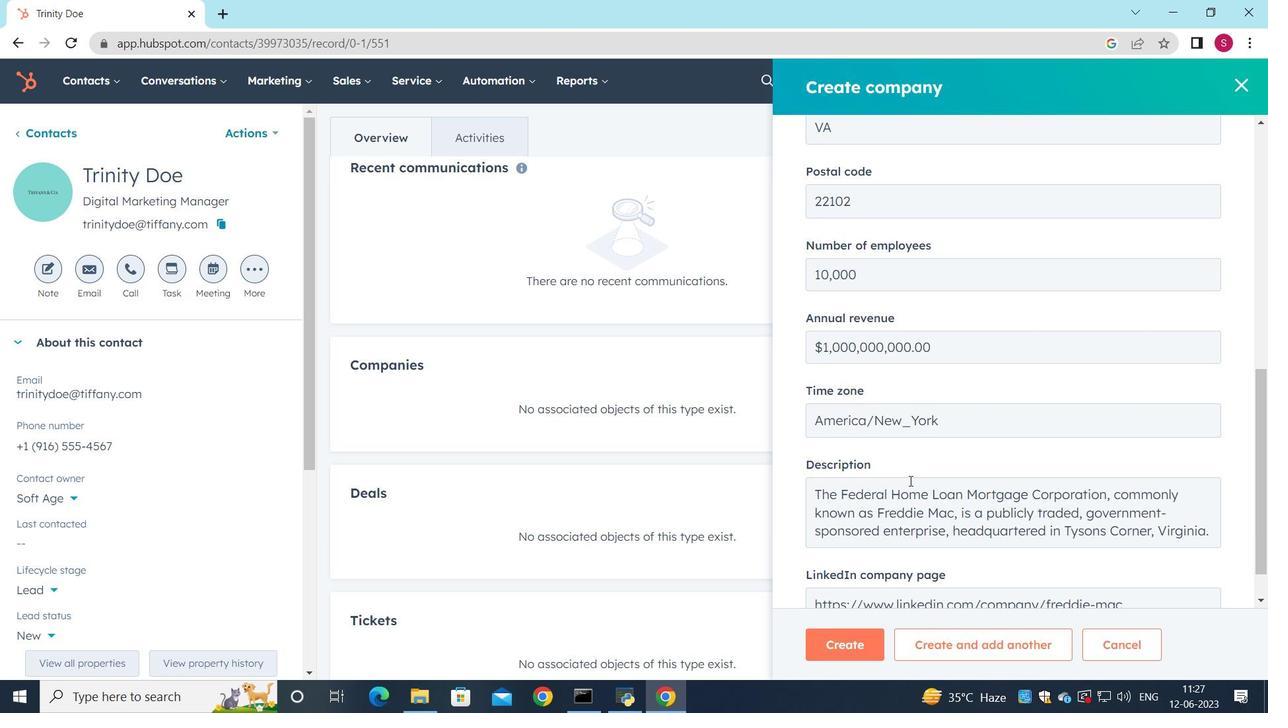 
Action: Mouse scrolled (876, 568) with delta (0, 0)
Screenshot: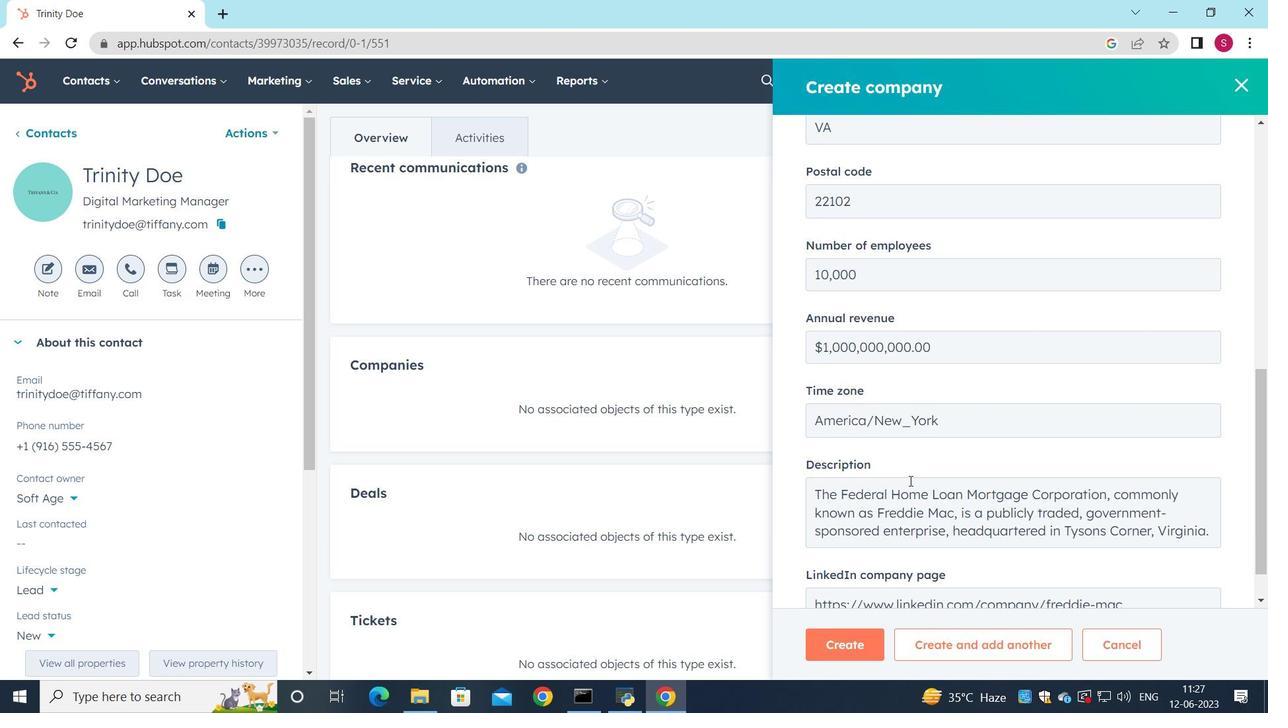 
Action: Mouse moved to (861, 613)
Screenshot: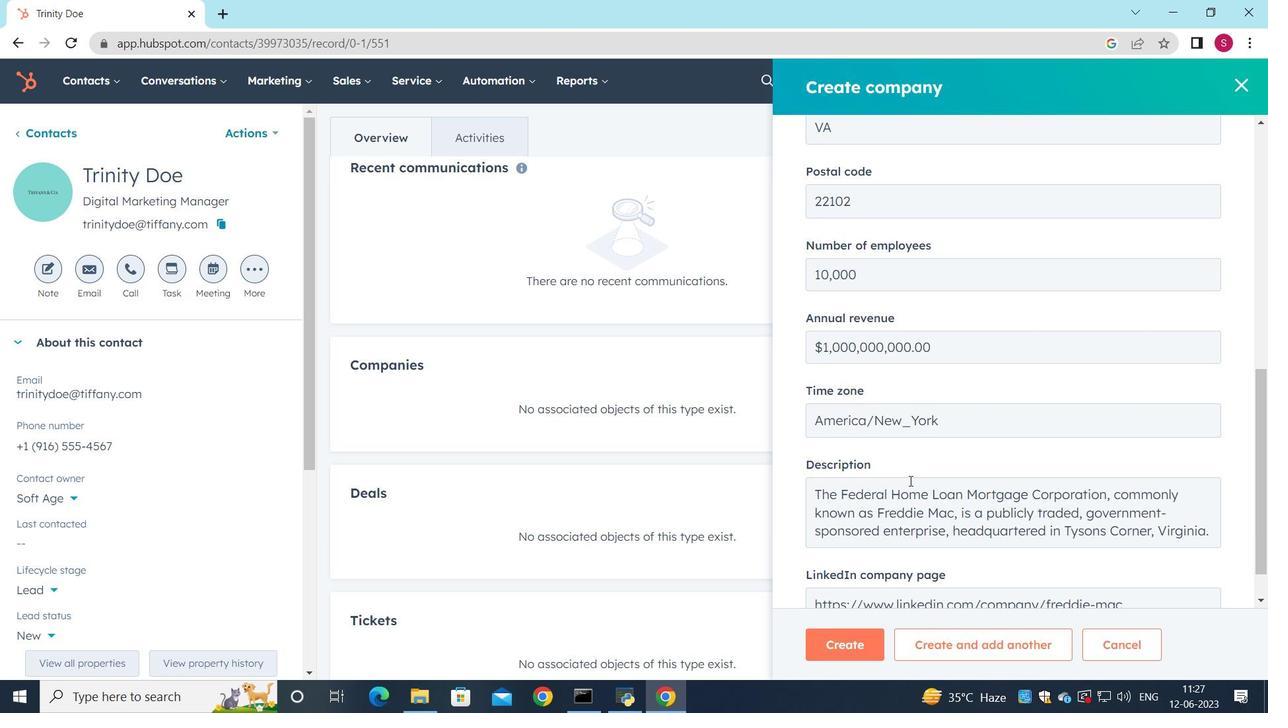 
Action: Mouse scrolled (861, 612) with delta (0, 0)
Screenshot: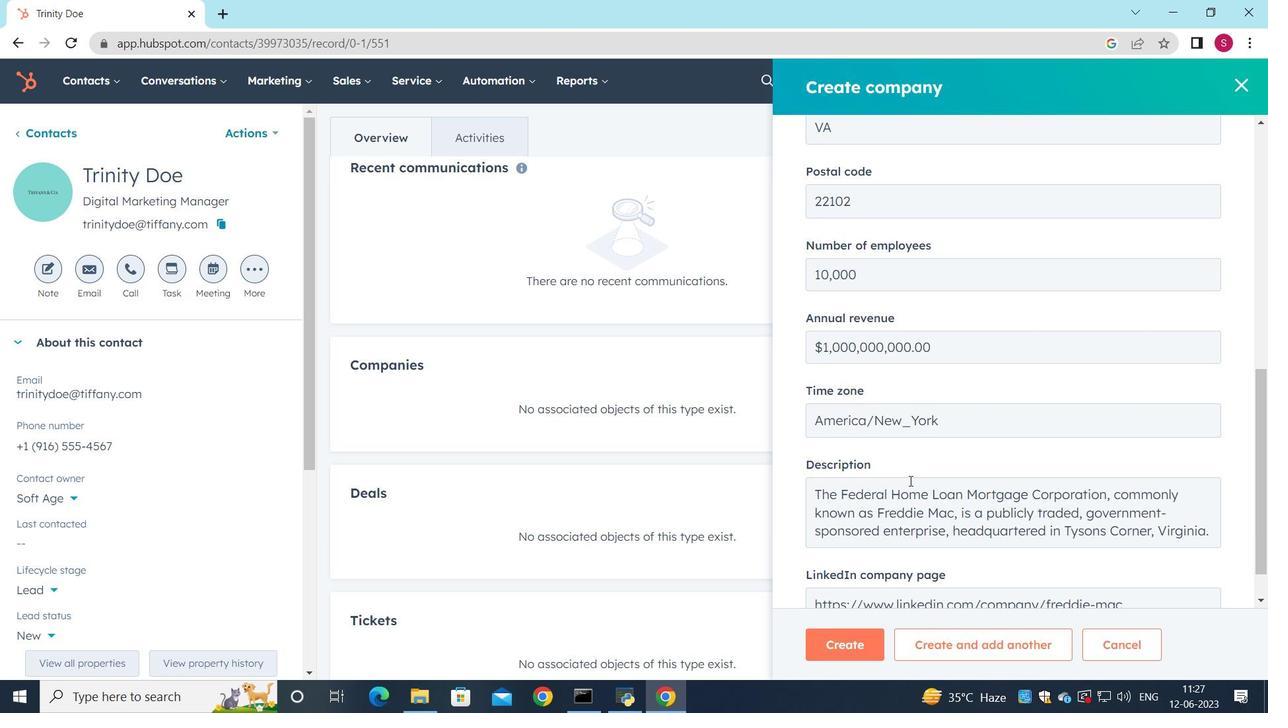 
Action: Mouse moved to (847, 634)
Screenshot: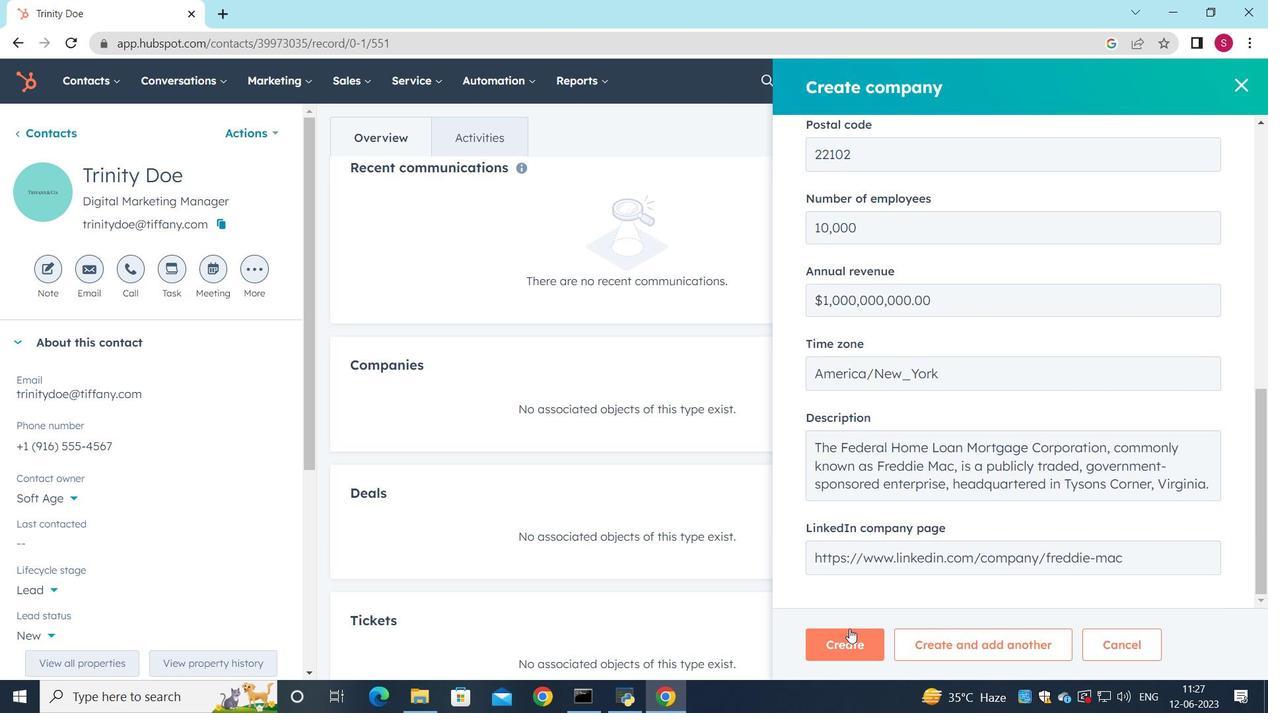 
Action: Mouse pressed left at (847, 634)
Screenshot: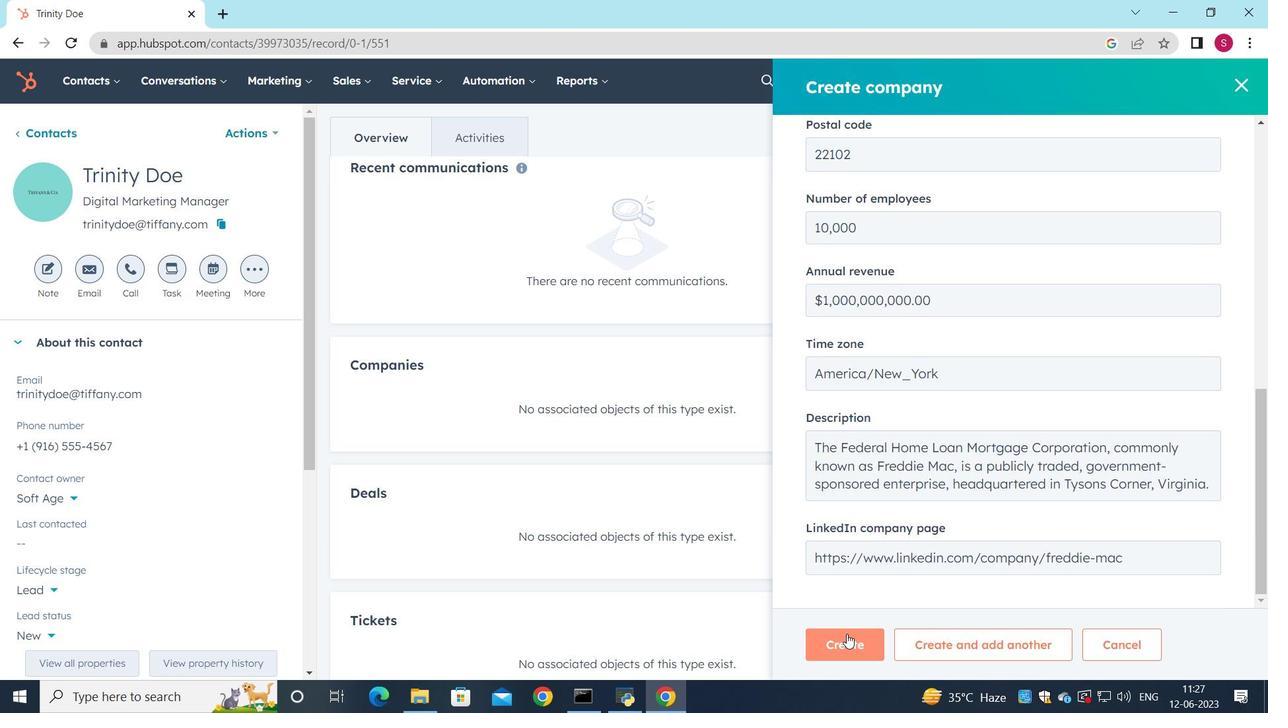 
Action: Mouse moved to (510, 442)
Screenshot: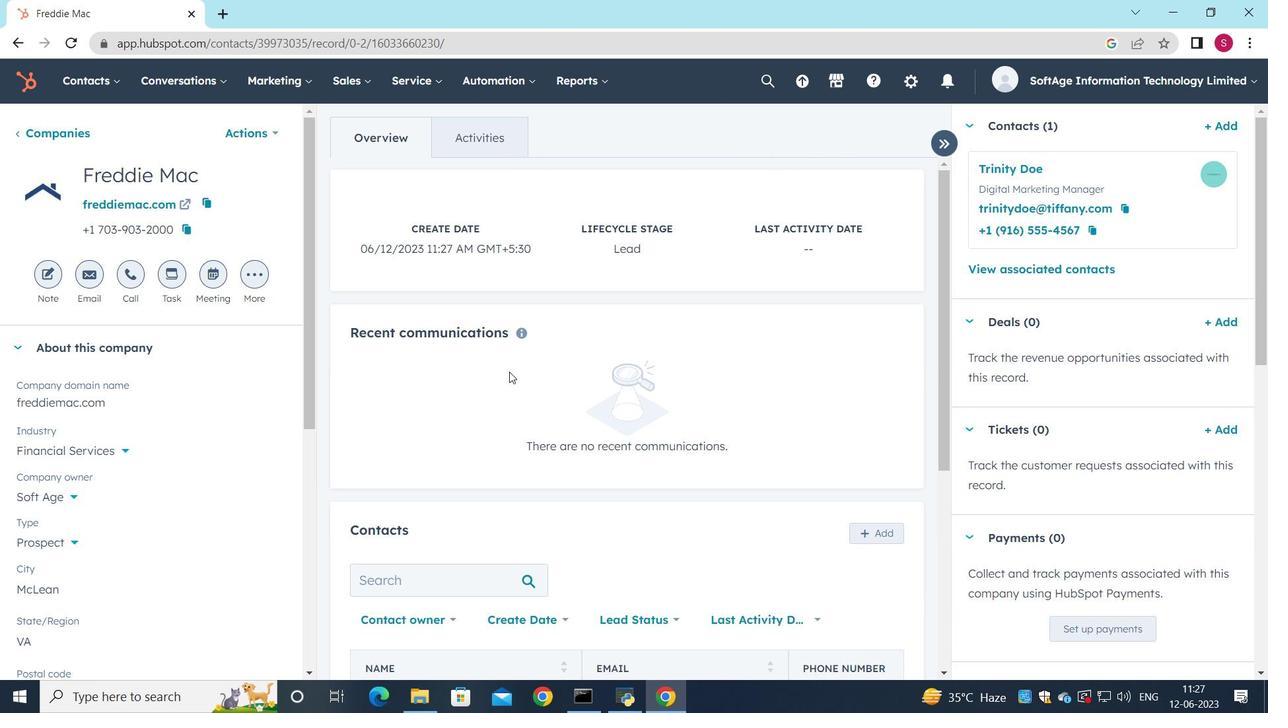 
Action: Mouse scrolled (510, 442) with delta (0, 0)
Screenshot: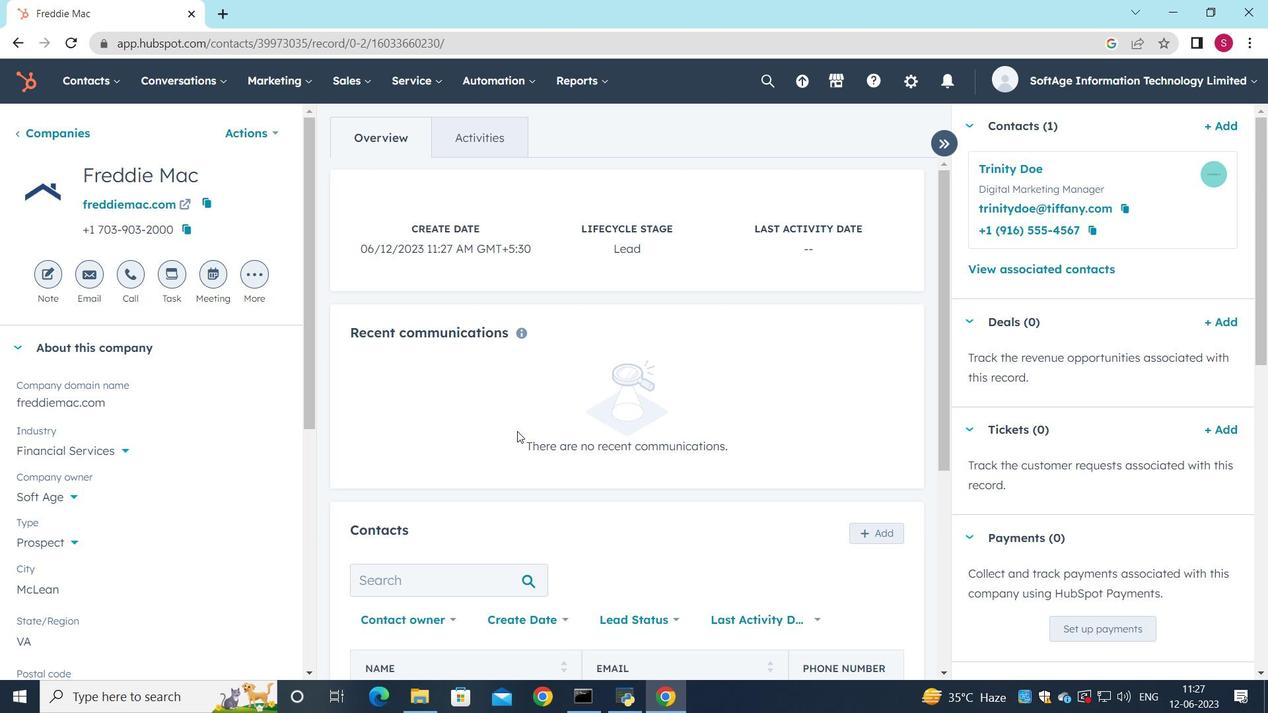 
Action: Mouse scrolled (510, 442) with delta (0, 0)
Screenshot: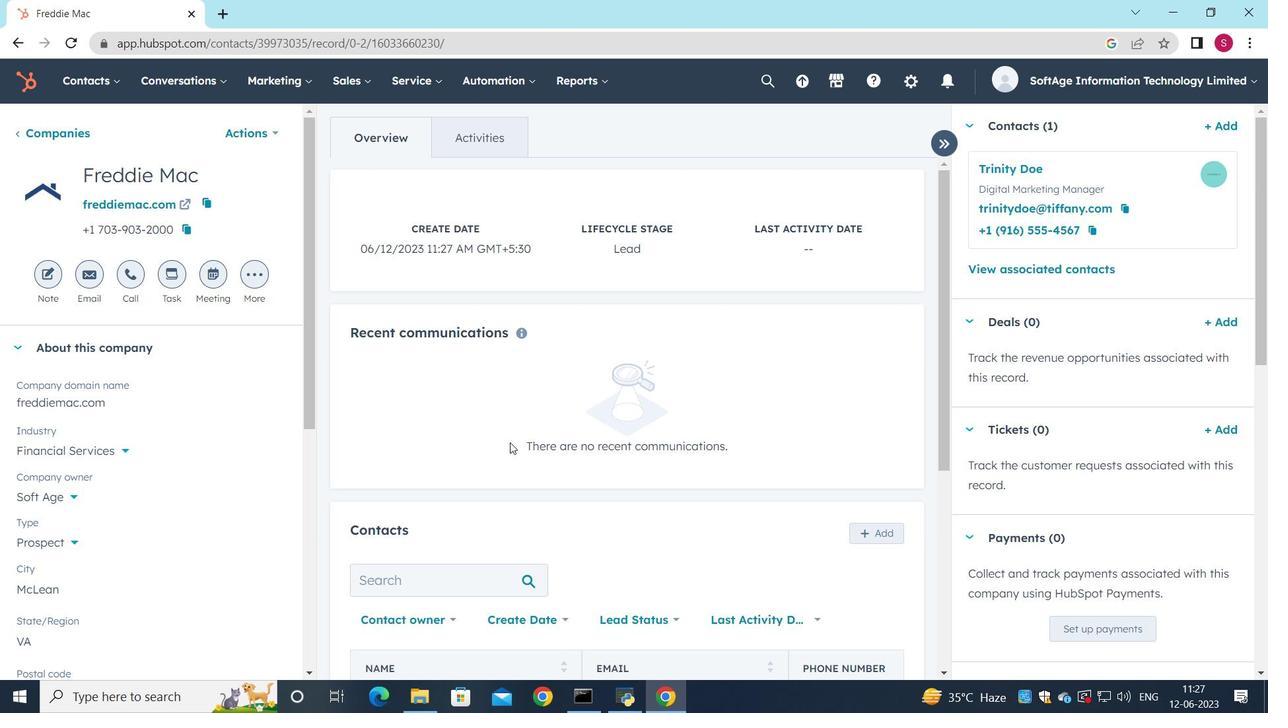 
Action: Mouse moved to (524, 440)
Screenshot: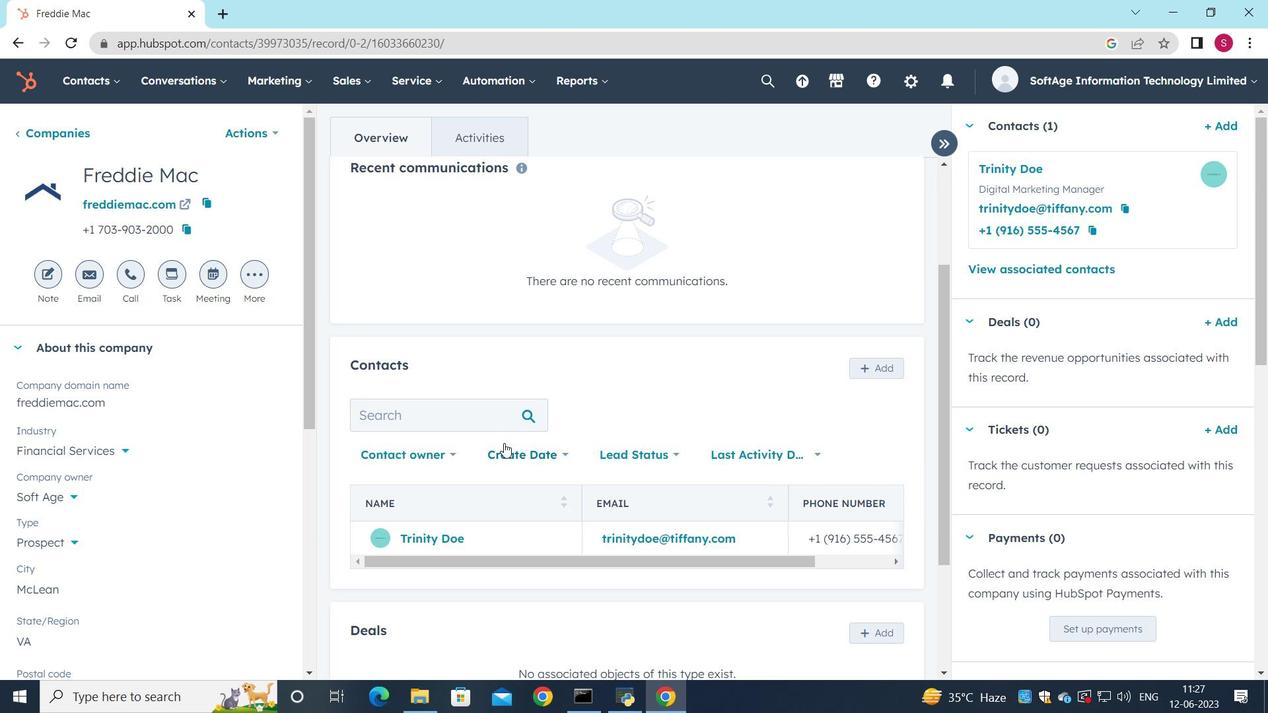 
